 Task: Search one way flight ticket for 2 adults, 4 children and 1 infant on lap in business from Durango: Durango√la Plata County Airport to Evansville: Evansville Regional Airport on 5-3-2023. Choice of flights is United. Number of bags: 8 checked bags. Price is upto 88000. Outbound departure time preference is 15:15.
Action: Mouse moved to (421, 181)
Screenshot: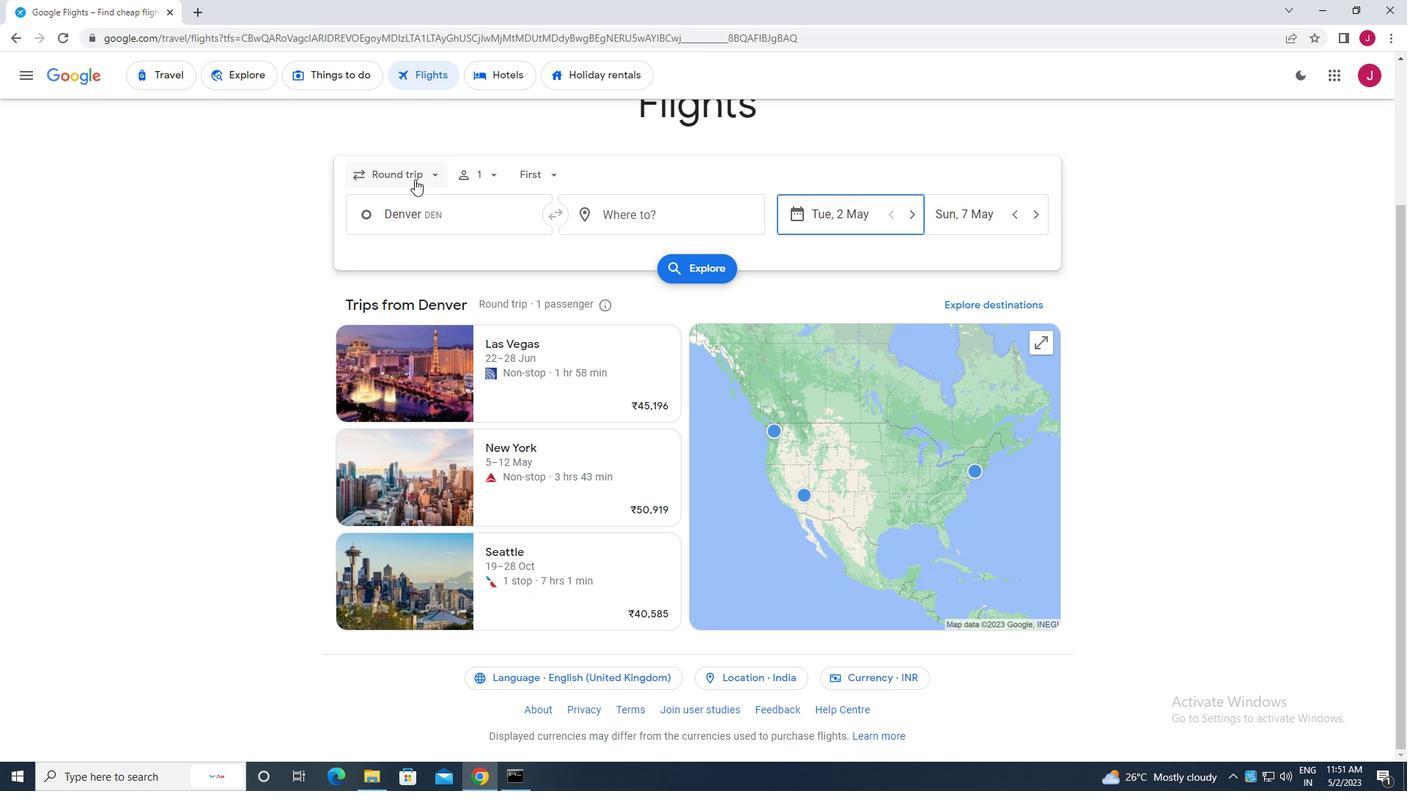 
Action: Mouse pressed left at (421, 181)
Screenshot: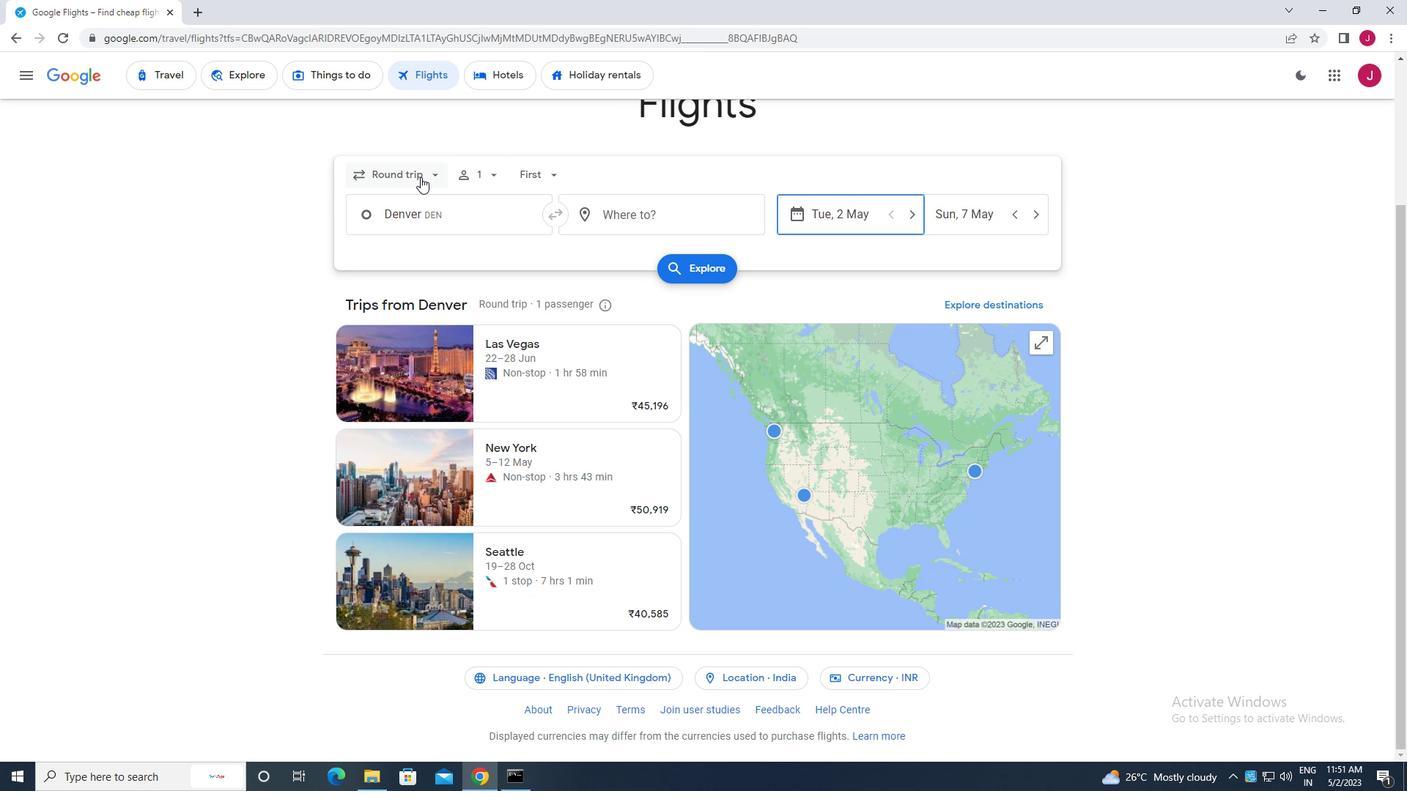 
Action: Mouse moved to (406, 240)
Screenshot: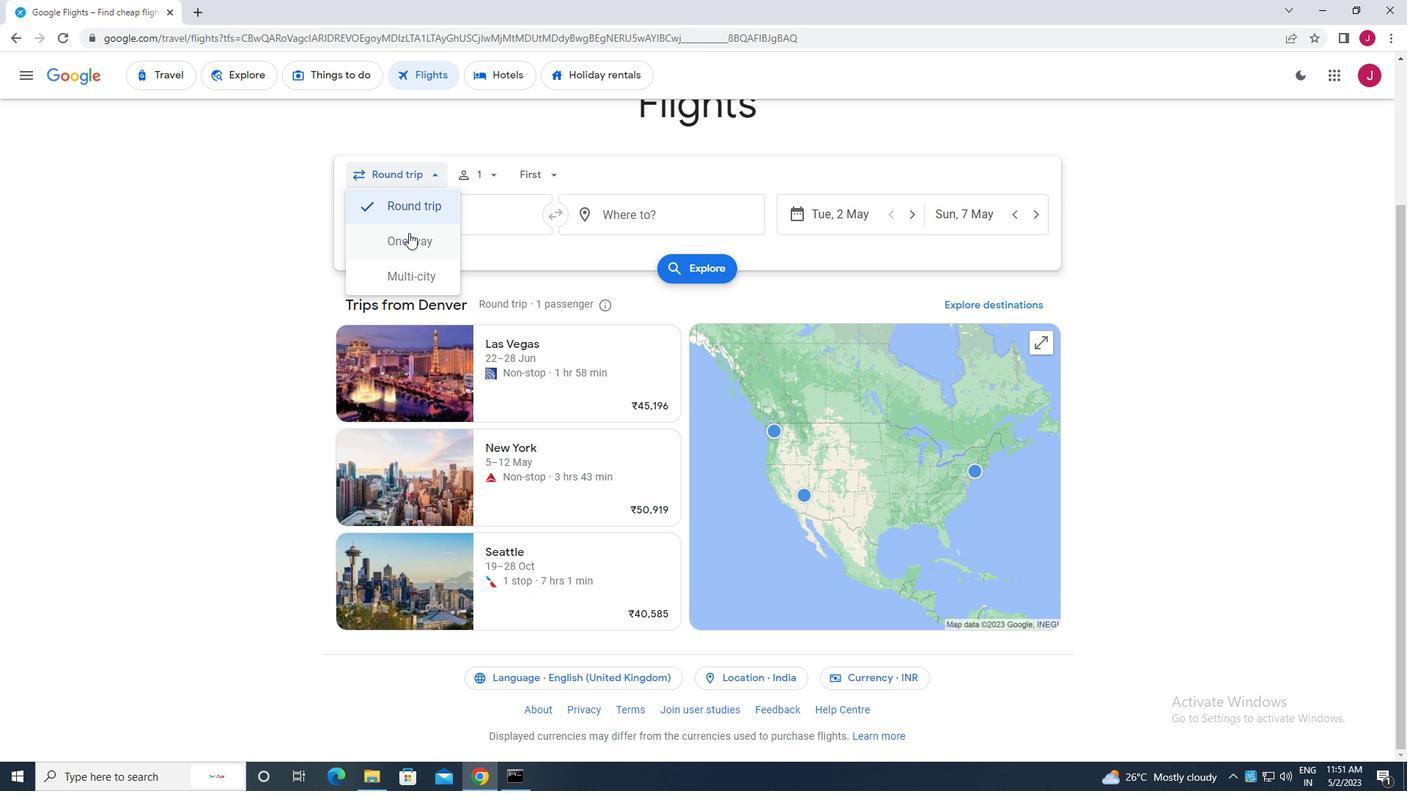 
Action: Mouse pressed left at (406, 240)
Screenshot: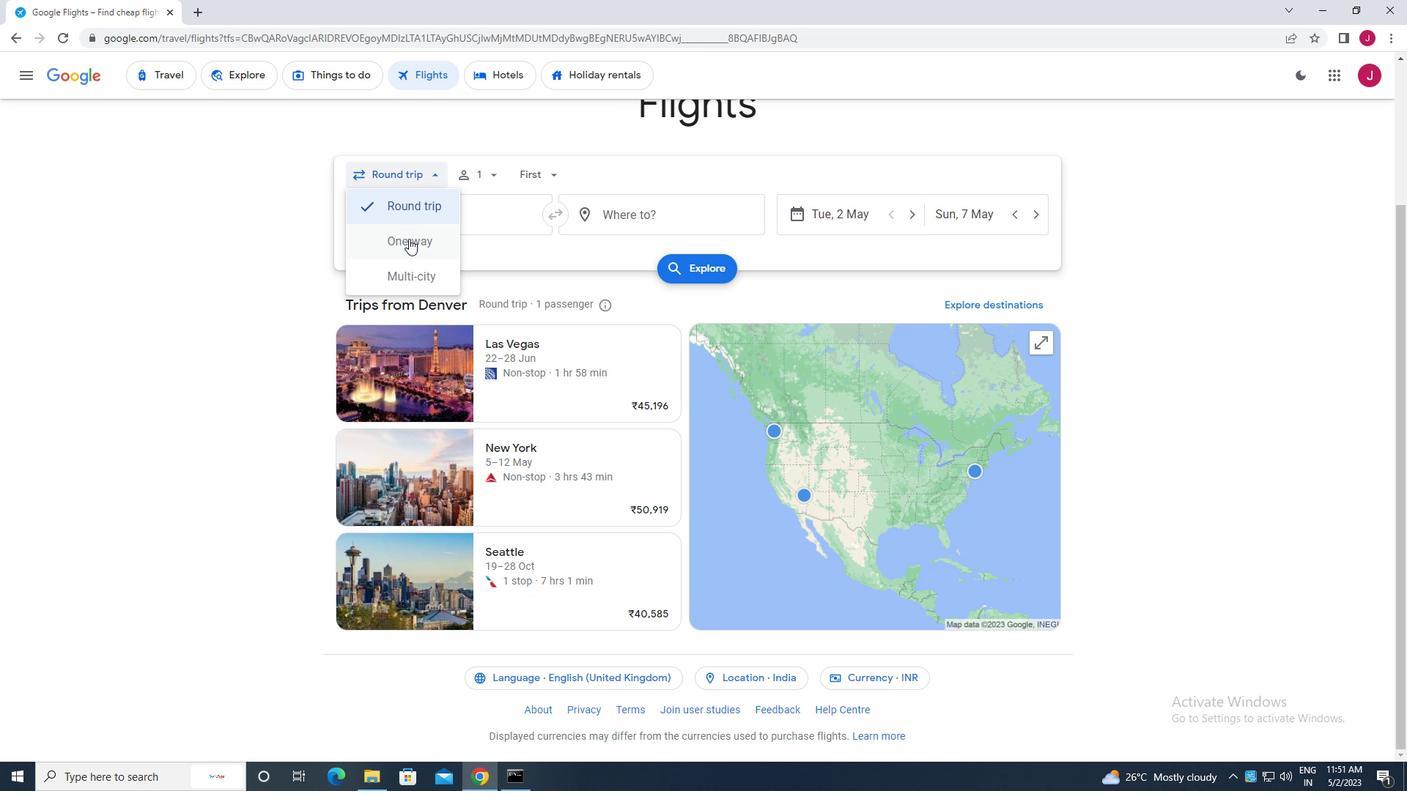 
Action: Mouse moved to (489, 177)
Screenshot: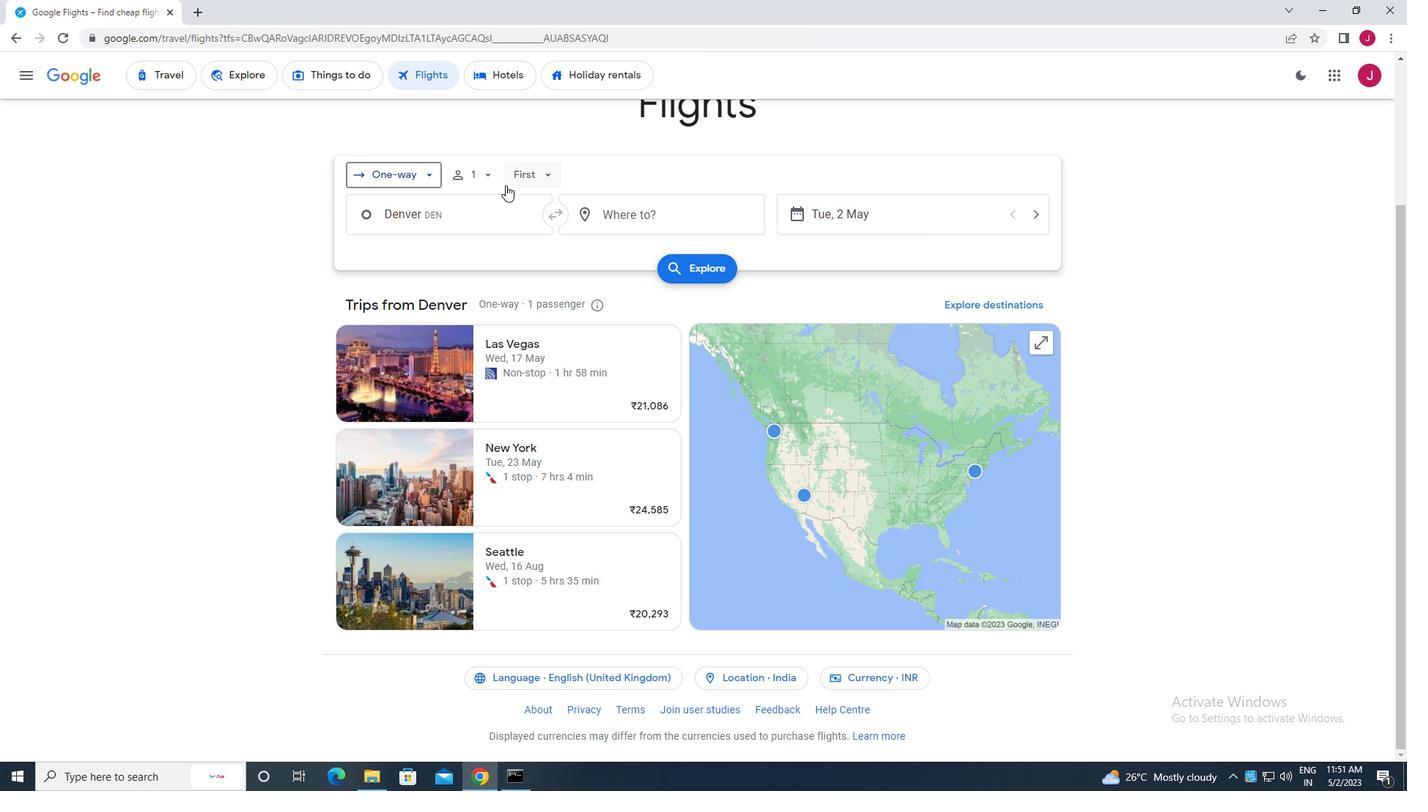 
Action: Mouse pressed left at (489, 177)
Screenshot: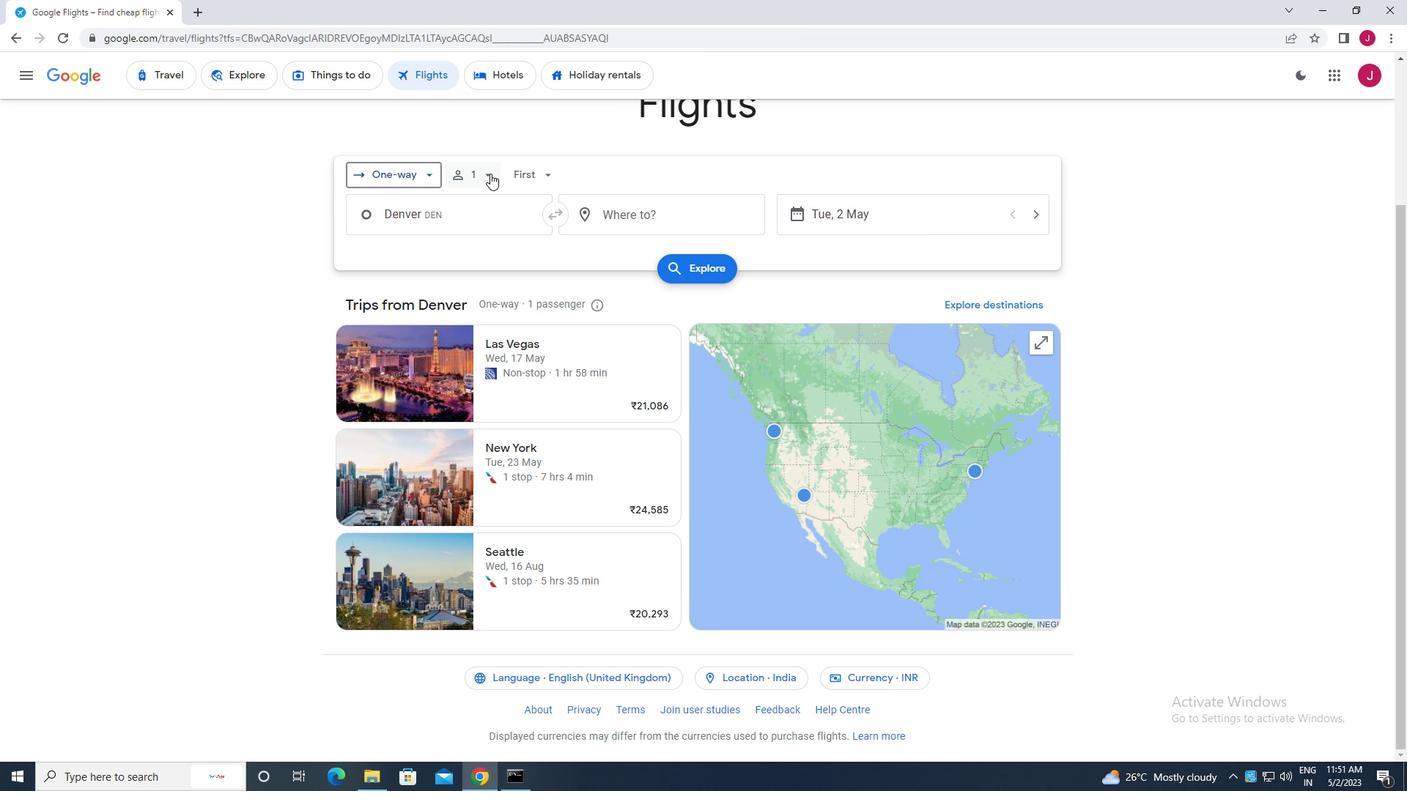 
Action: Mouse moved to (597, 219)
Screenshot: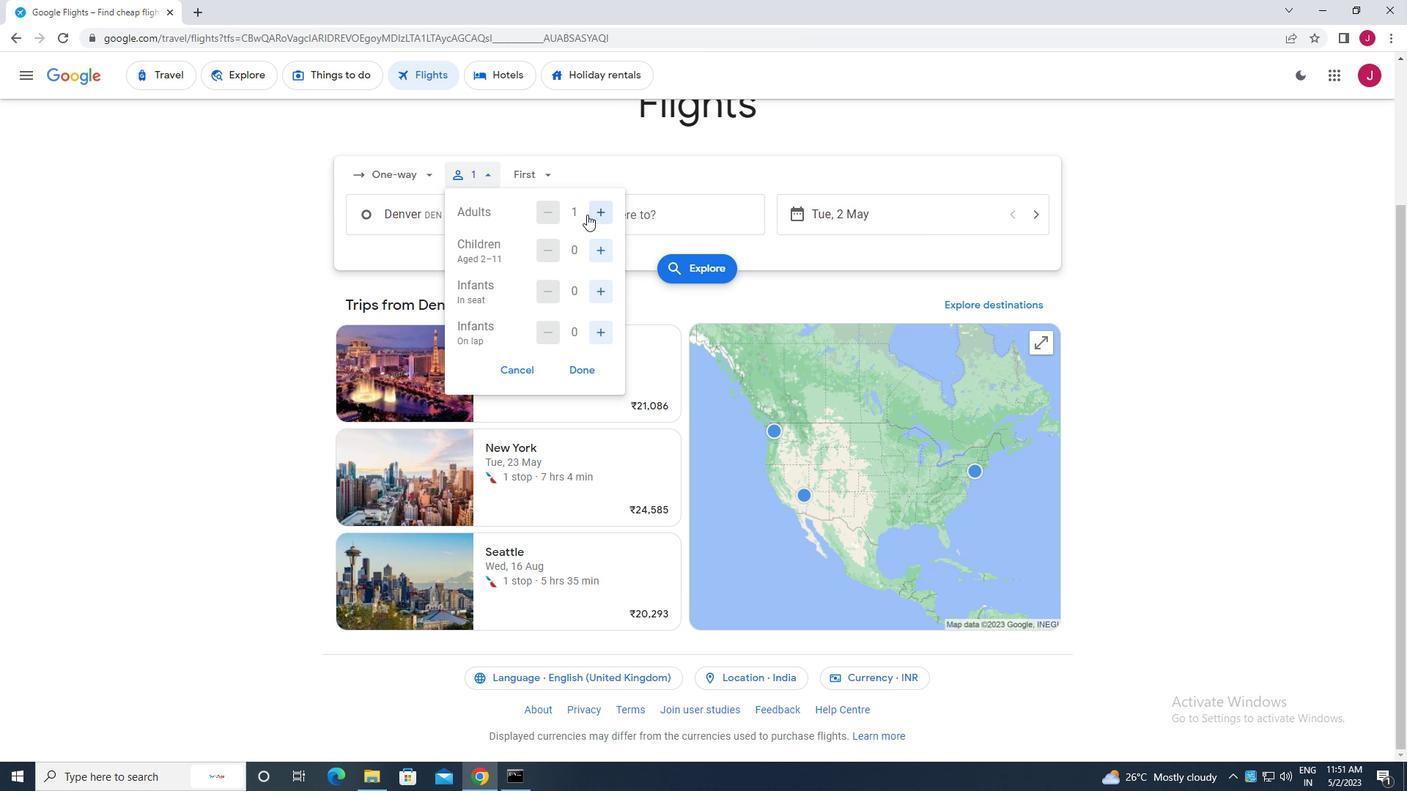 
Action: Mouse pressed left at (597, 219)
Screenshot: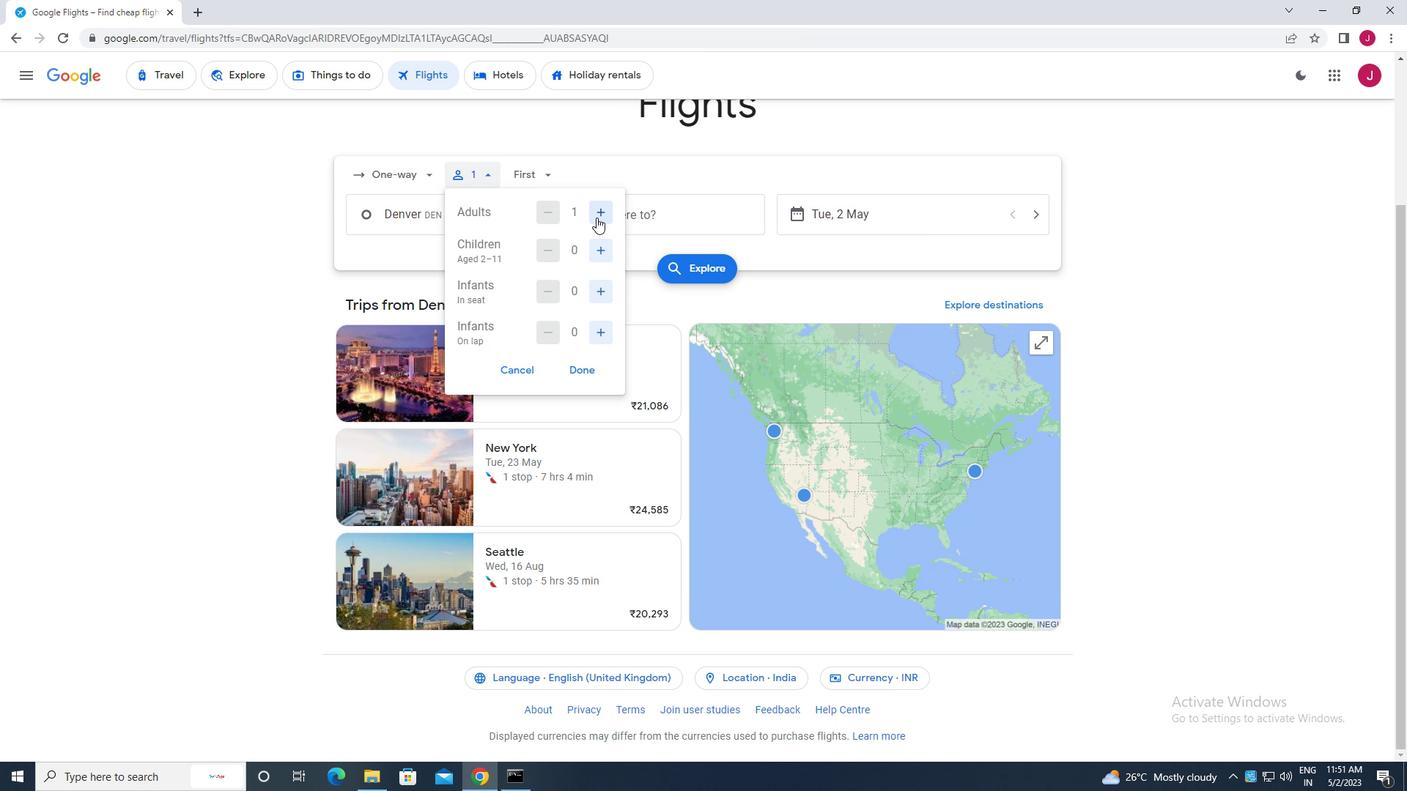 
Action: Mouse moved to (595, 255)
Screenshot: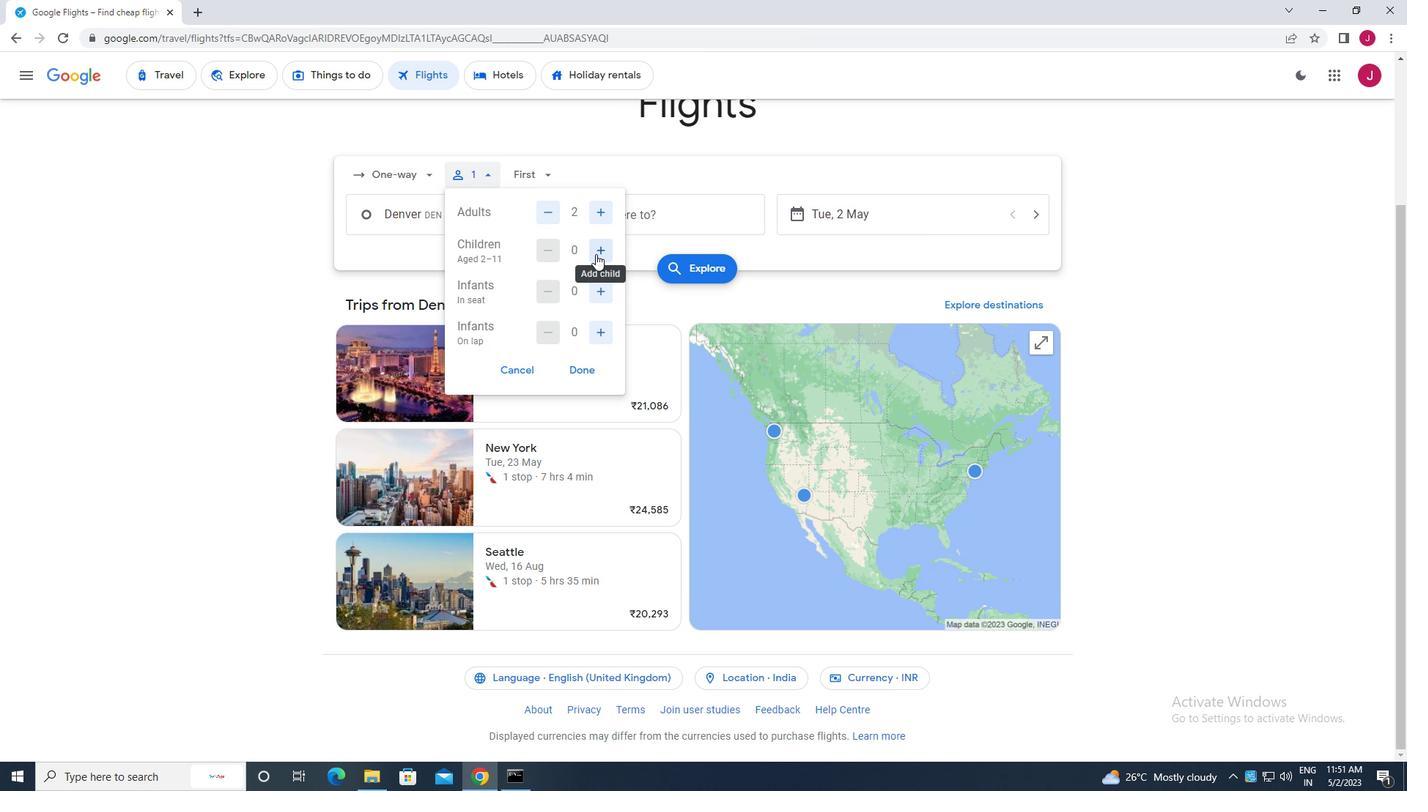 
Action: Mouse pressed left at (595, 255)
Screenshot: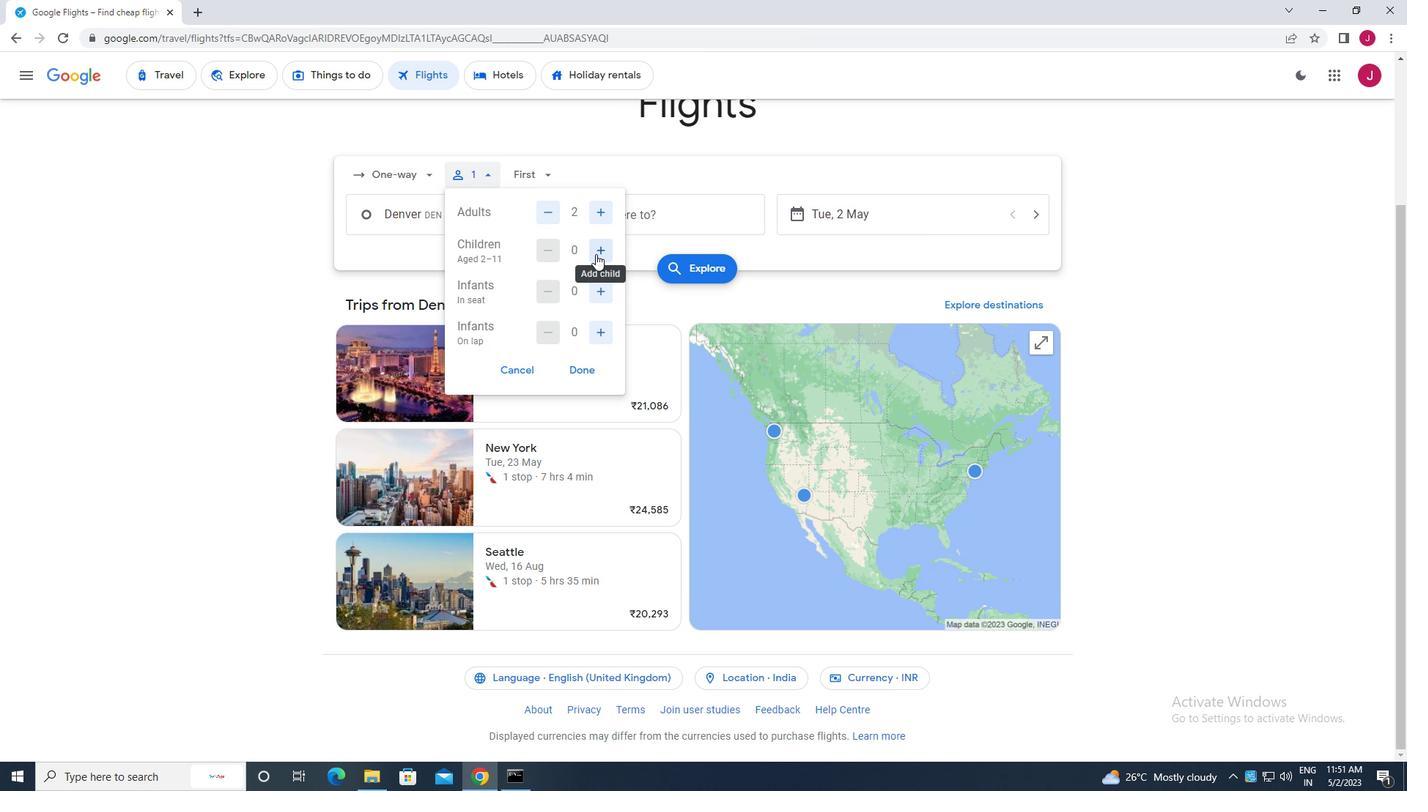 
Action: Mouse pressed left at (595, 255)
Screenshot: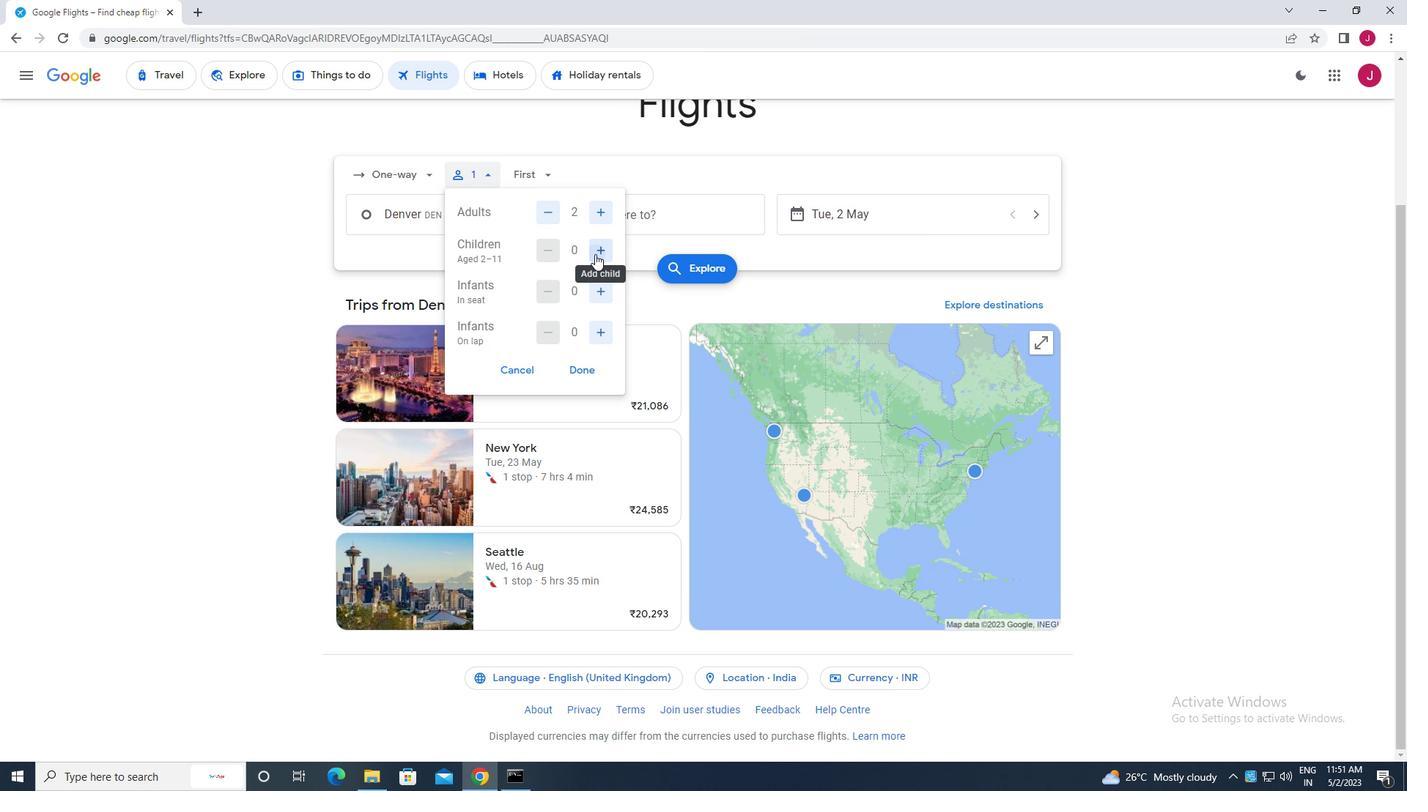 
Action: Mouse pressed left at (595, 255)
Screenshot: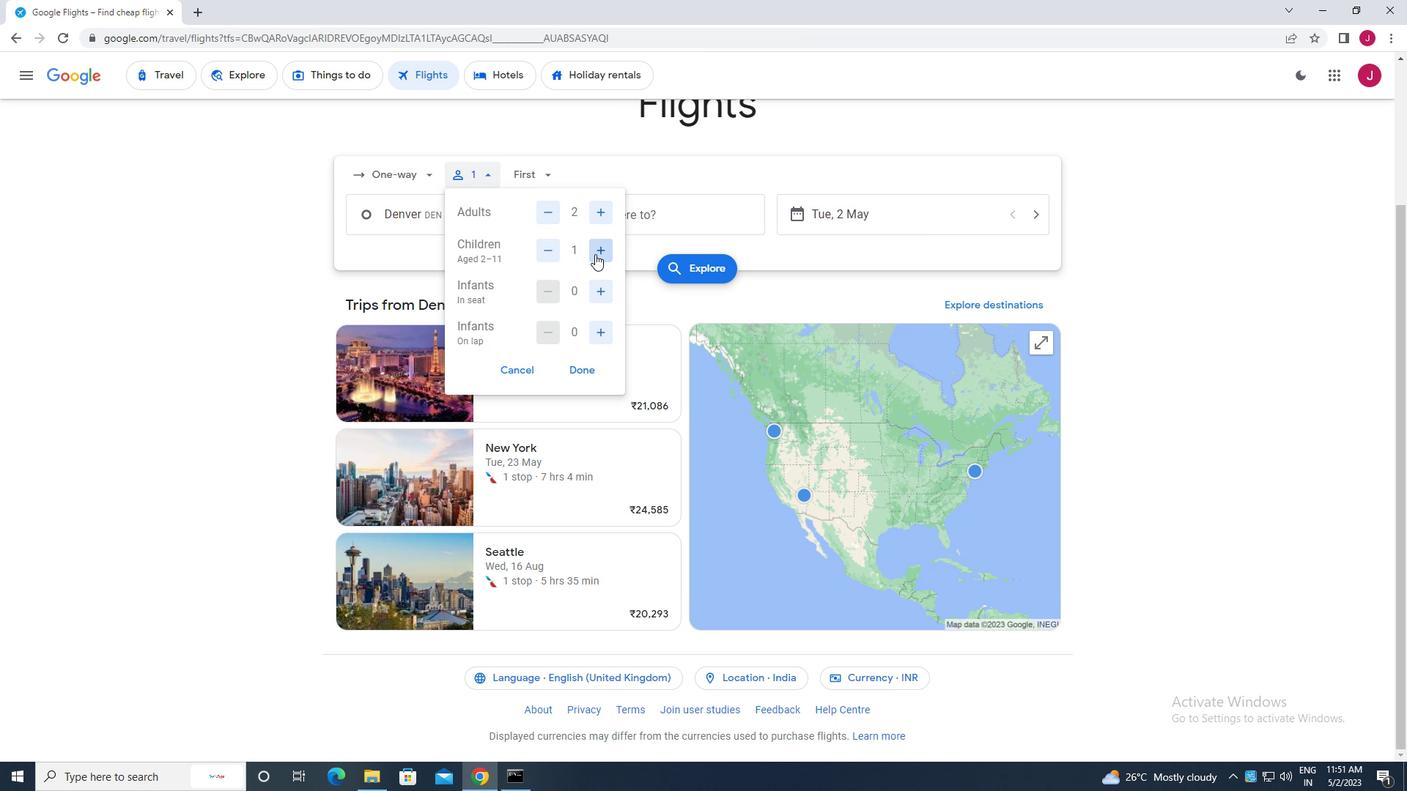 
Action: Mouse pressed left at (595, 255)
Screenshot: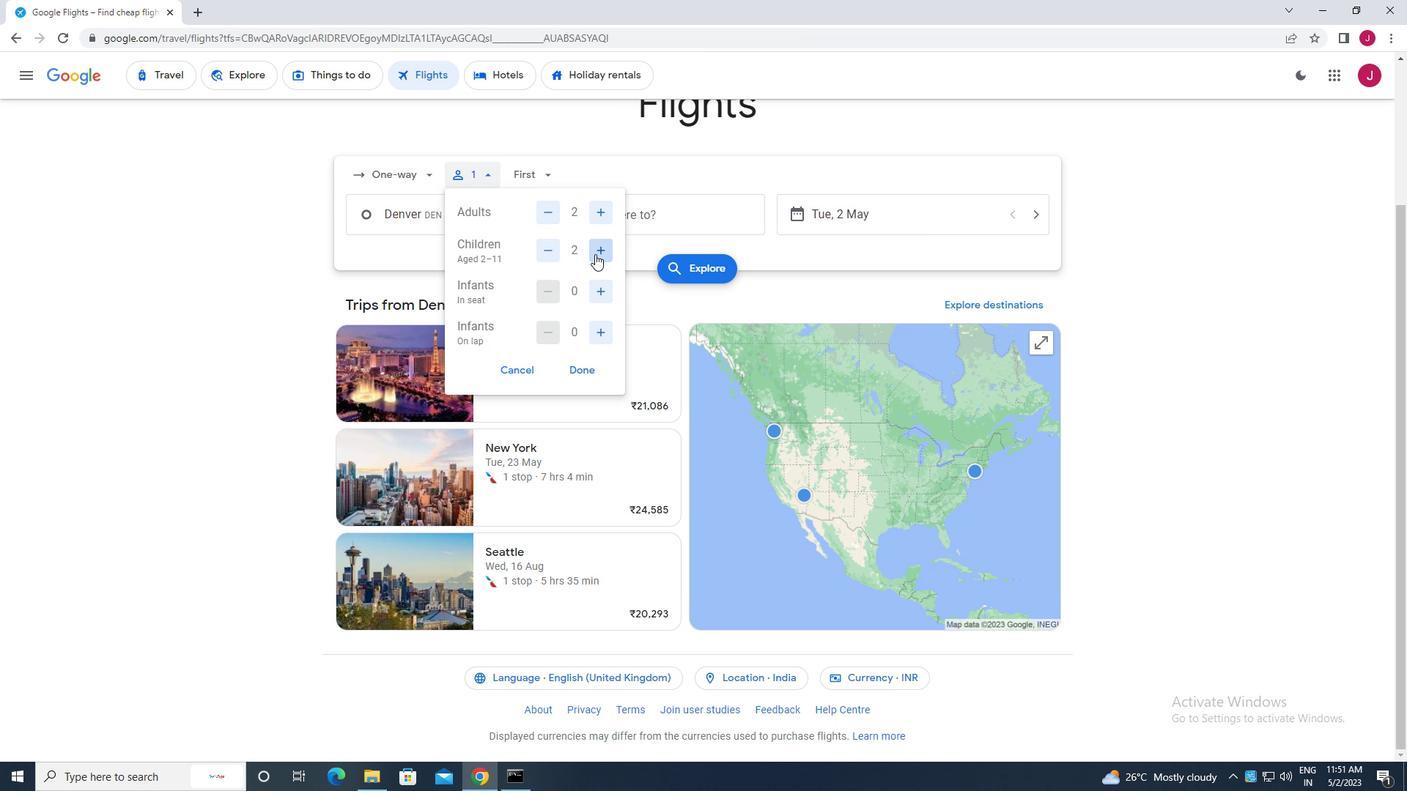 
Action: Mouse moved to (605, 328)
Screenshot: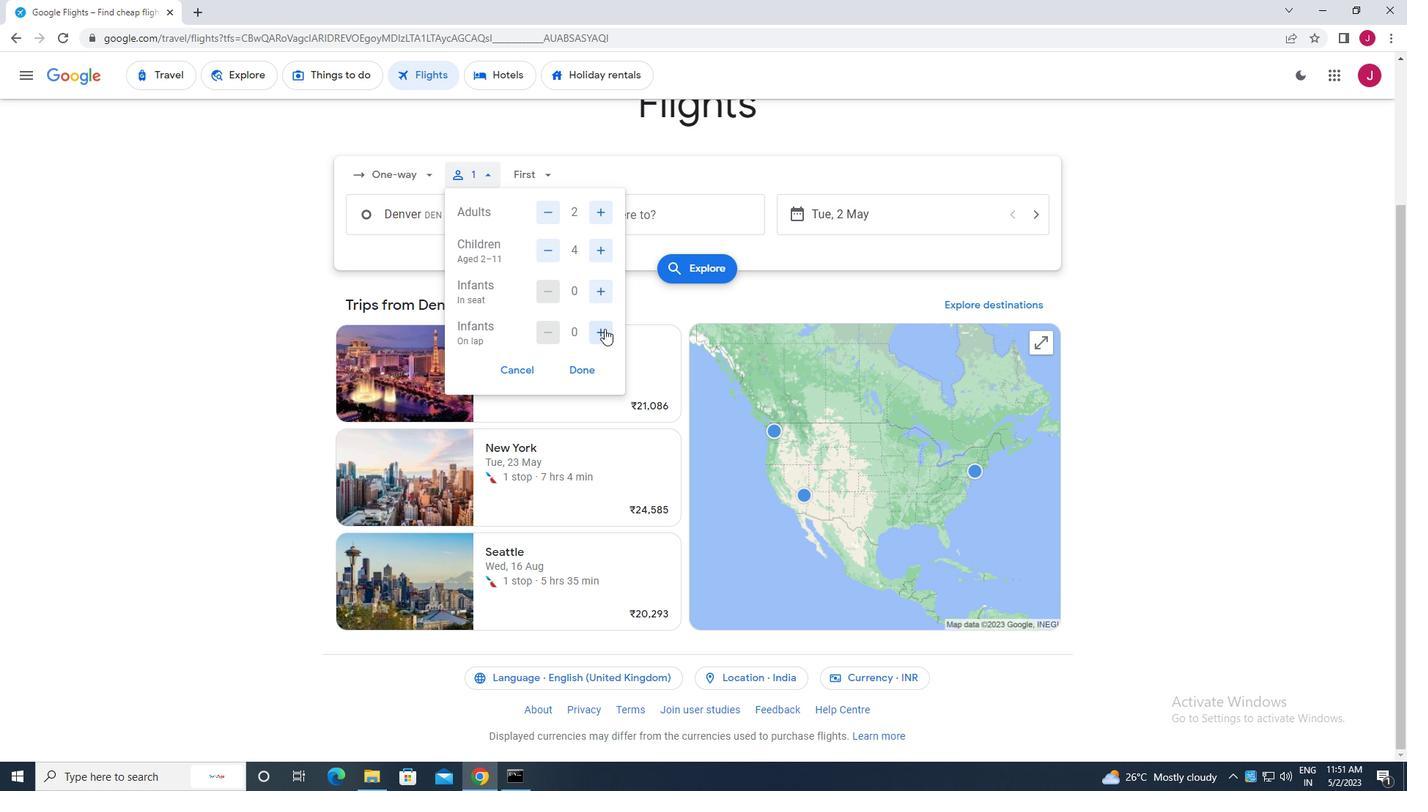 
Action: Mouse pressed left at (605, 328)
Screenshot: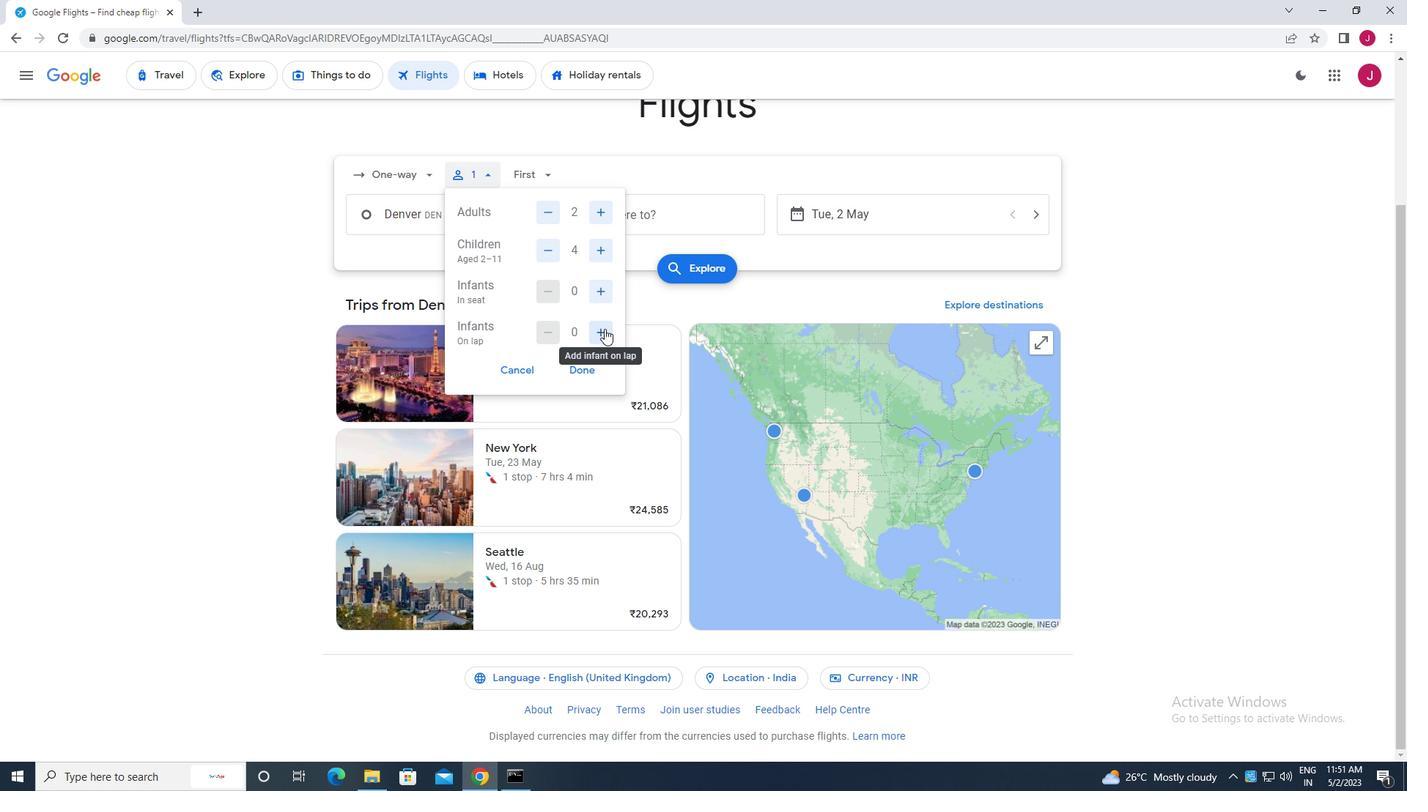 
Action: Mouse moved to (587, 367)
Screenshot: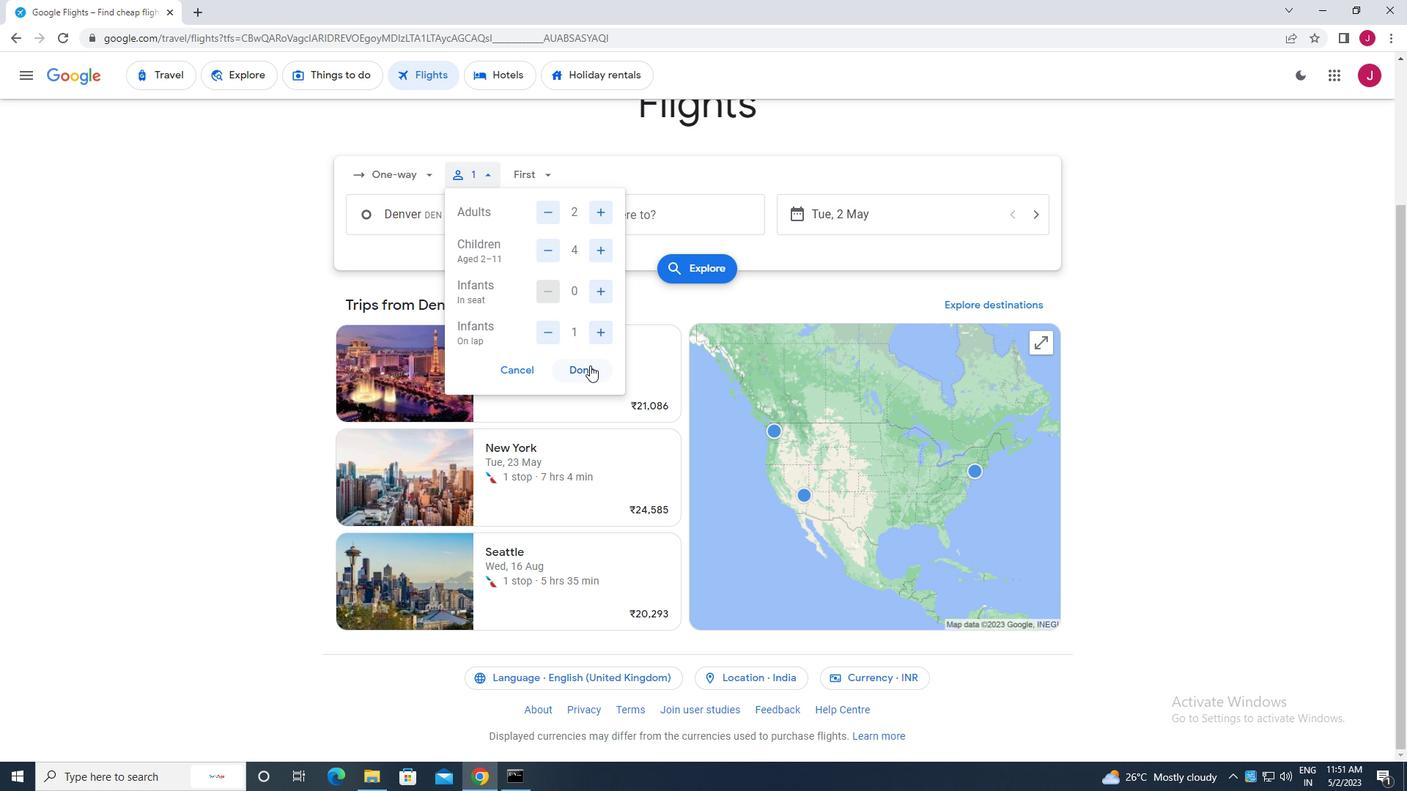 
Action: Mouse pressed left at (587, 367)
Screenshot: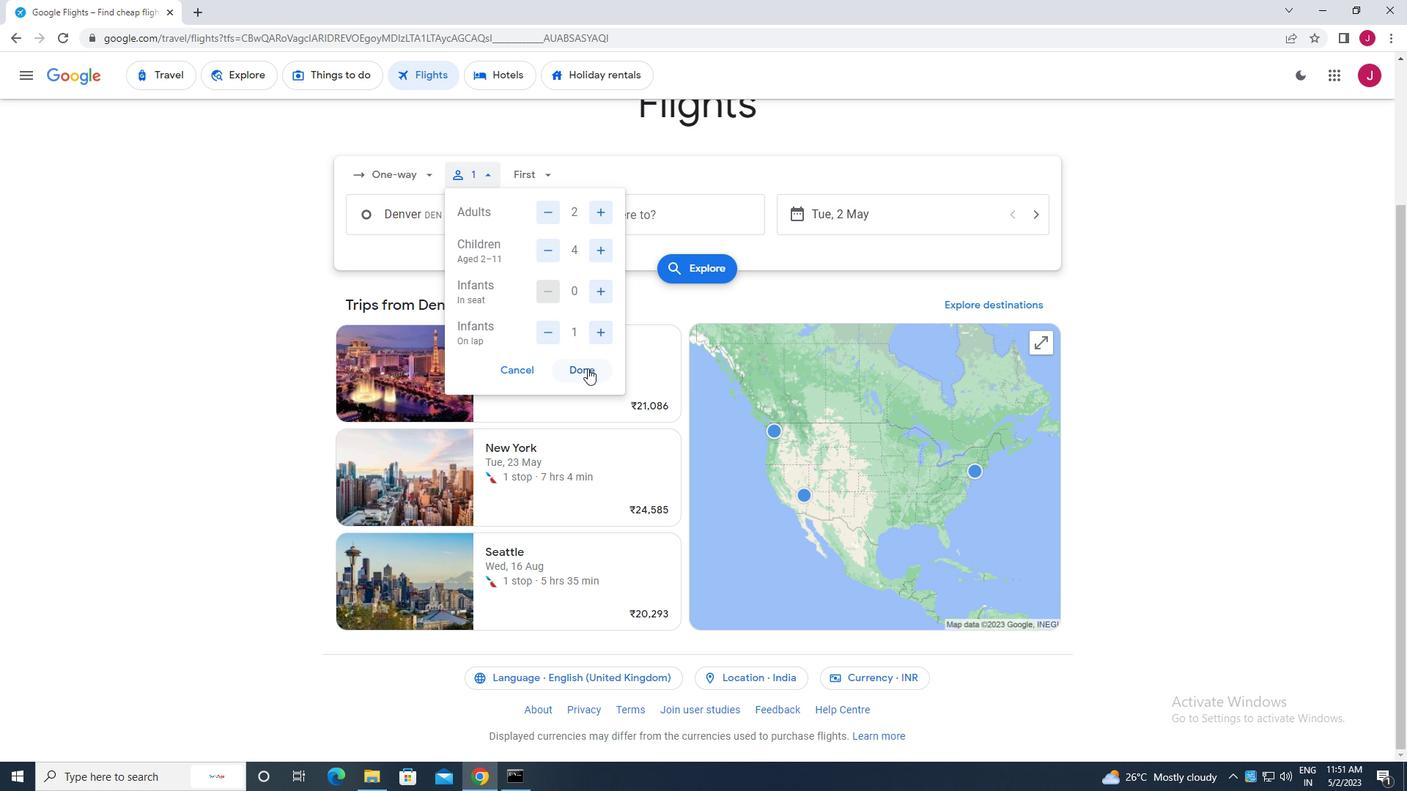 
Action: Mouse moved to (529, 171)
Screenshot: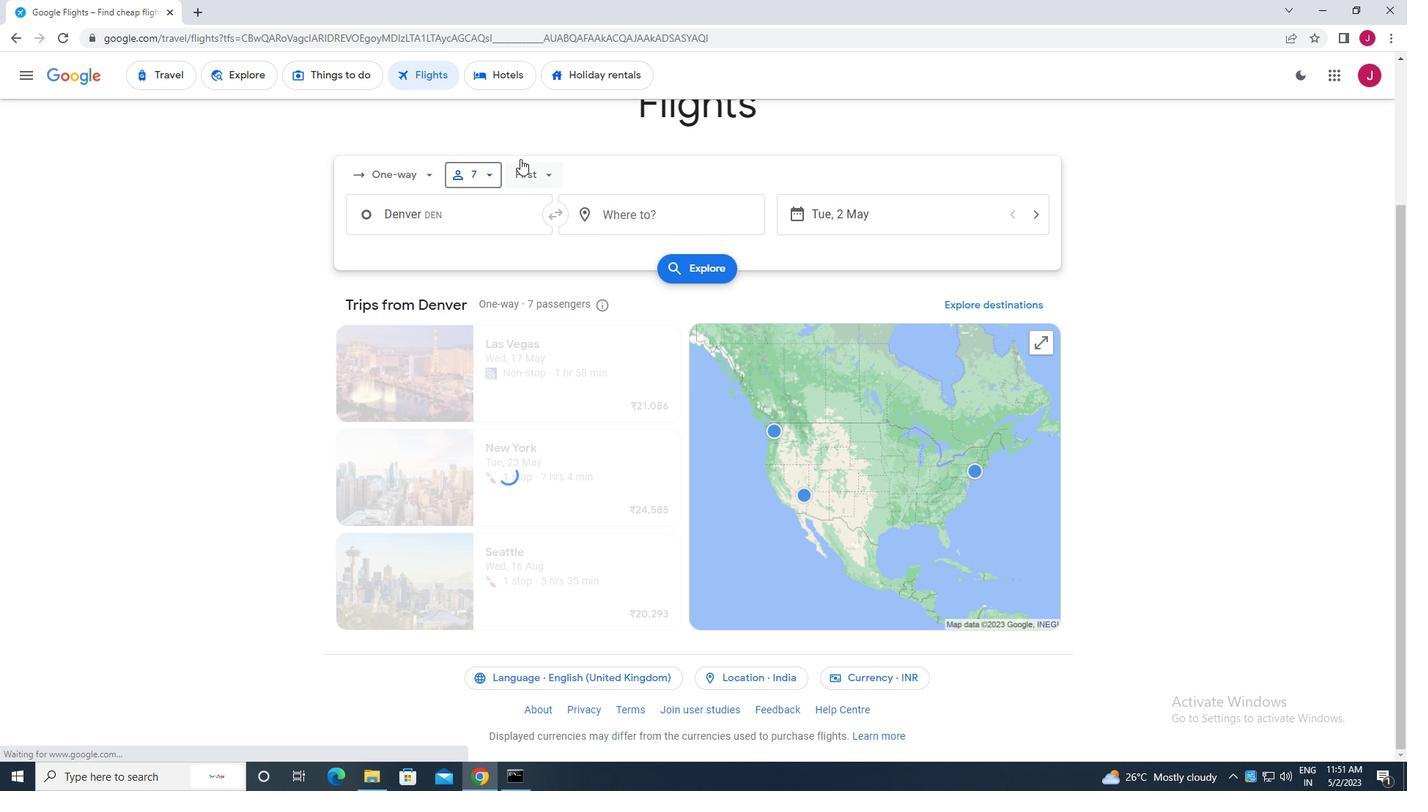 
Action: Mouse pressed left at (529, 171)
Screenshot: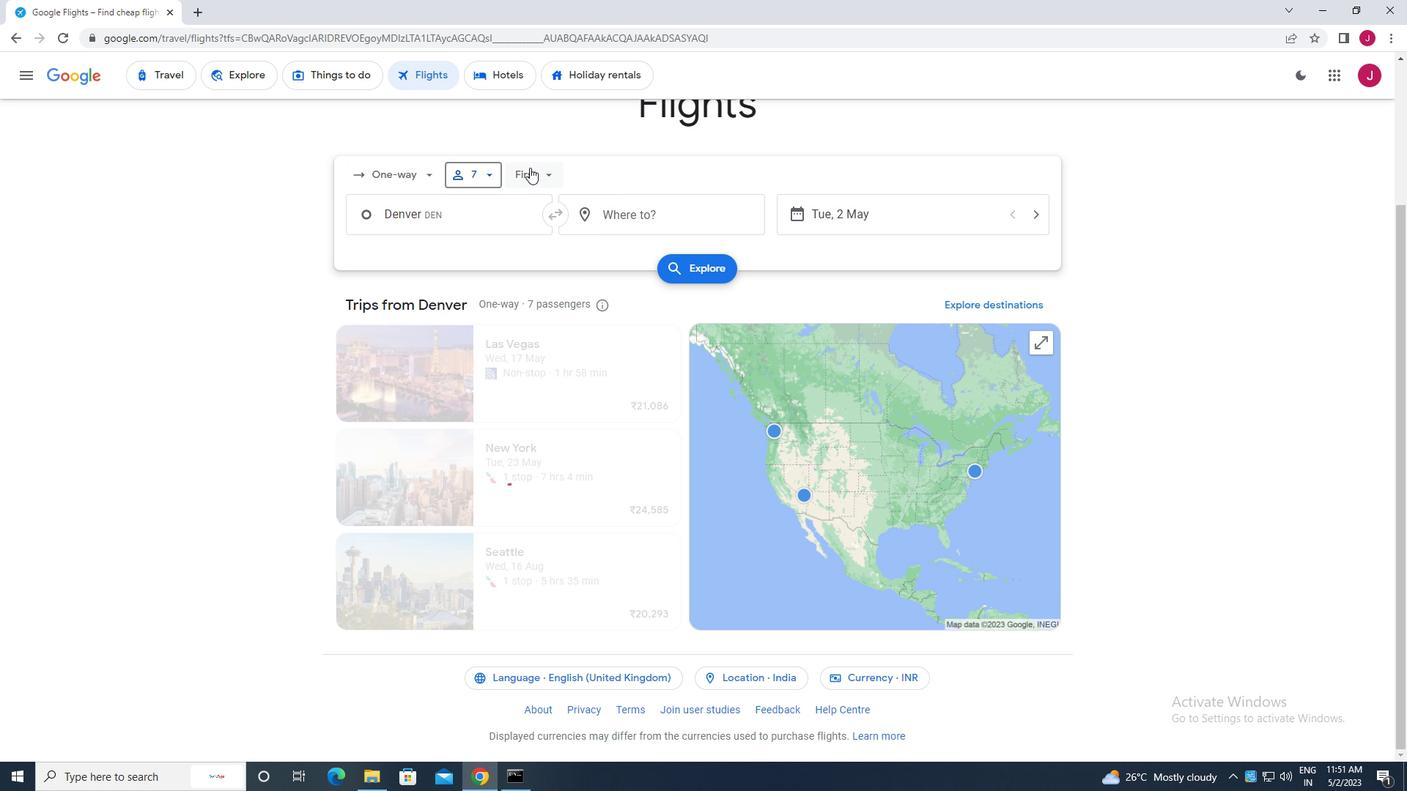 
Action: Mouse moved to (556, 243)
Screenshot: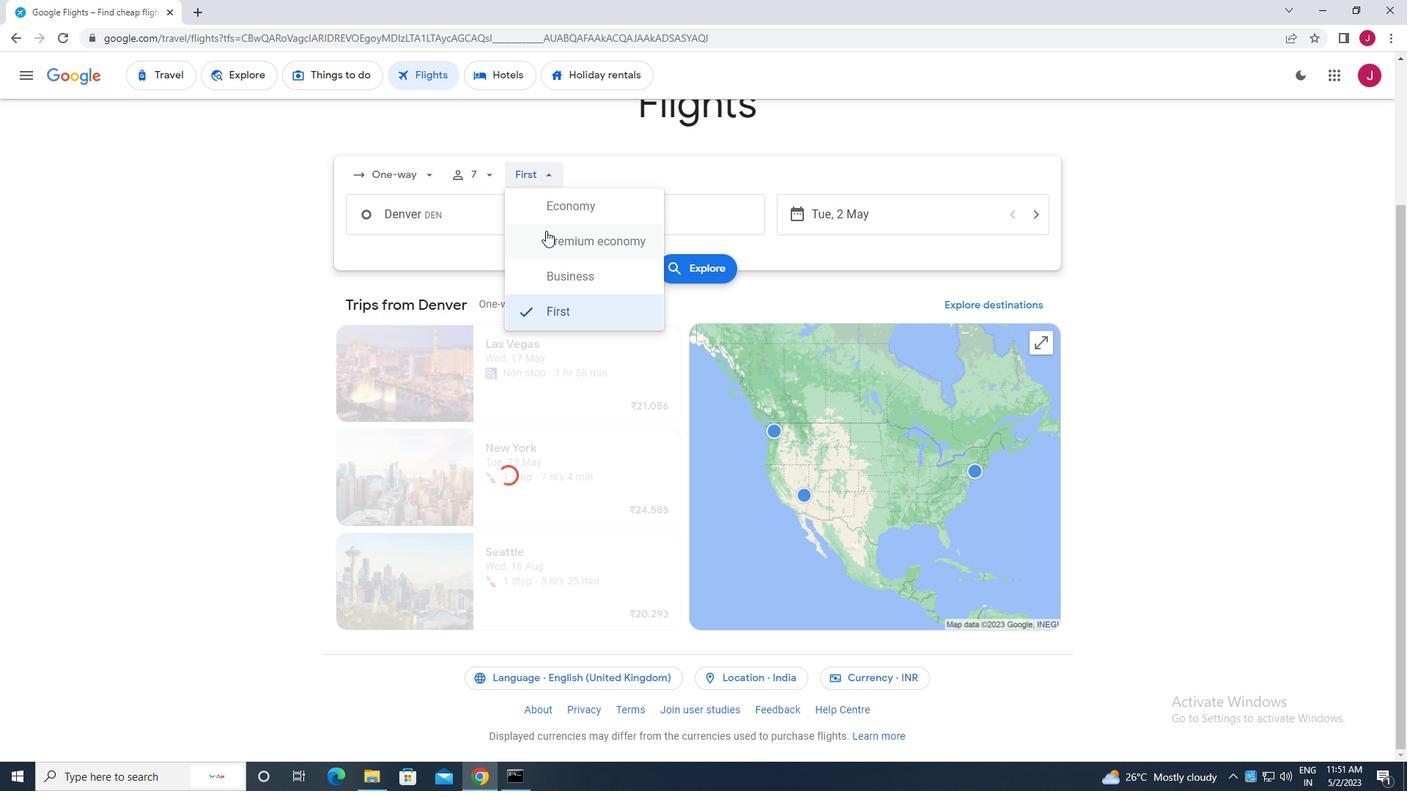 
Action: Mouse pressed left at (556, 243)
Screenshot: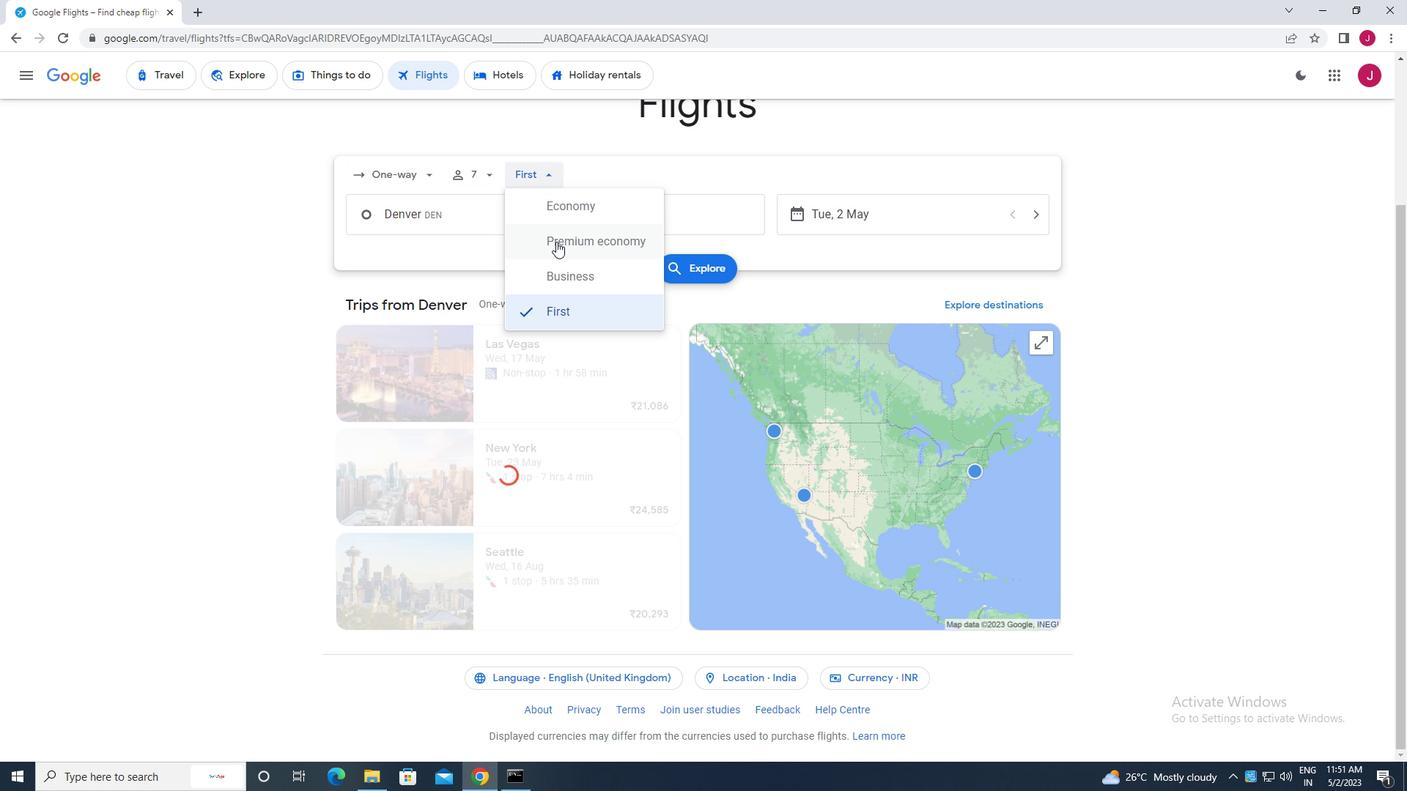 
Action: Mouse moved to (547, 172)
Screenshot: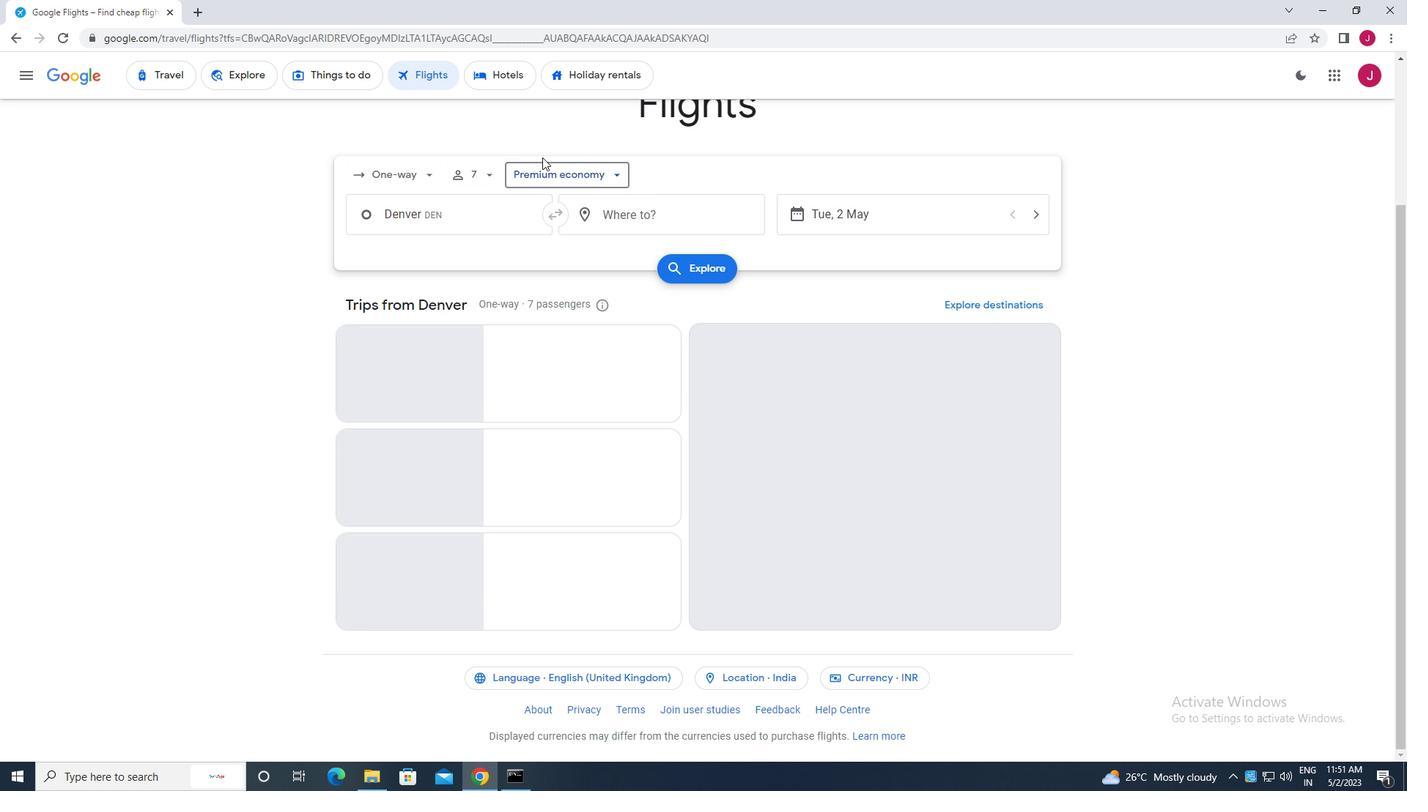
Action: Mouse pressed left at (547, 172)
Screenshot: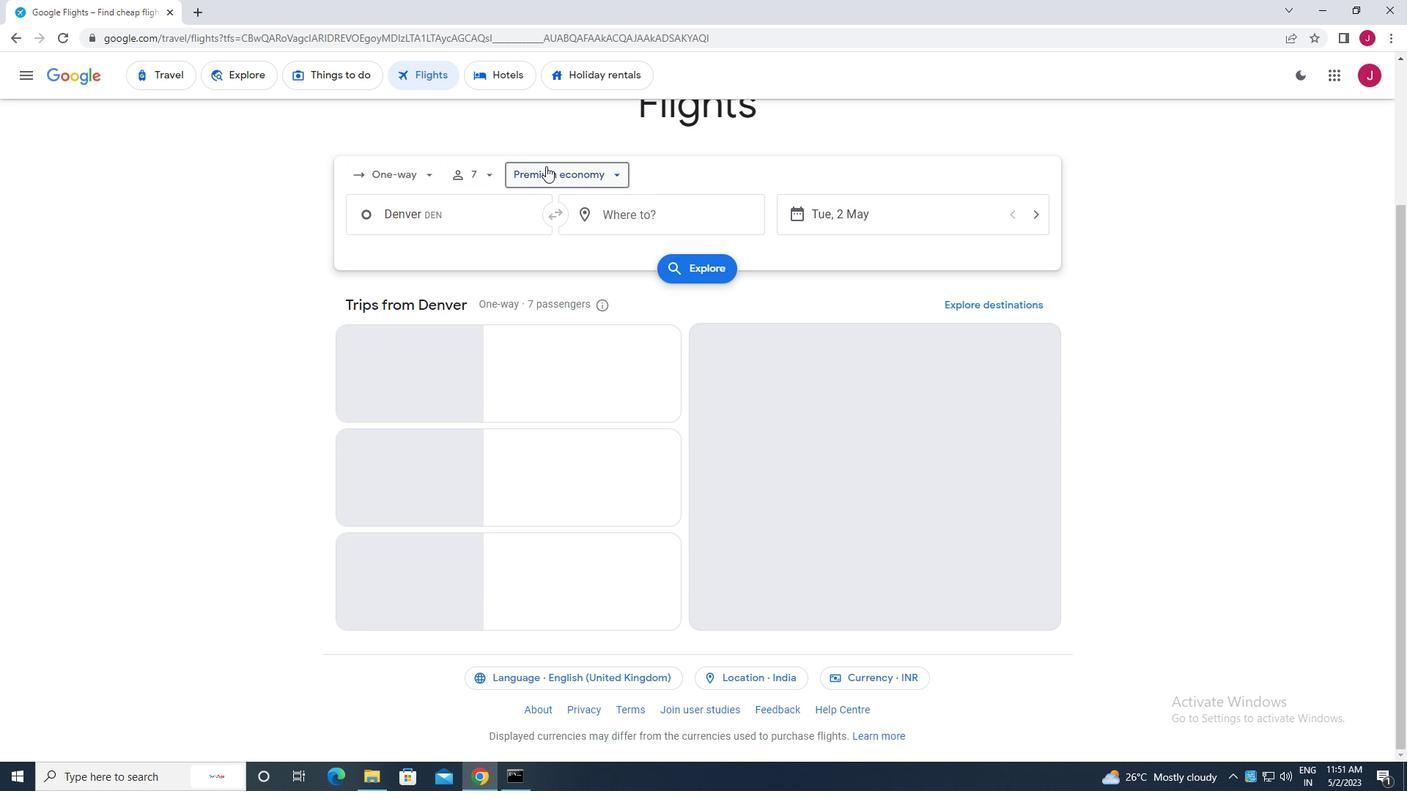 
Action: Mouse moved to (560, 271)
Screenshot: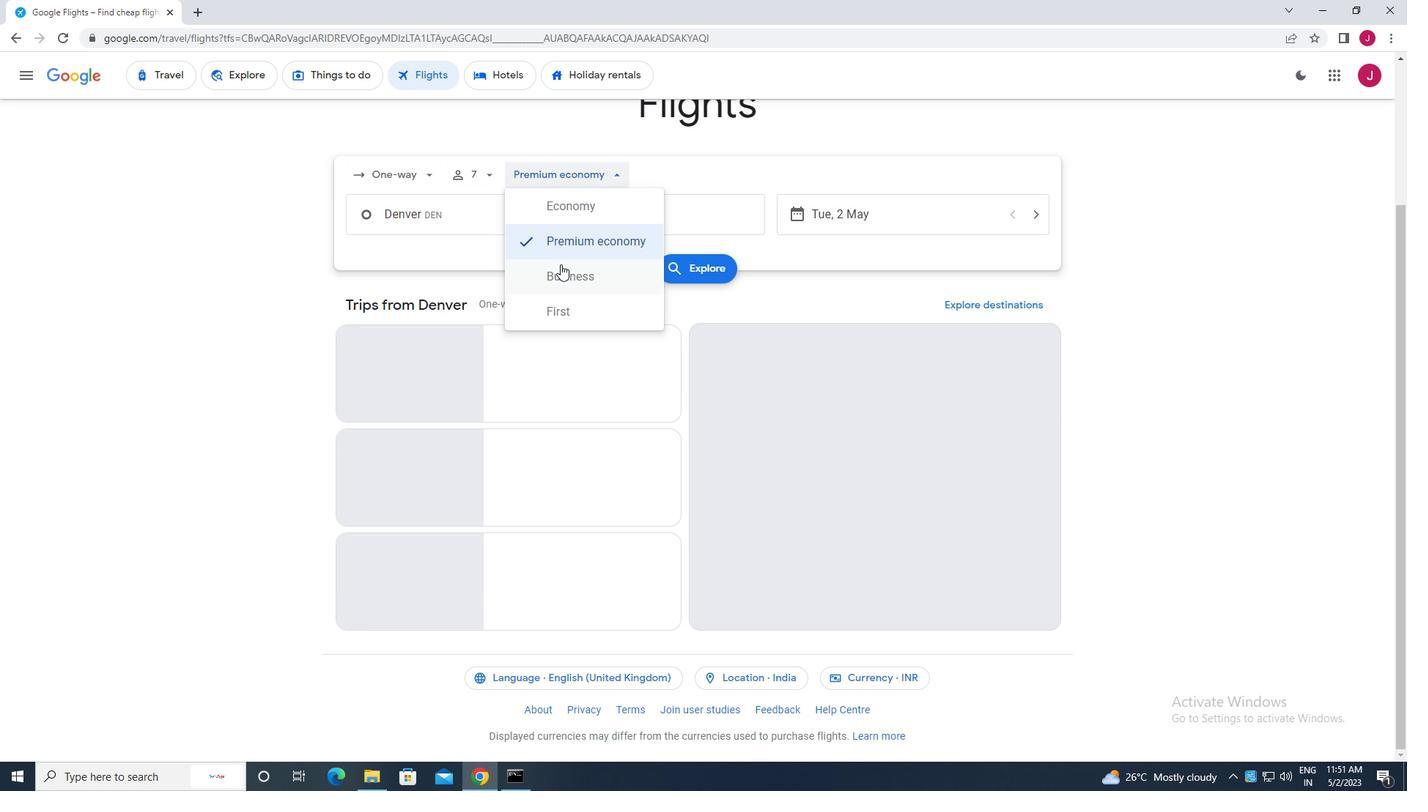 
Action: Mouse pressed left at (560, 271)
Screenshot: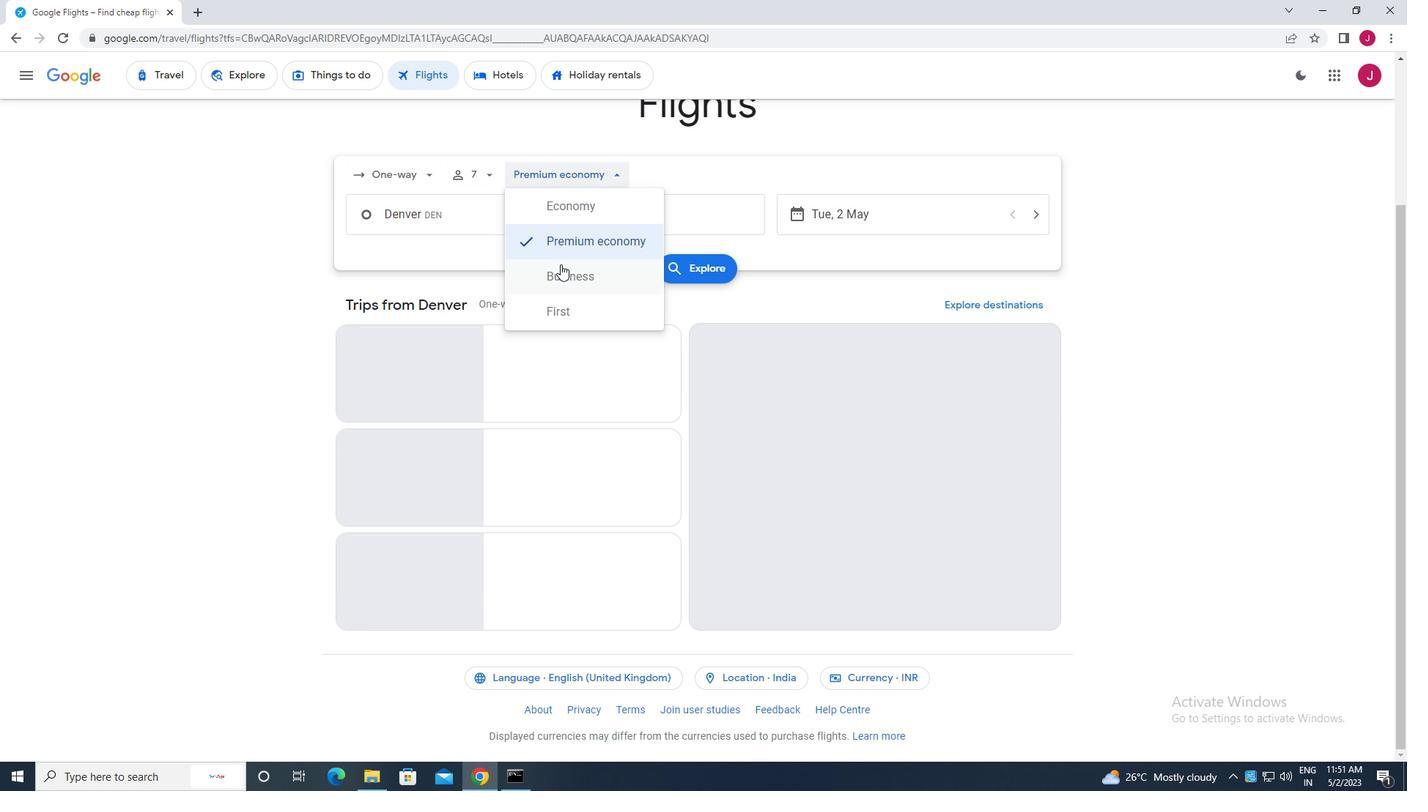 
Action: Mouse moved to (472, 220)
Screenshot: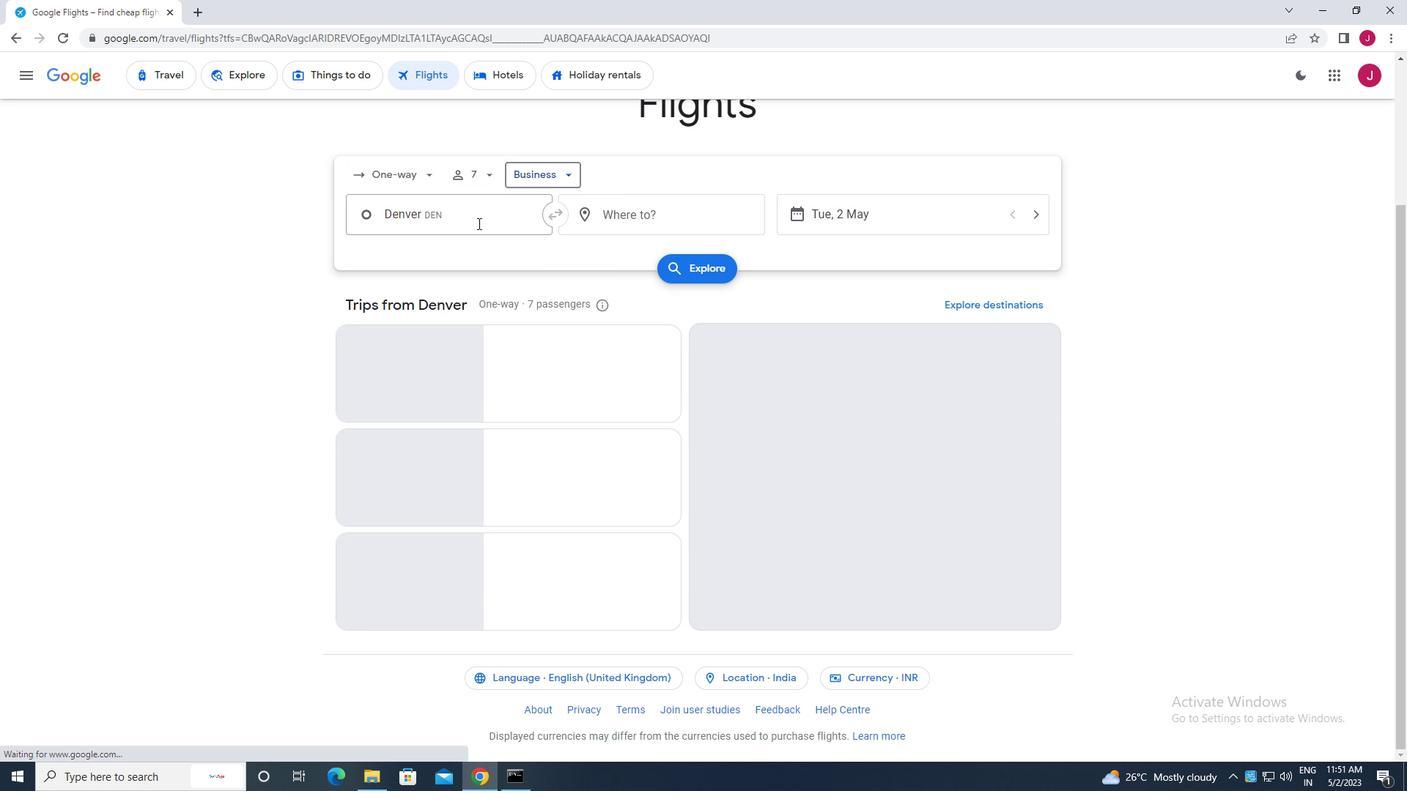 
Action: Mouse pressed left at (472, 220)
Screenshot: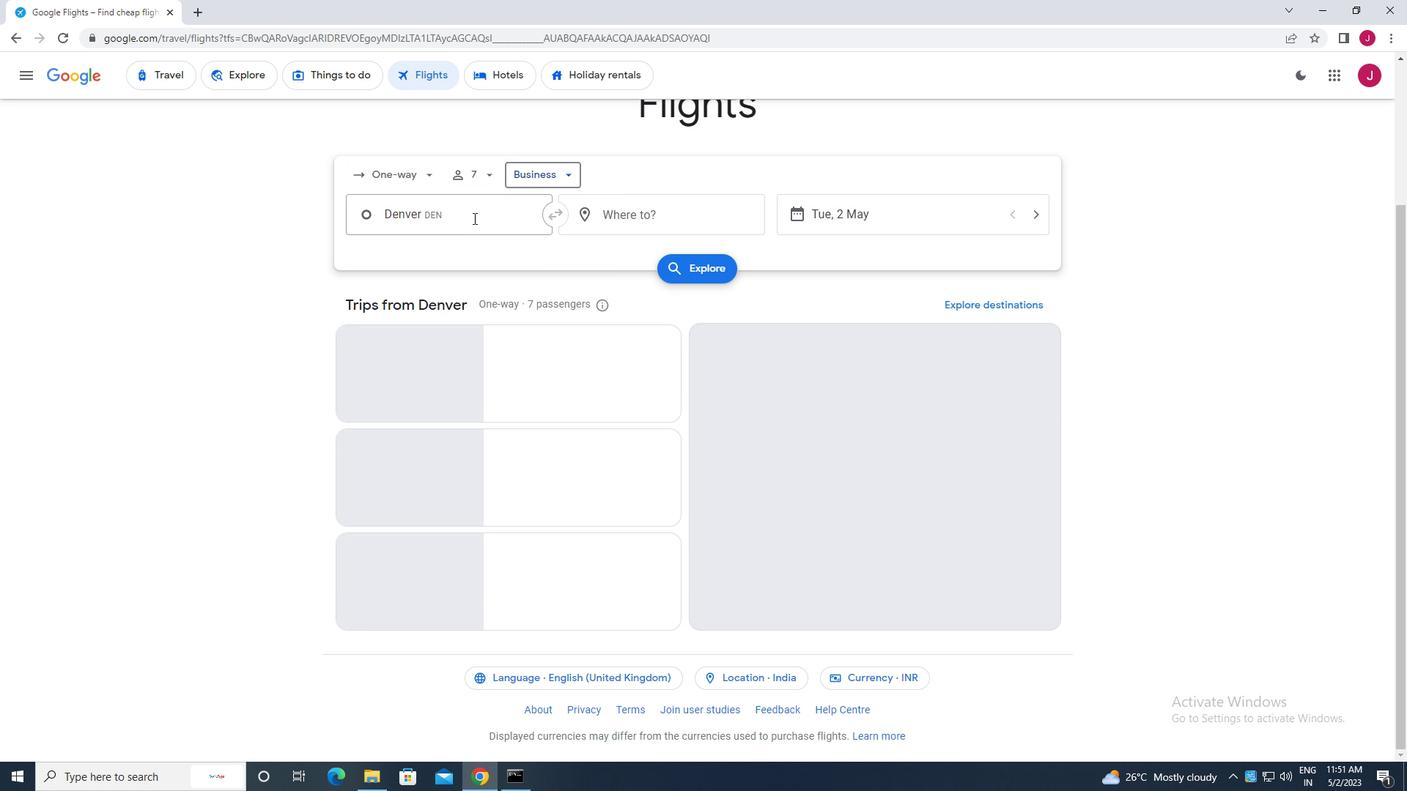 
Action: Key pressed durango
Screenshot: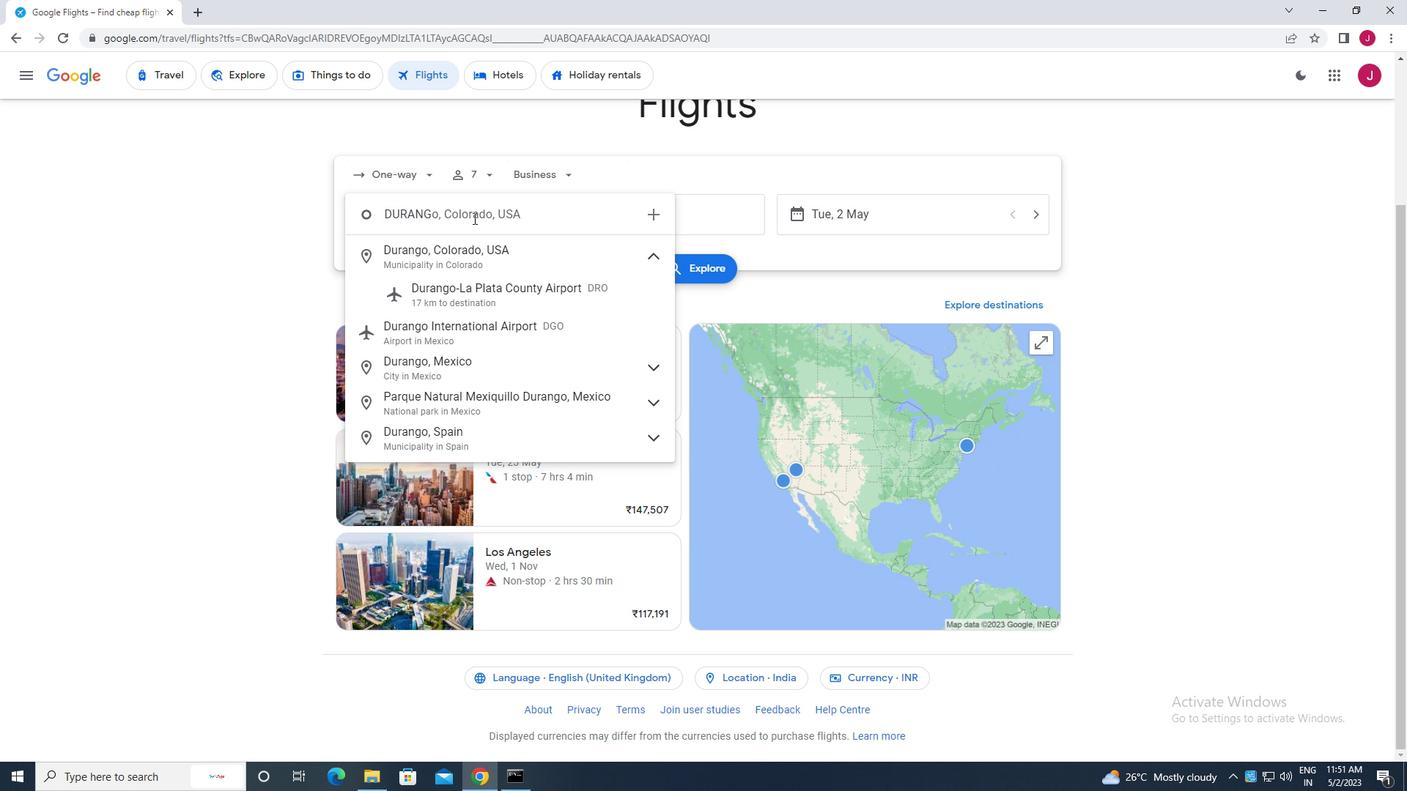 
Action: Mouse moved to (474, 290)
Screenshot: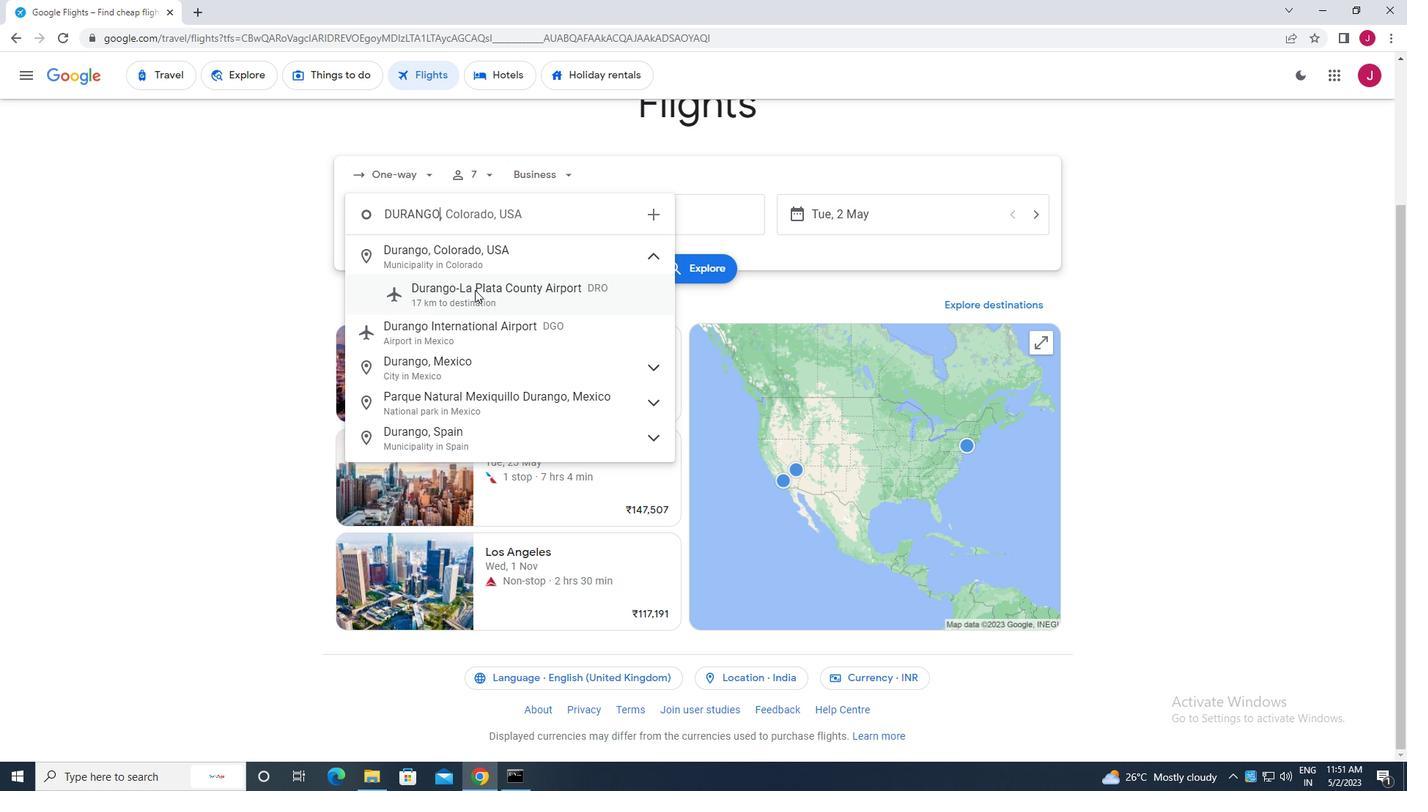 
Action: Mouse pressed left at (474, 290)
Screenshot: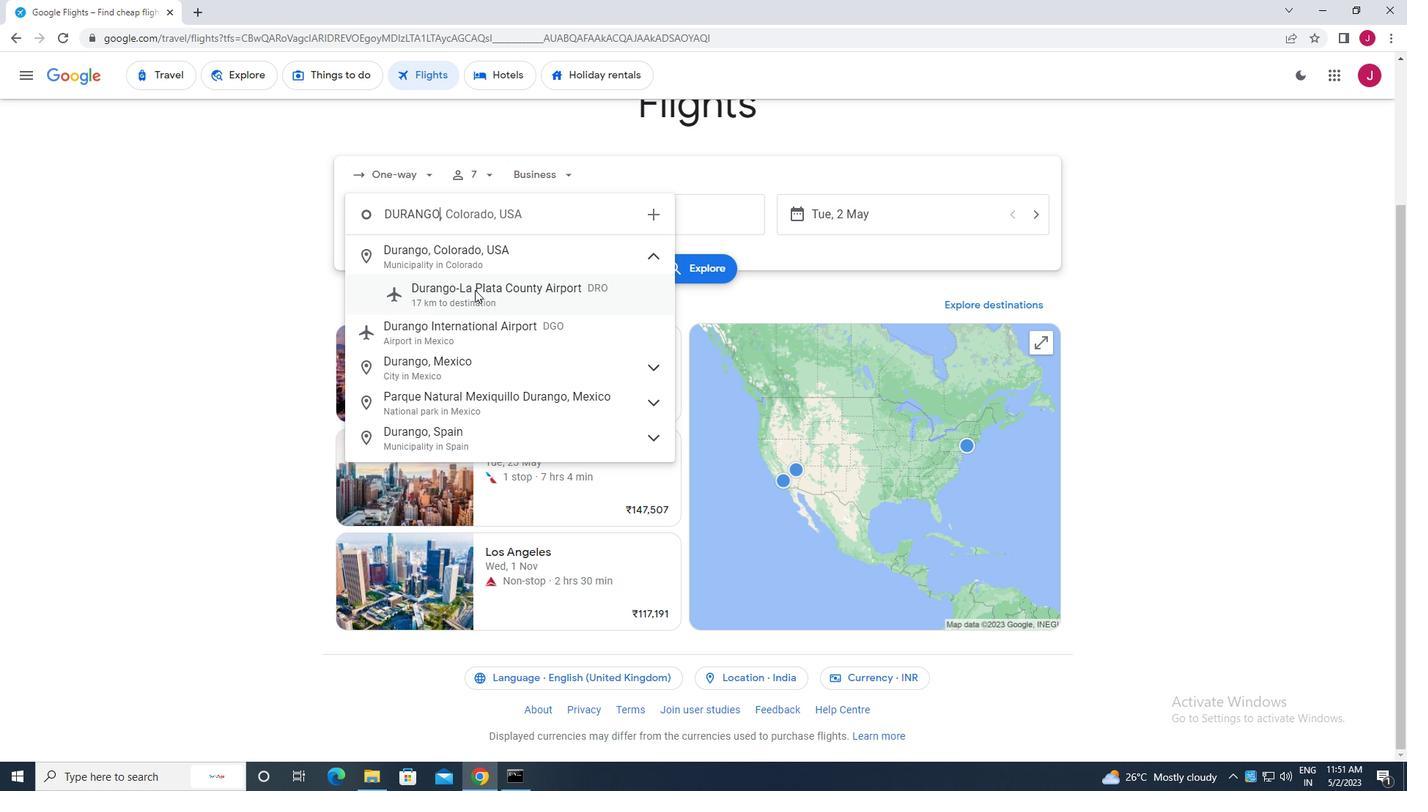 
Action: Mouse moved to (668, 225)
Screenshot: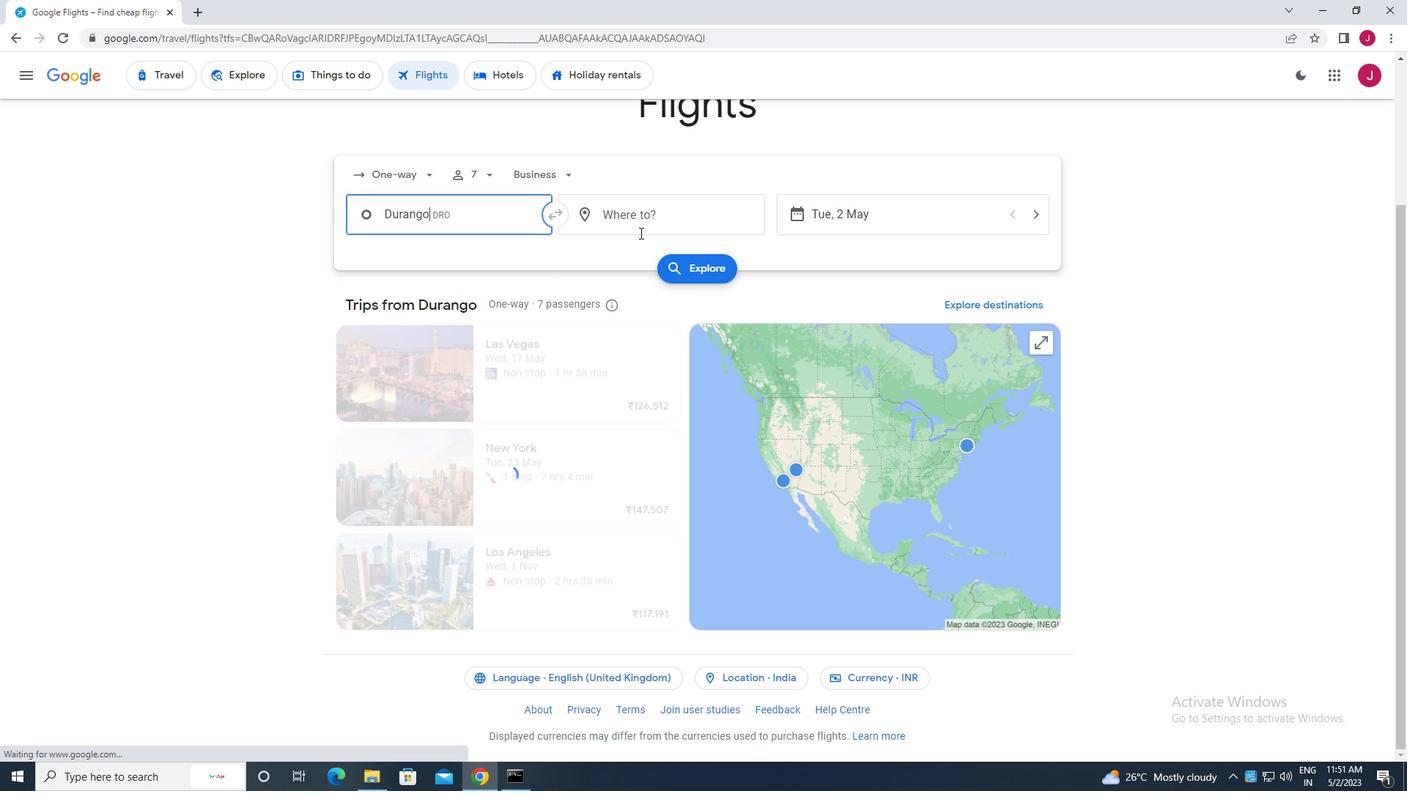 
Action: Mouse pressed left at (668, 225)
Screenshot: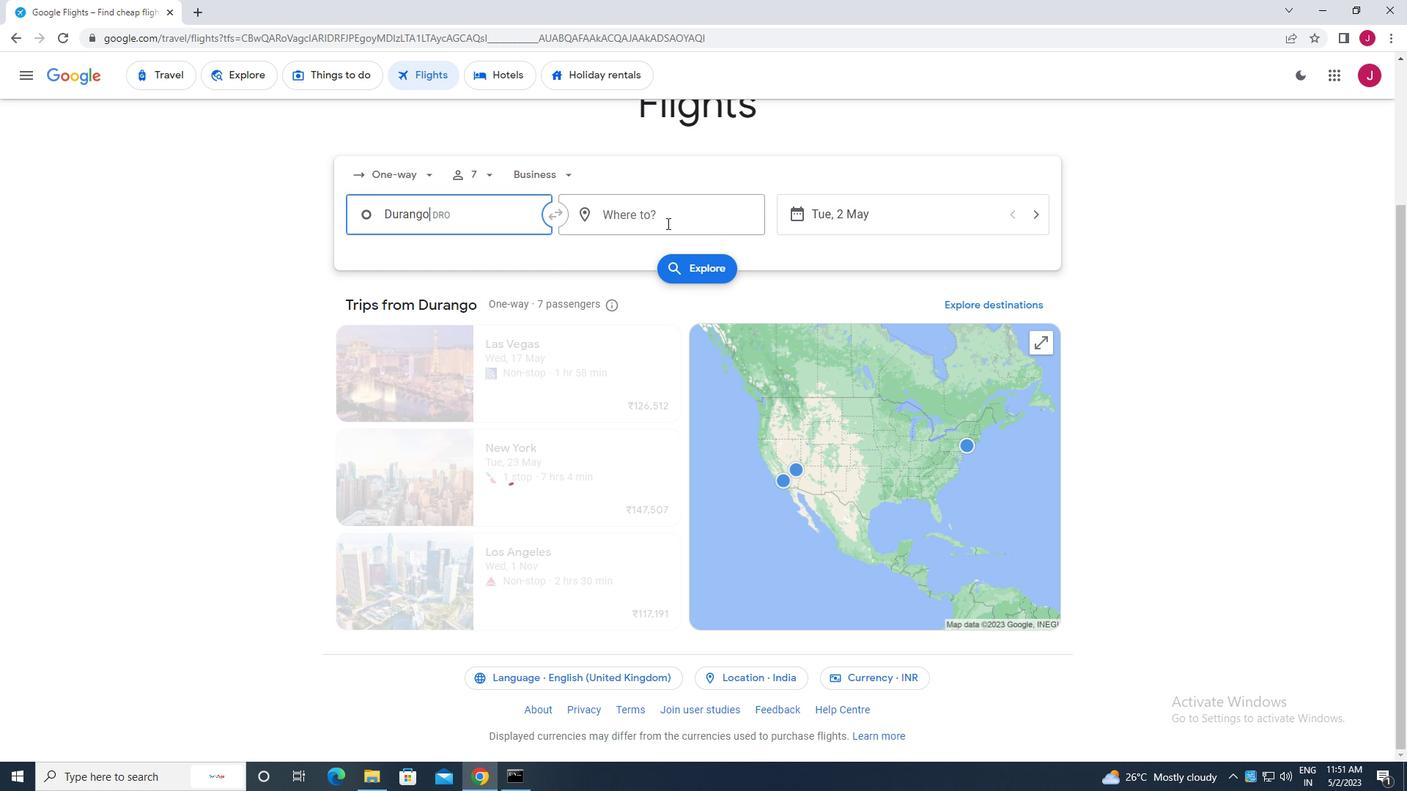 
Action: Key pressed evans
Screenshot: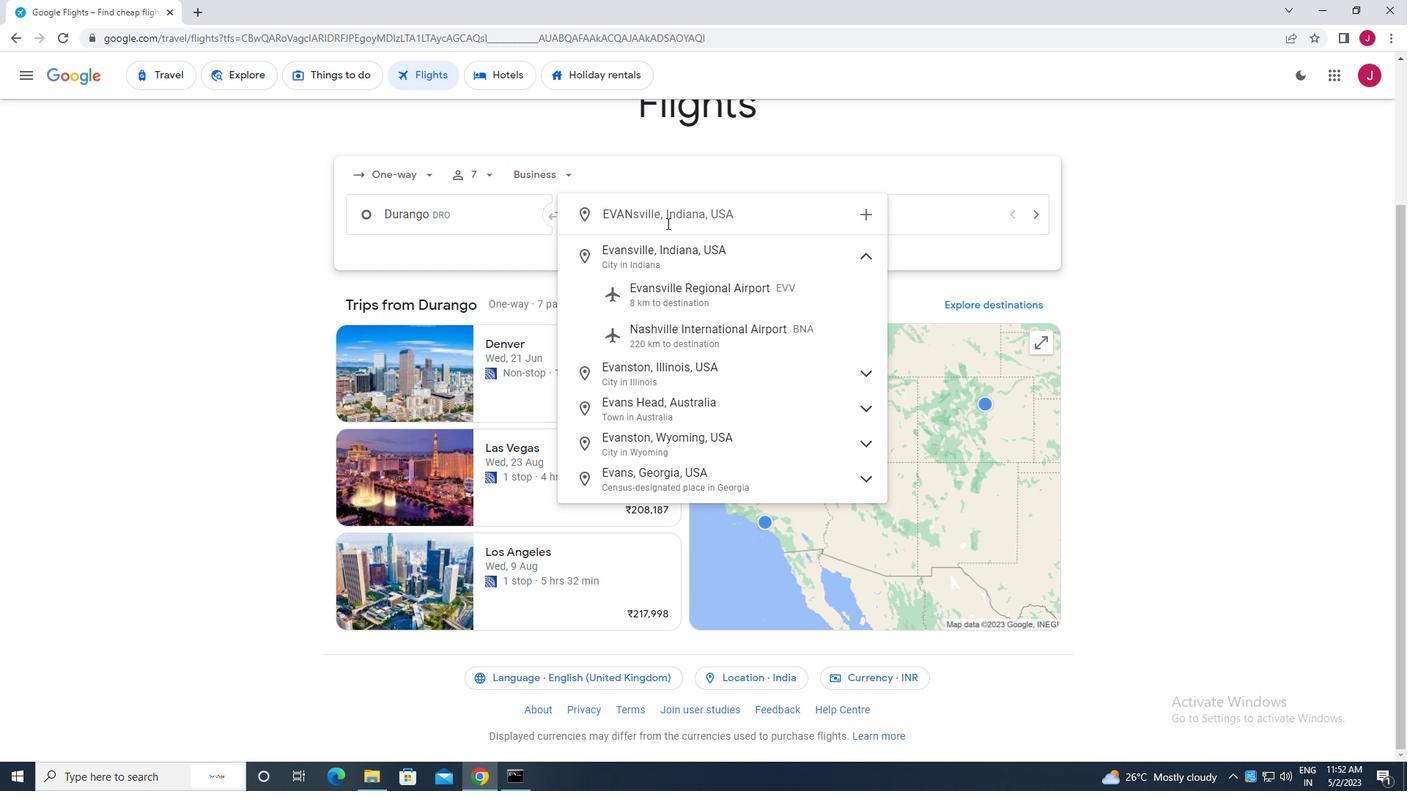 
Action: Mouse moved to (722, 299)
Screenshot: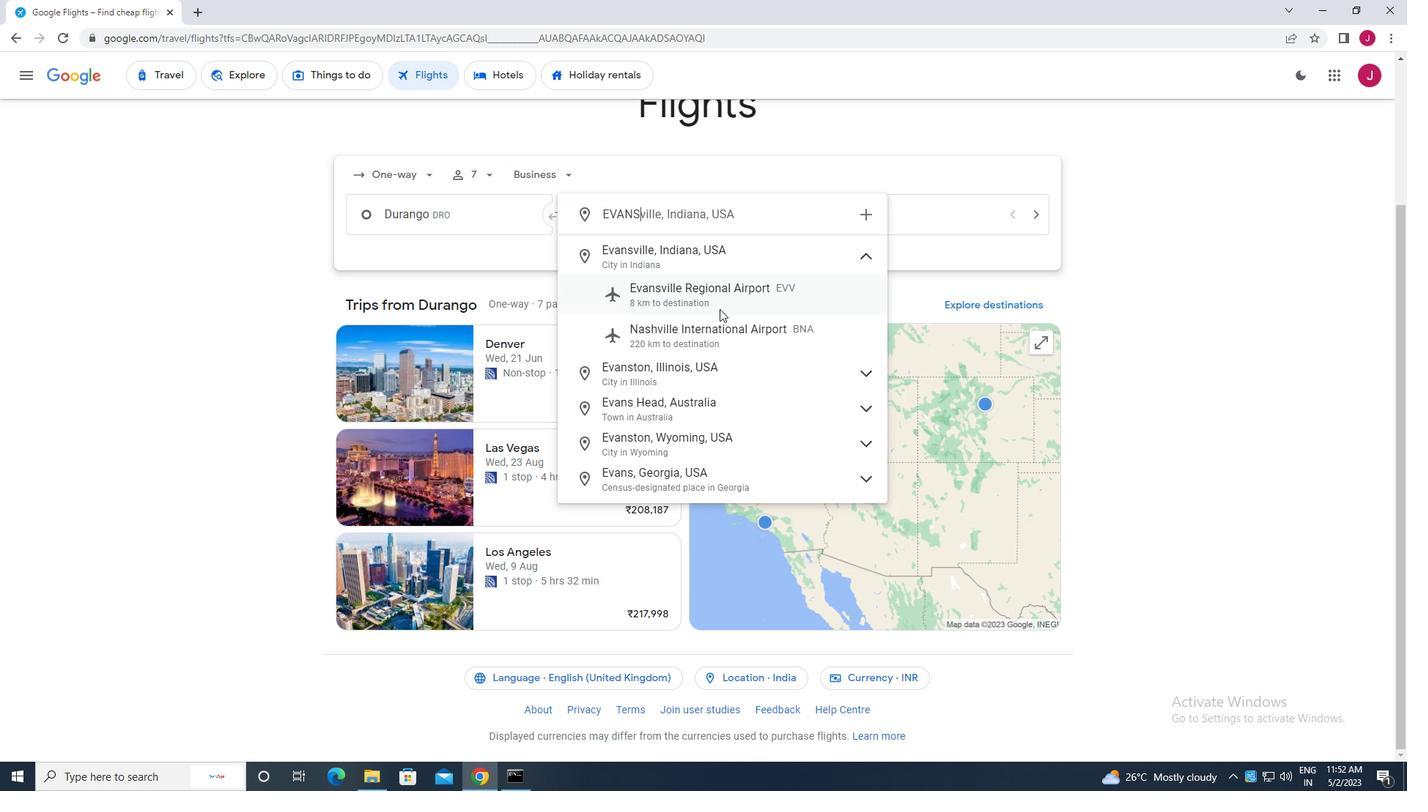
Action: Mouse pressed left at (722, 299)
Screenshot: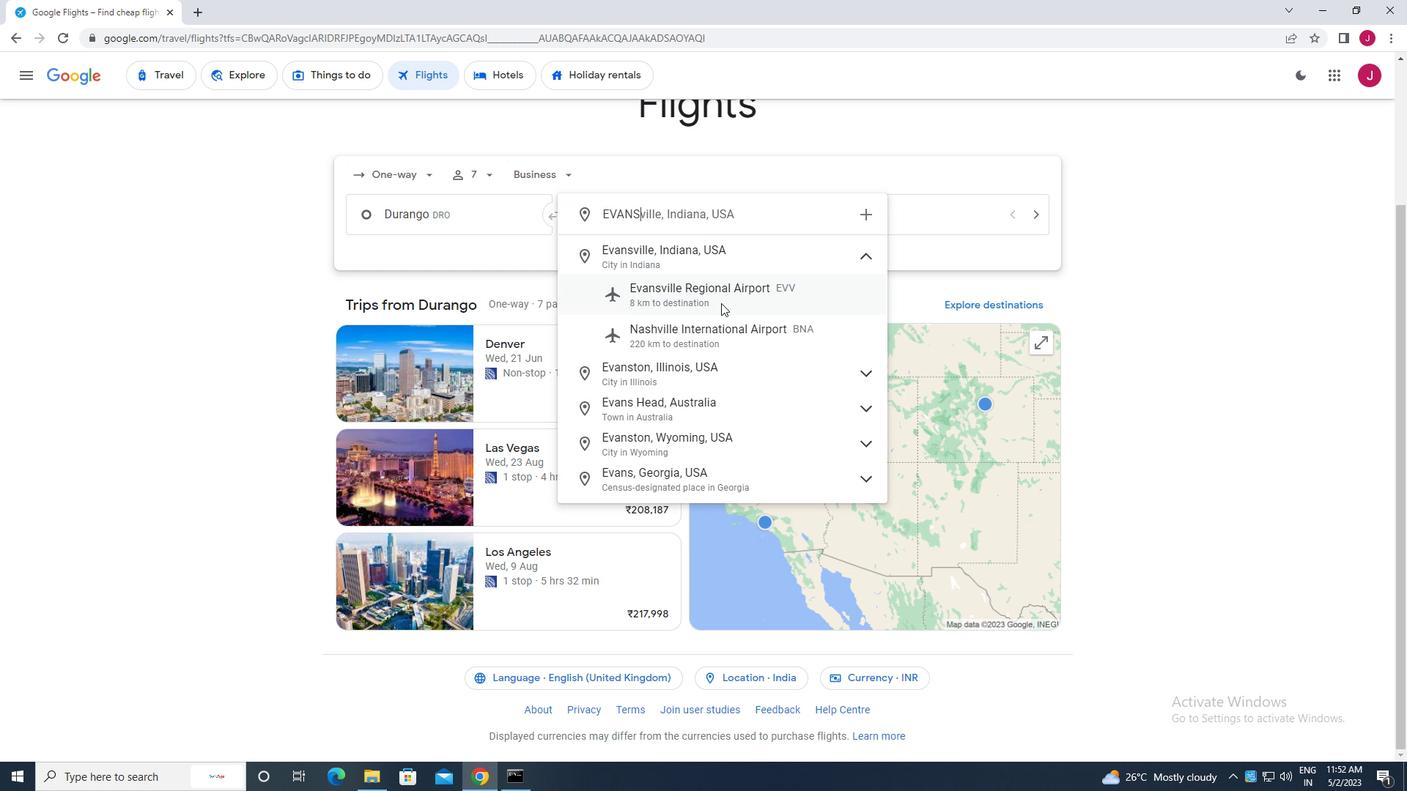 
Action: Mouse moved to (933, 216)
Screenshot: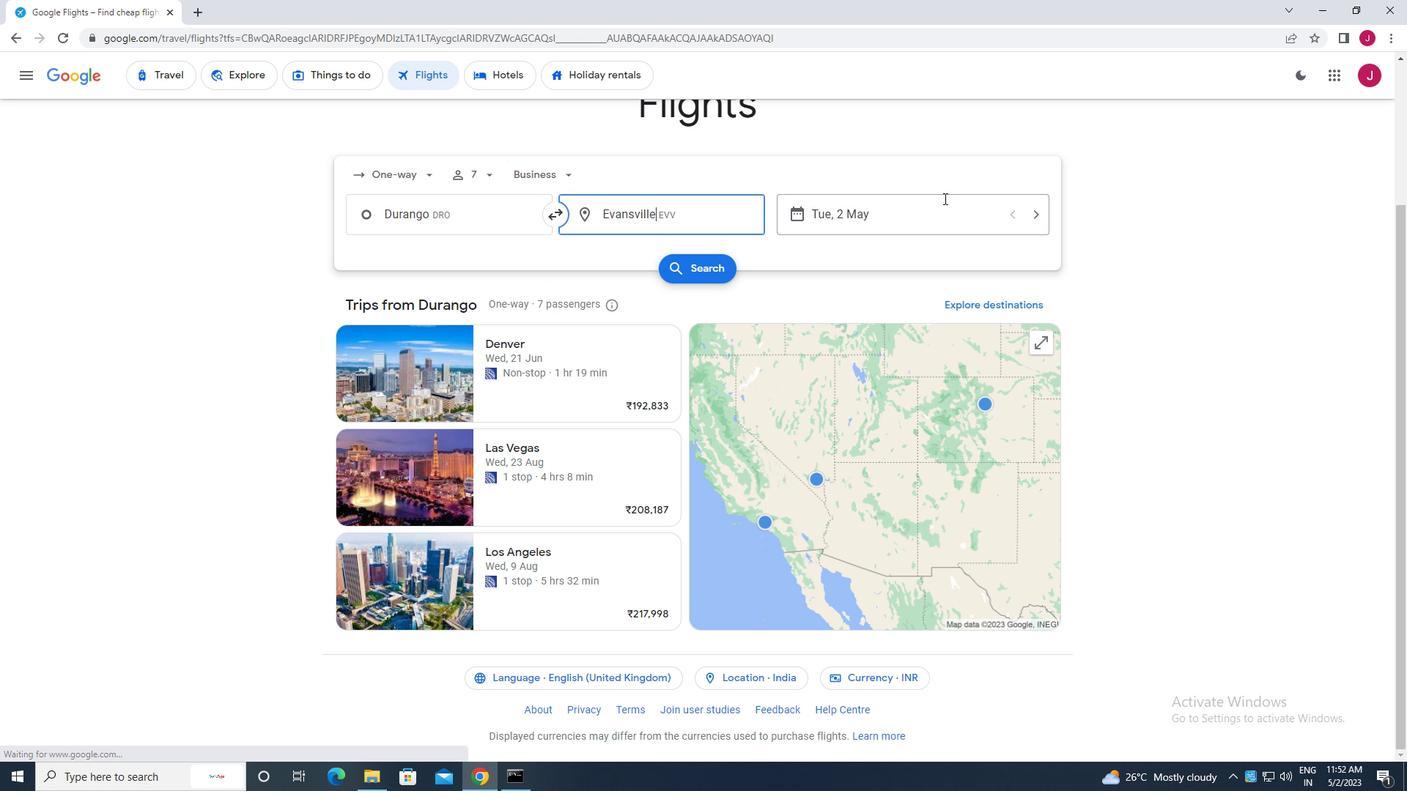 
Action: Mouse pressed left at (933, 216)
Screenshot: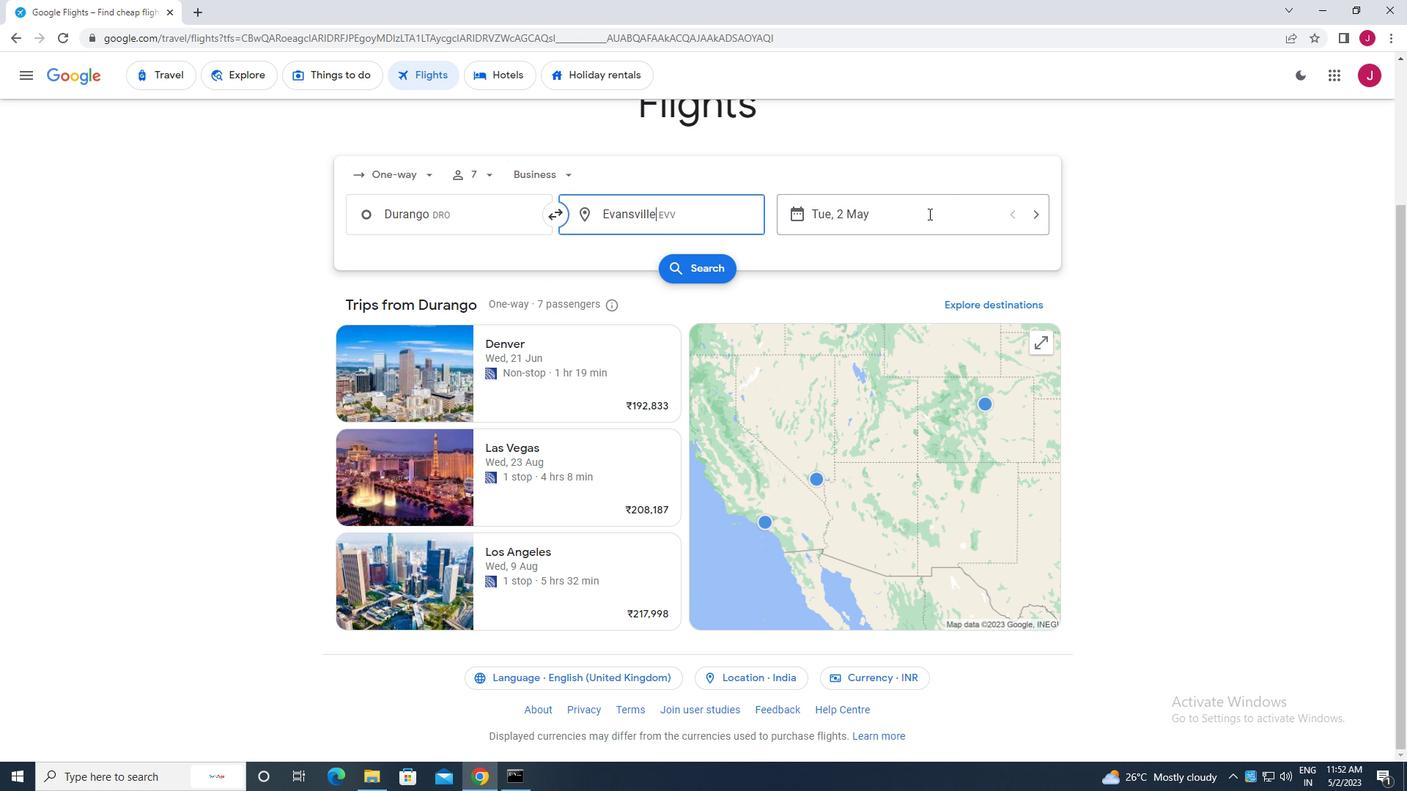 
Action: Mouse moved to (647, 325)
Screenshot: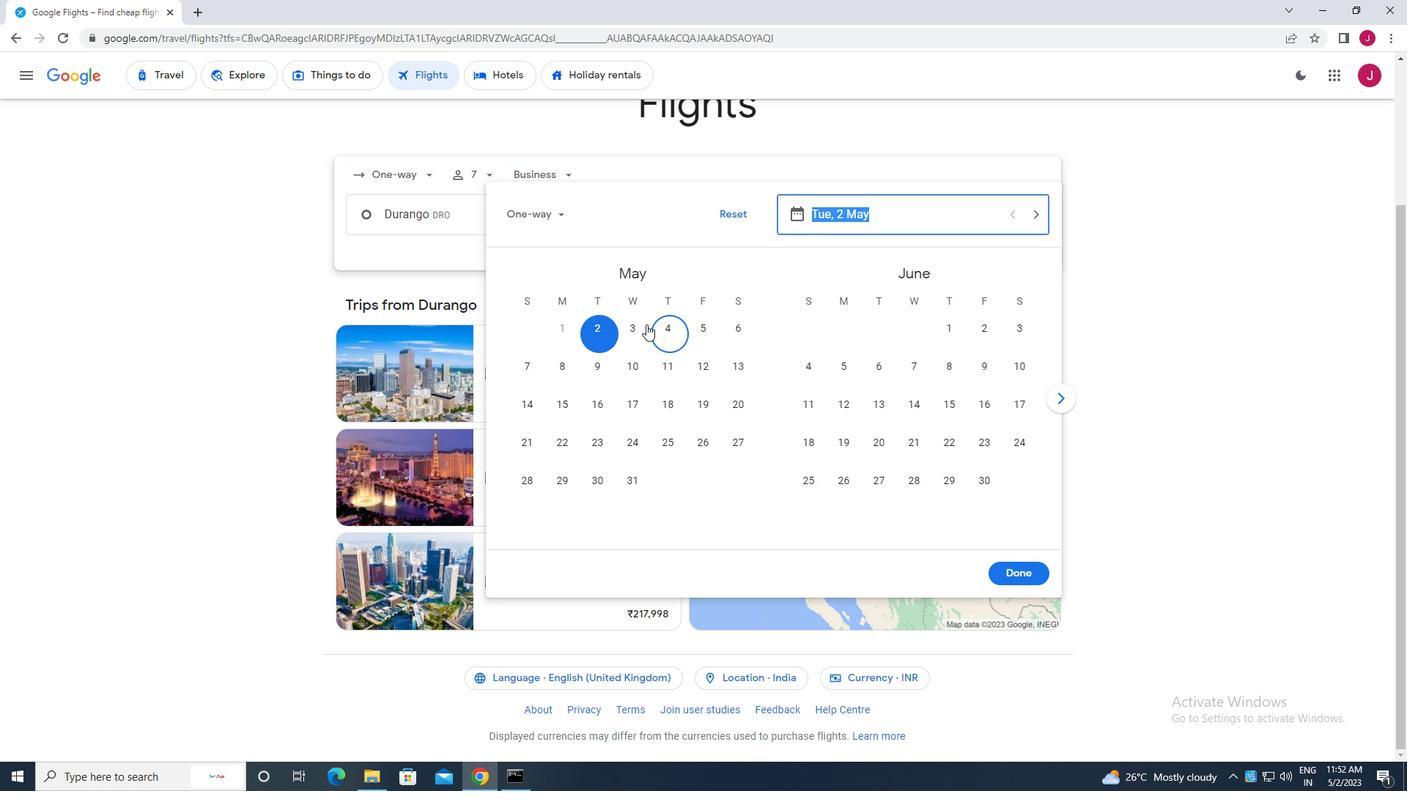 
Action: Mouse pressed left at (647, 325)
Screenshot: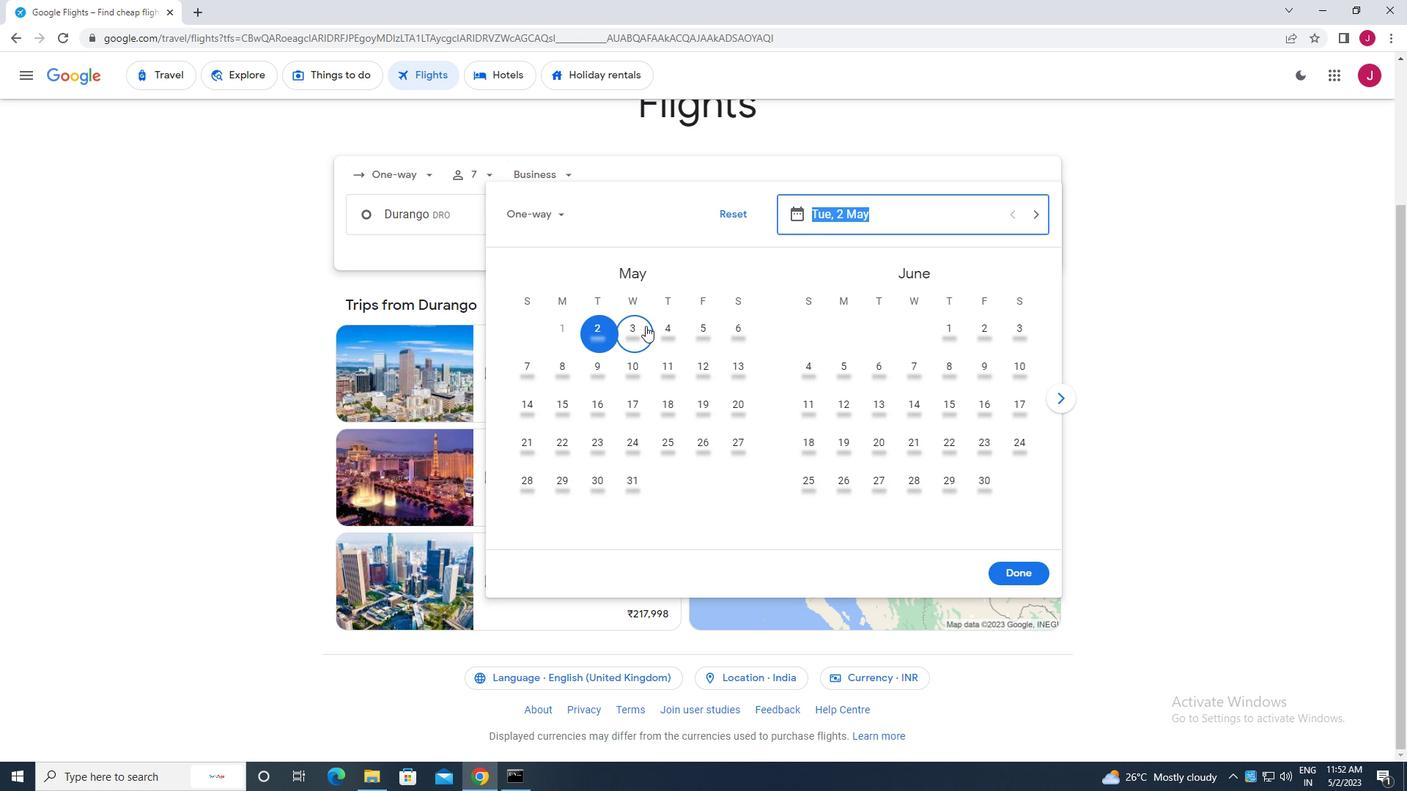 
Action: Mouse moved to (1023, 565)
Screenshot: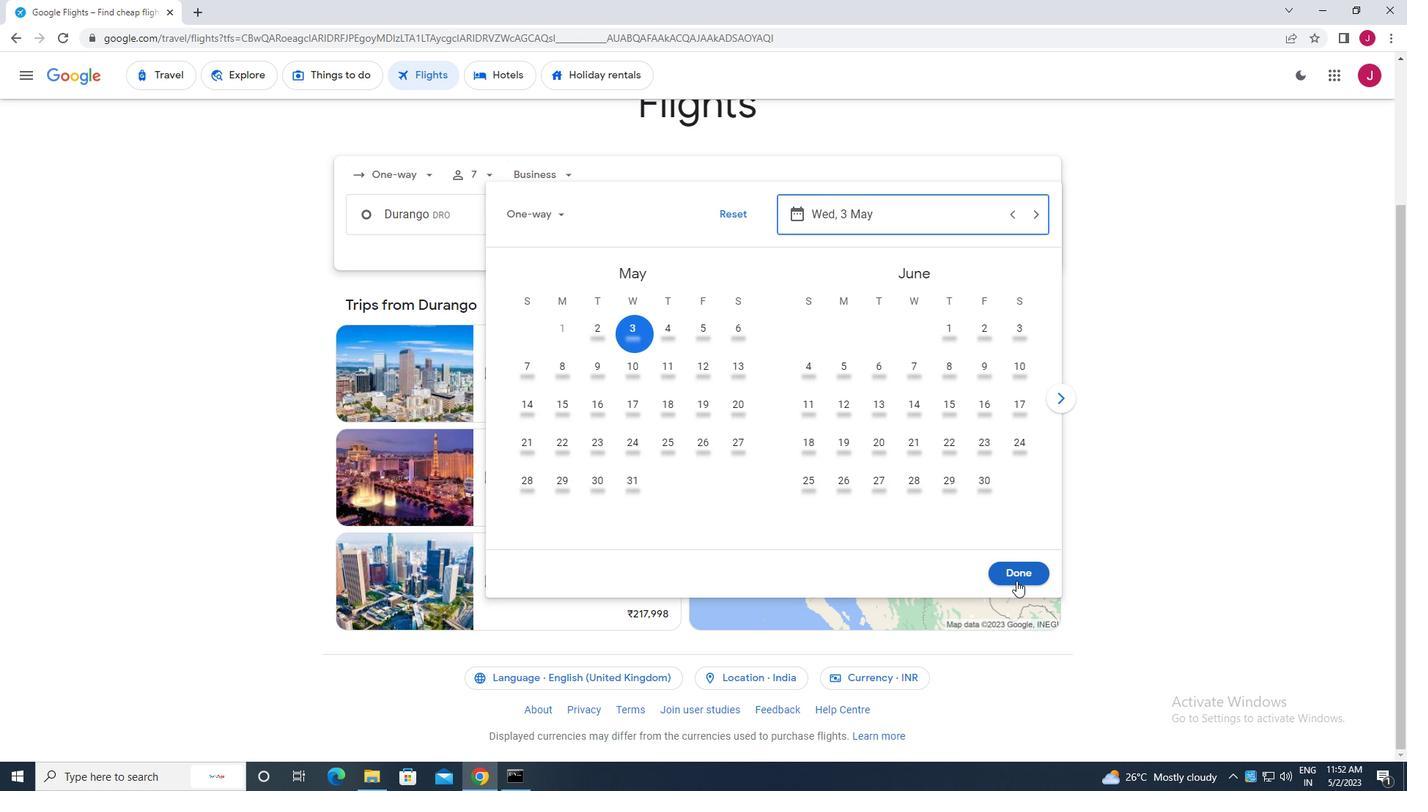 
Action: Mouse pressed left at (1023, 565)
Screenshot: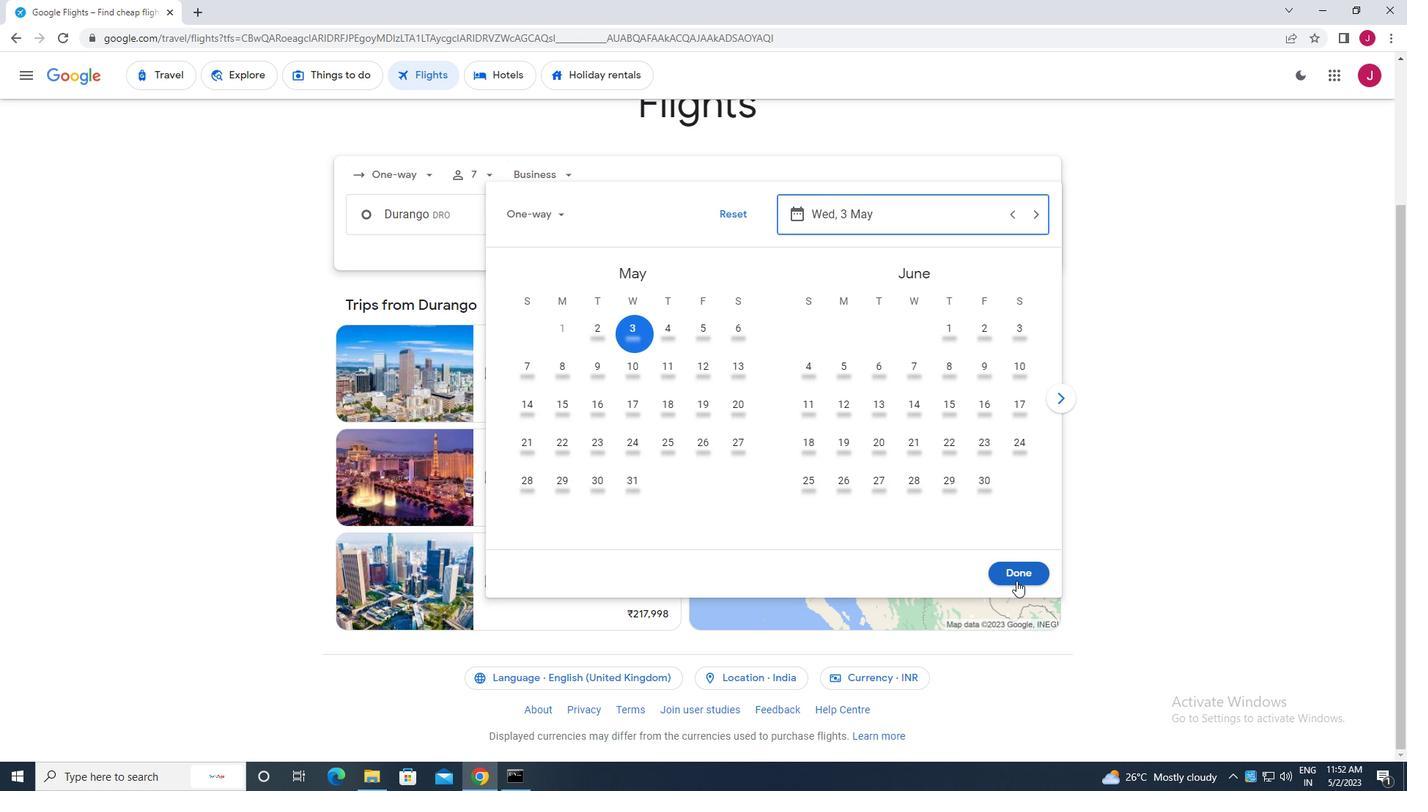 
Action: Mouse moved to (710, 274)
Screenshot: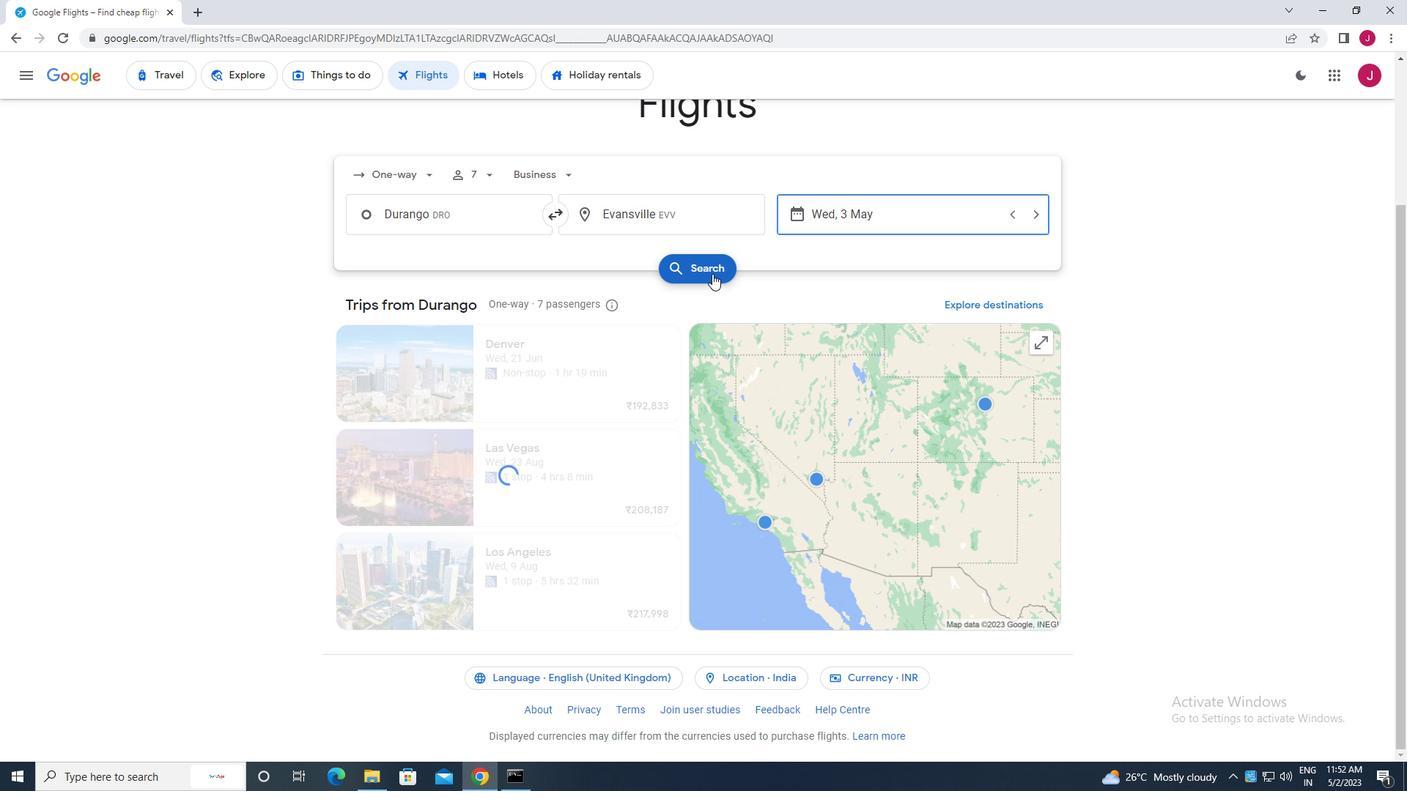 
Action: Mouse pressed left at (710, 274)
Screenshot: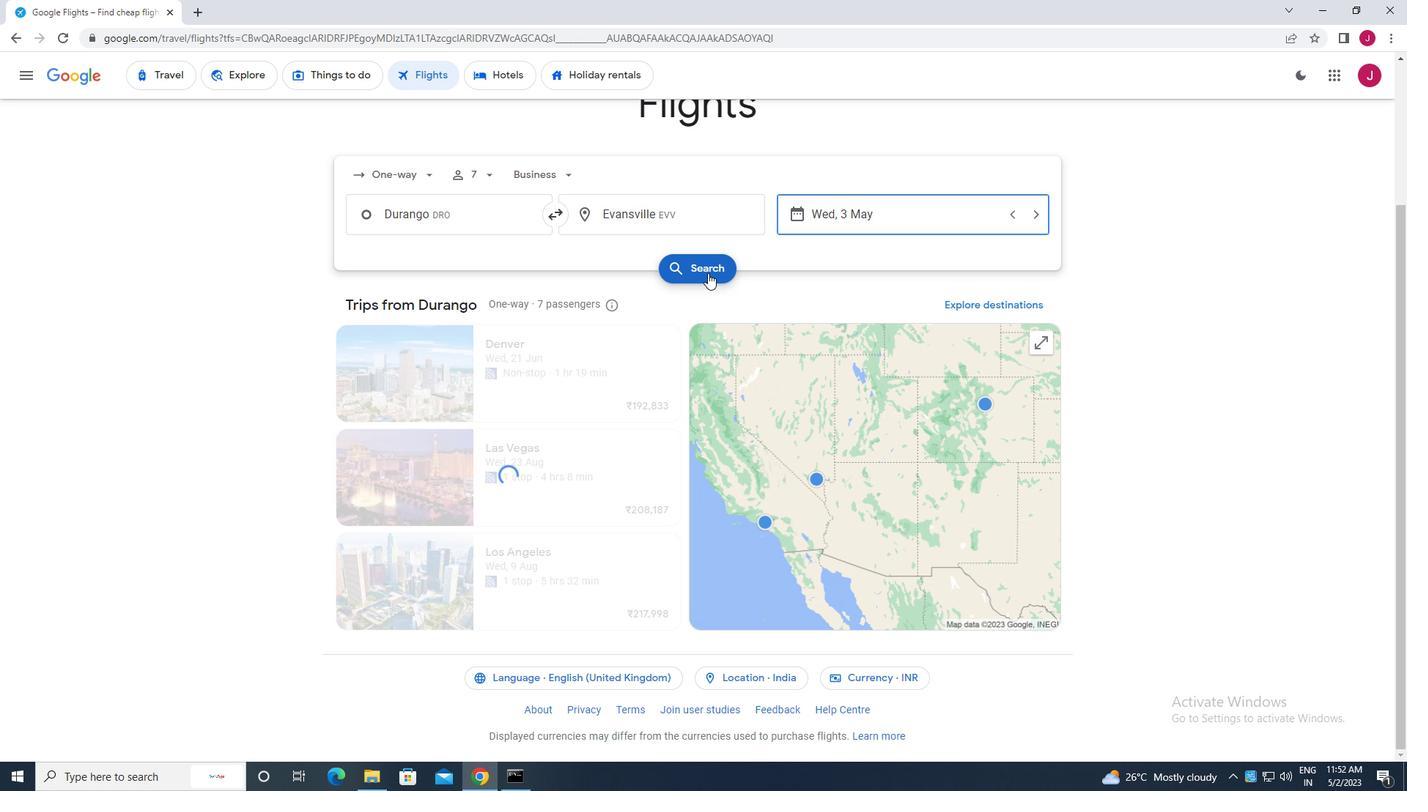 
Action: Mouse moved to (378, 209)
Screenshot: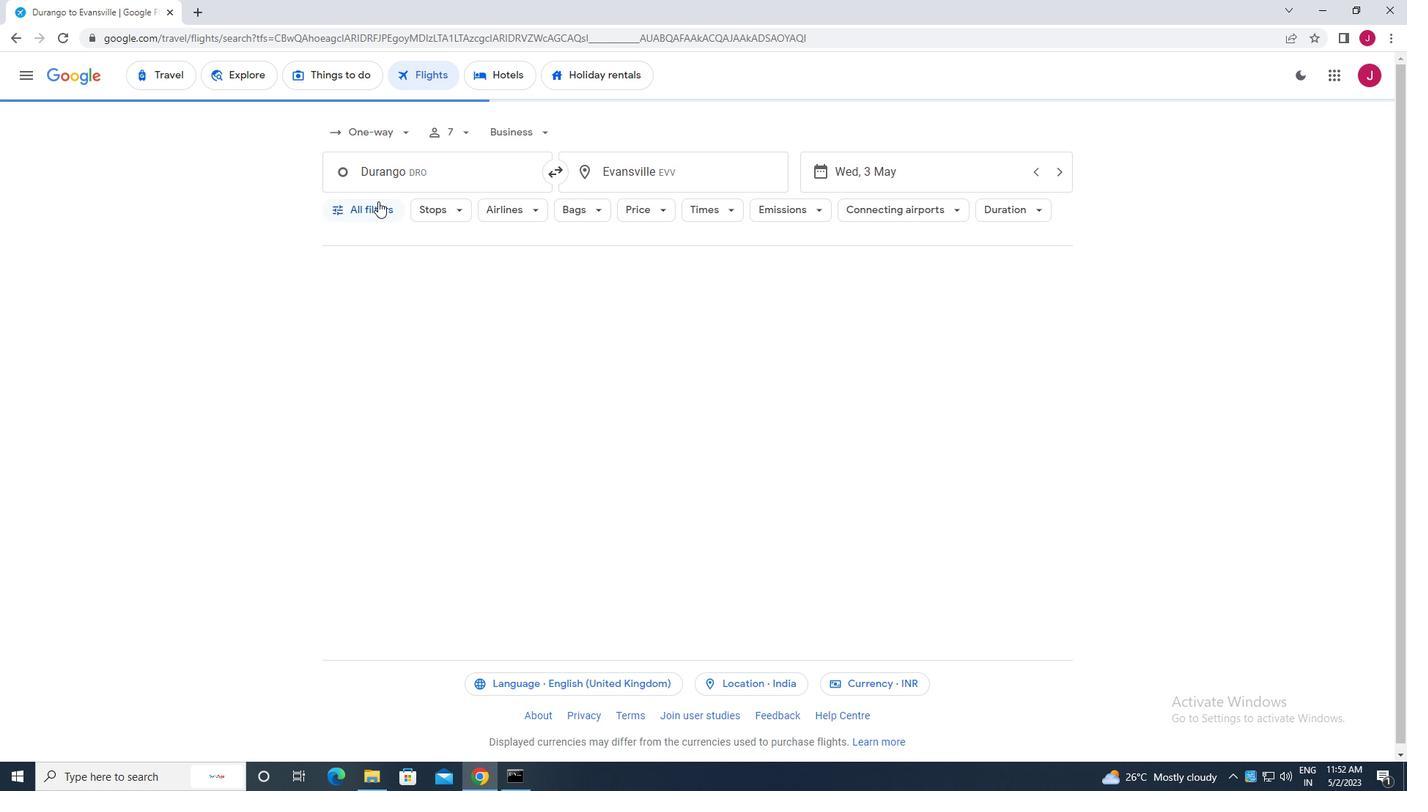 
Action: Mouse pressed left at (378, 209)
Screenshot: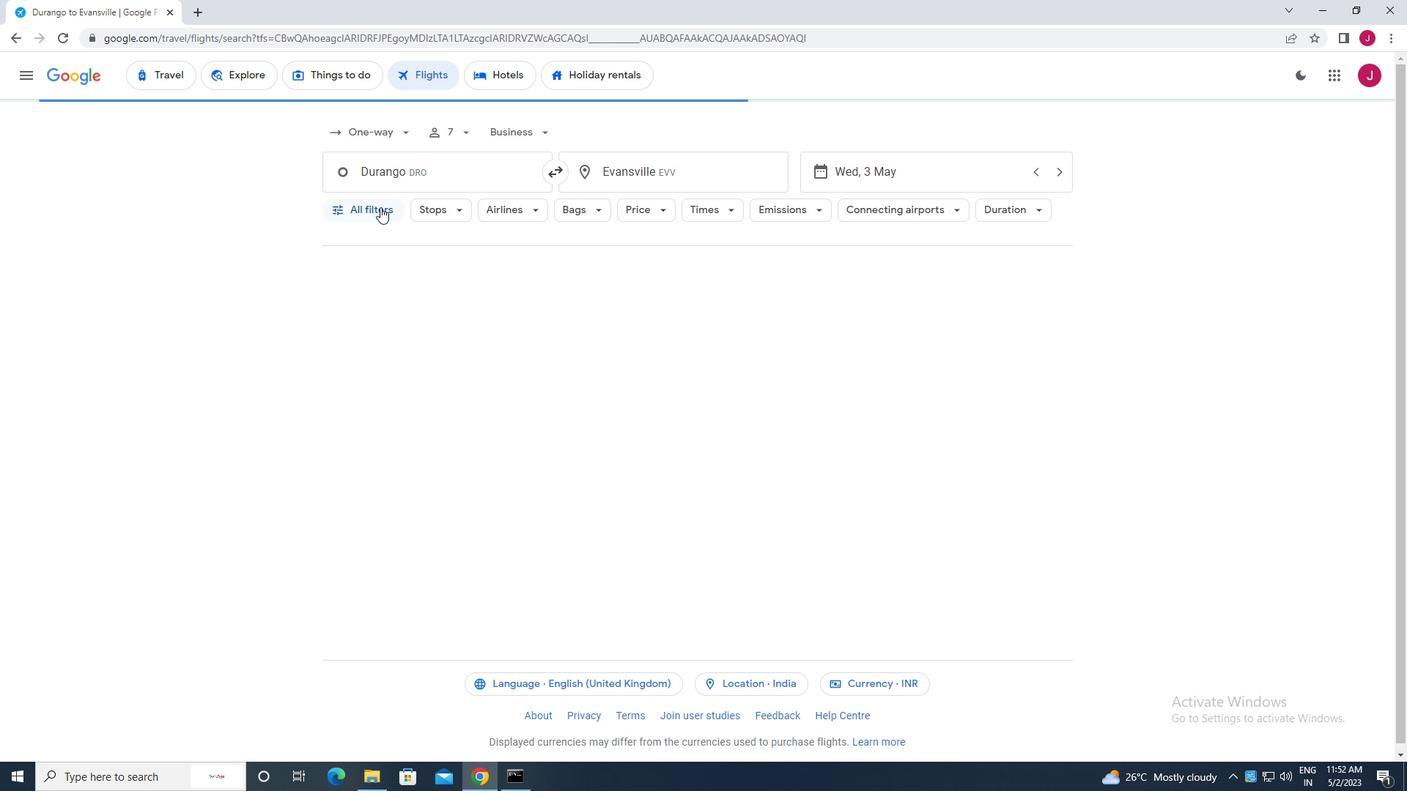 
Action: Mouse moved to (389, 227)
Screenshot: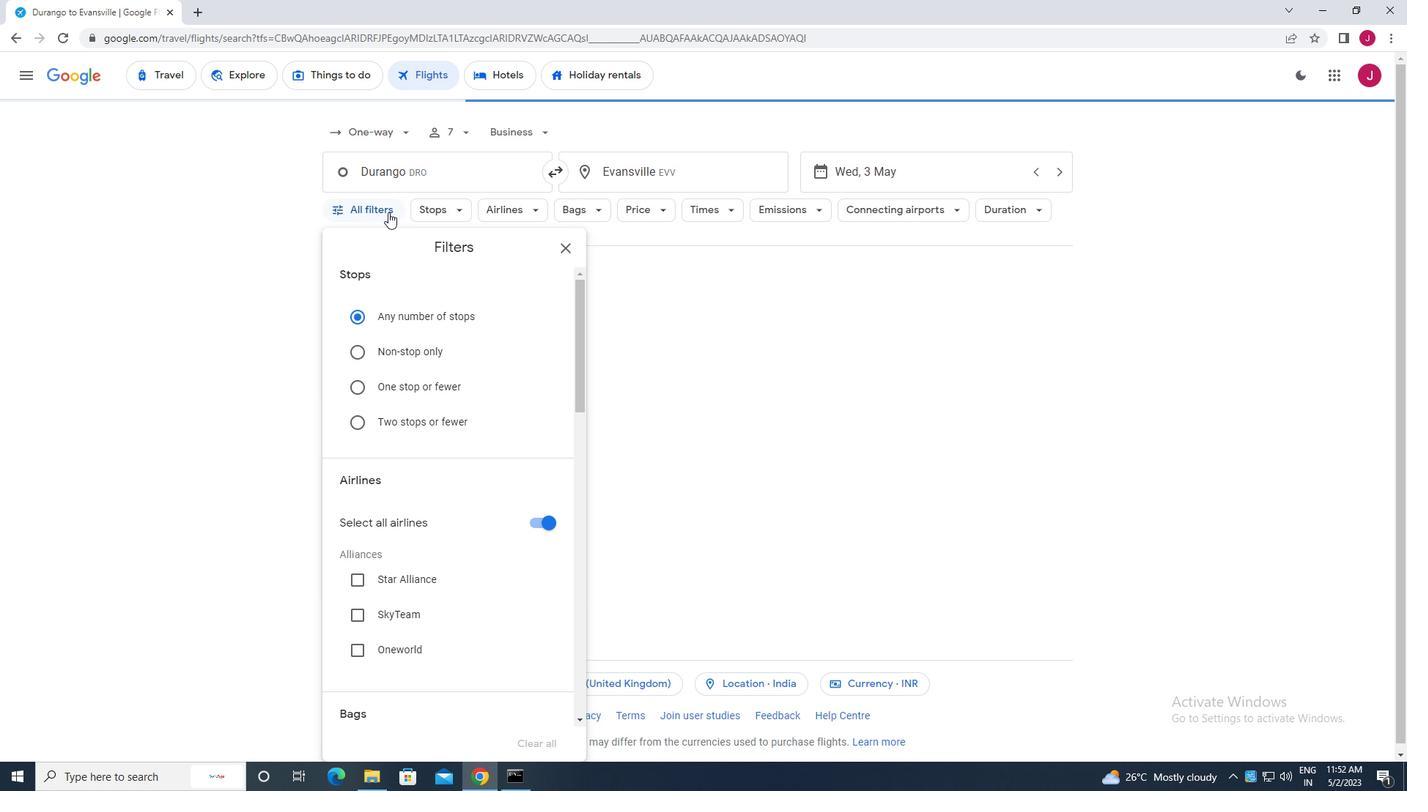 
Action: Mouse scrolled (389, 227) with delta (0, 0)
Screenshot: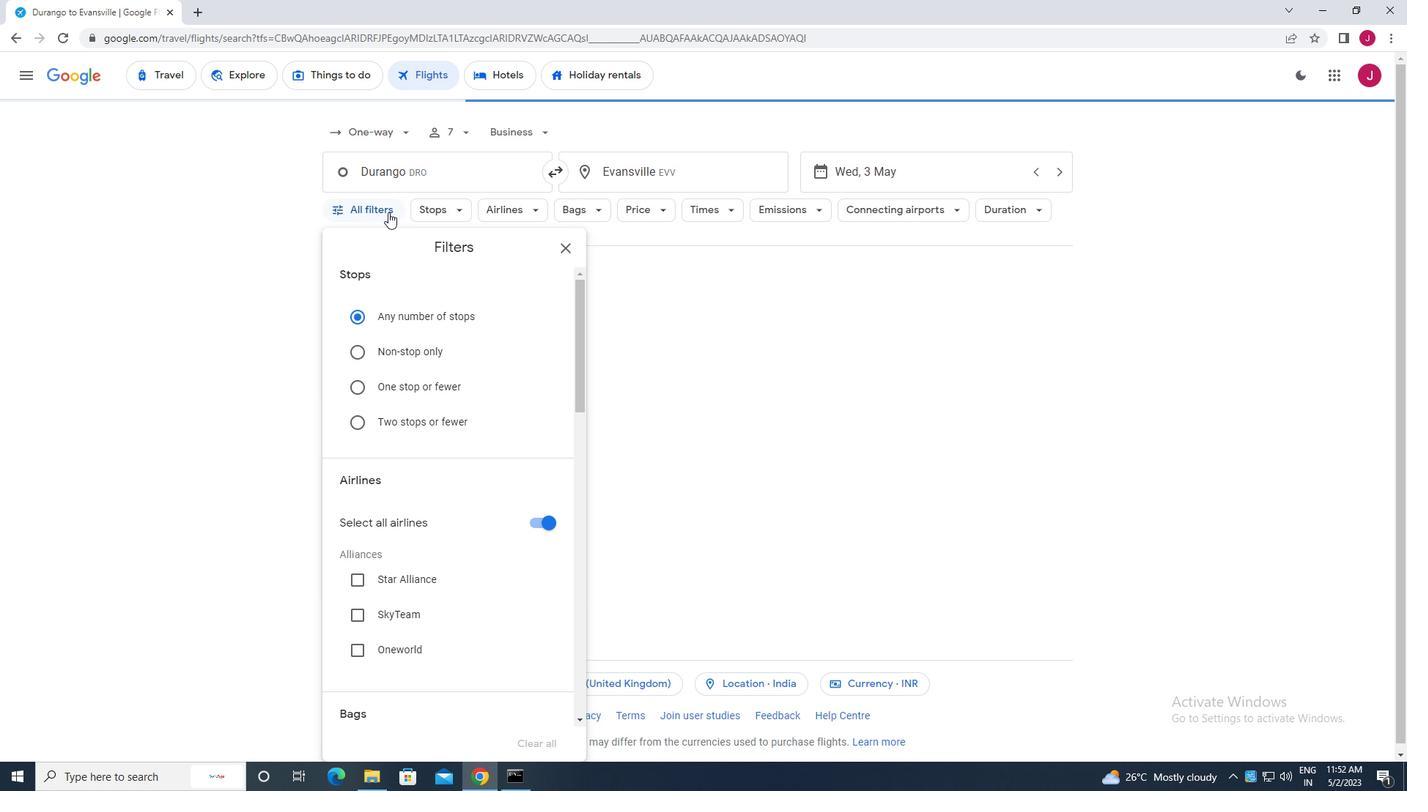 
Action: Mouse moved to (391, 231)
Screenshot: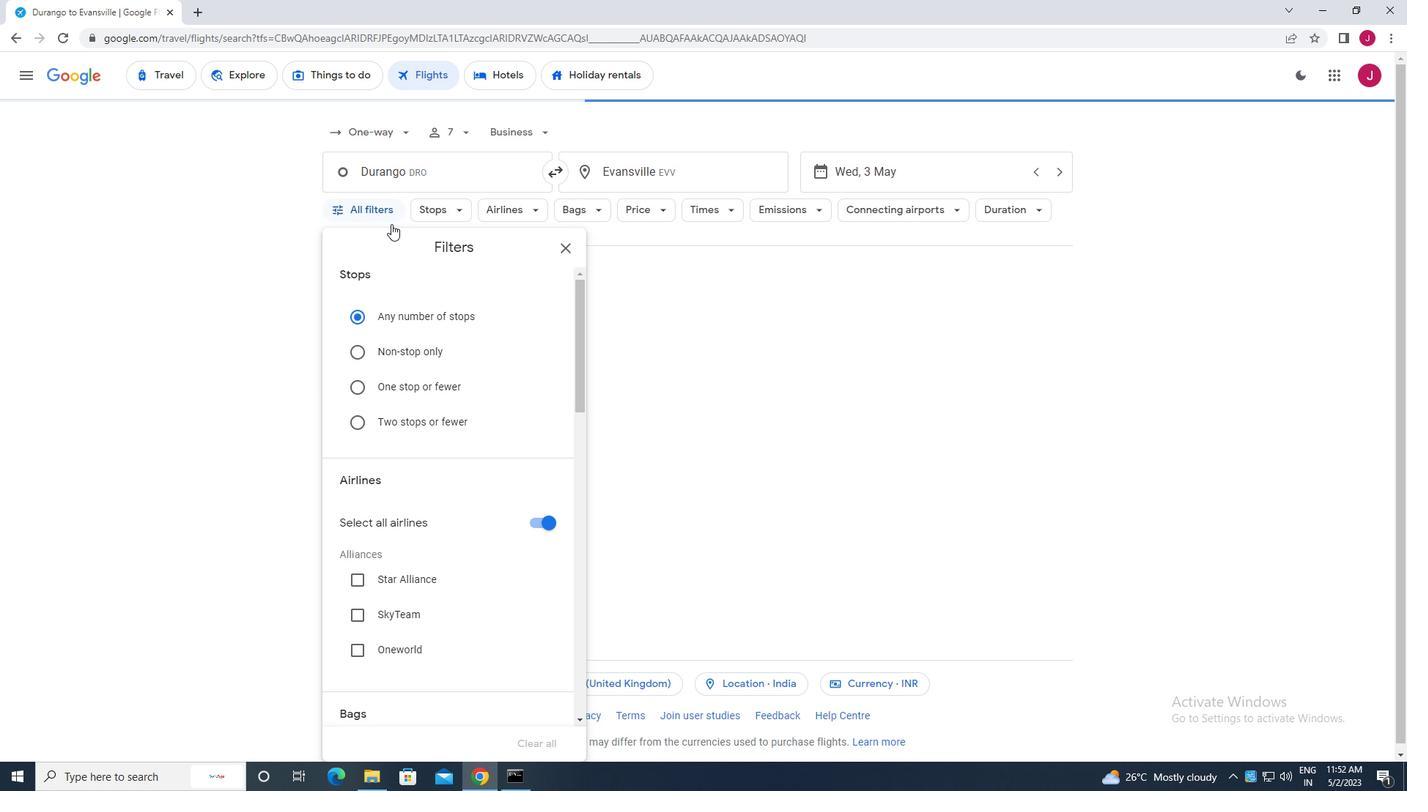 
Action: Mouse scrolled (391, 230) with delta (0, 0)
Screenshot: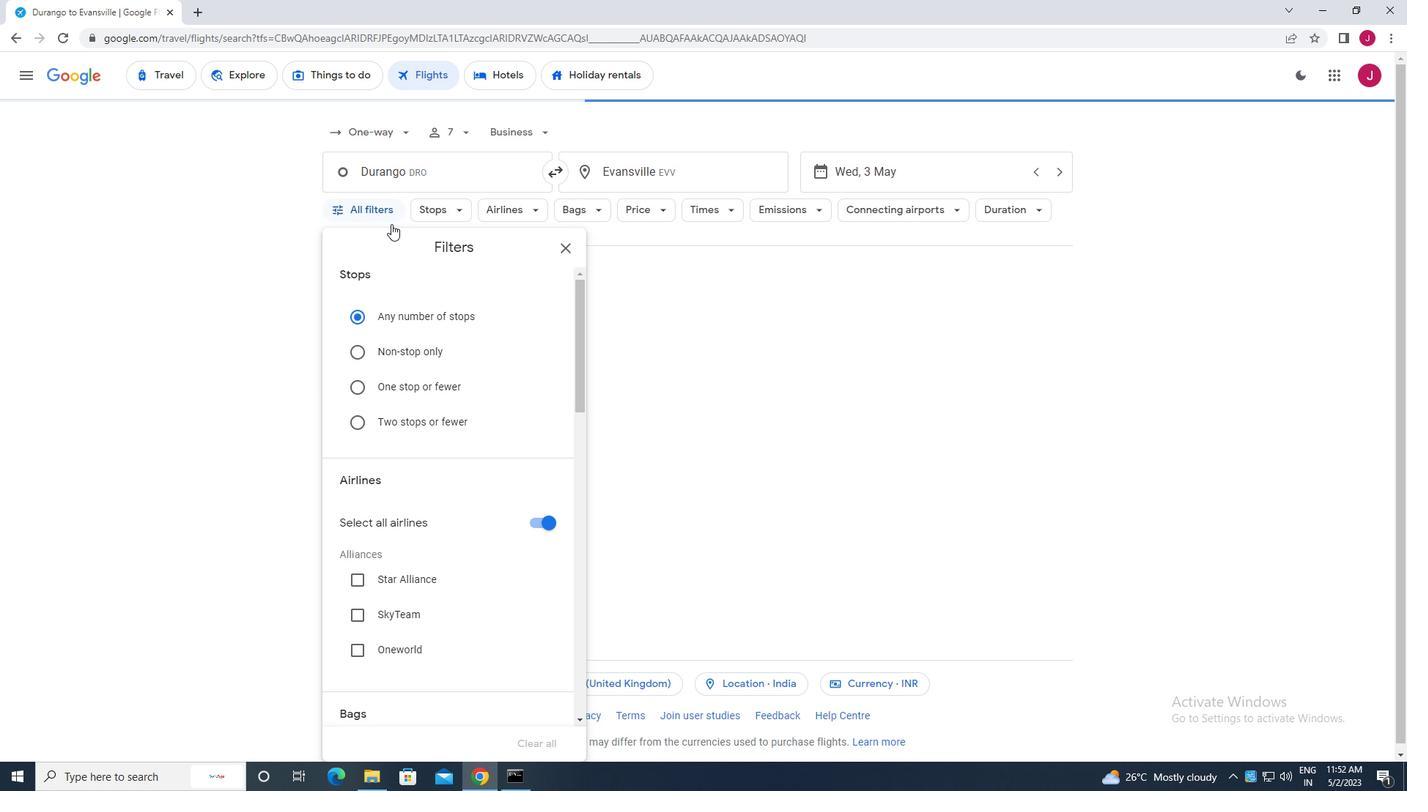 
Action: Mouse scrolled (391, 230) with delta (0, 0)
Screenshot: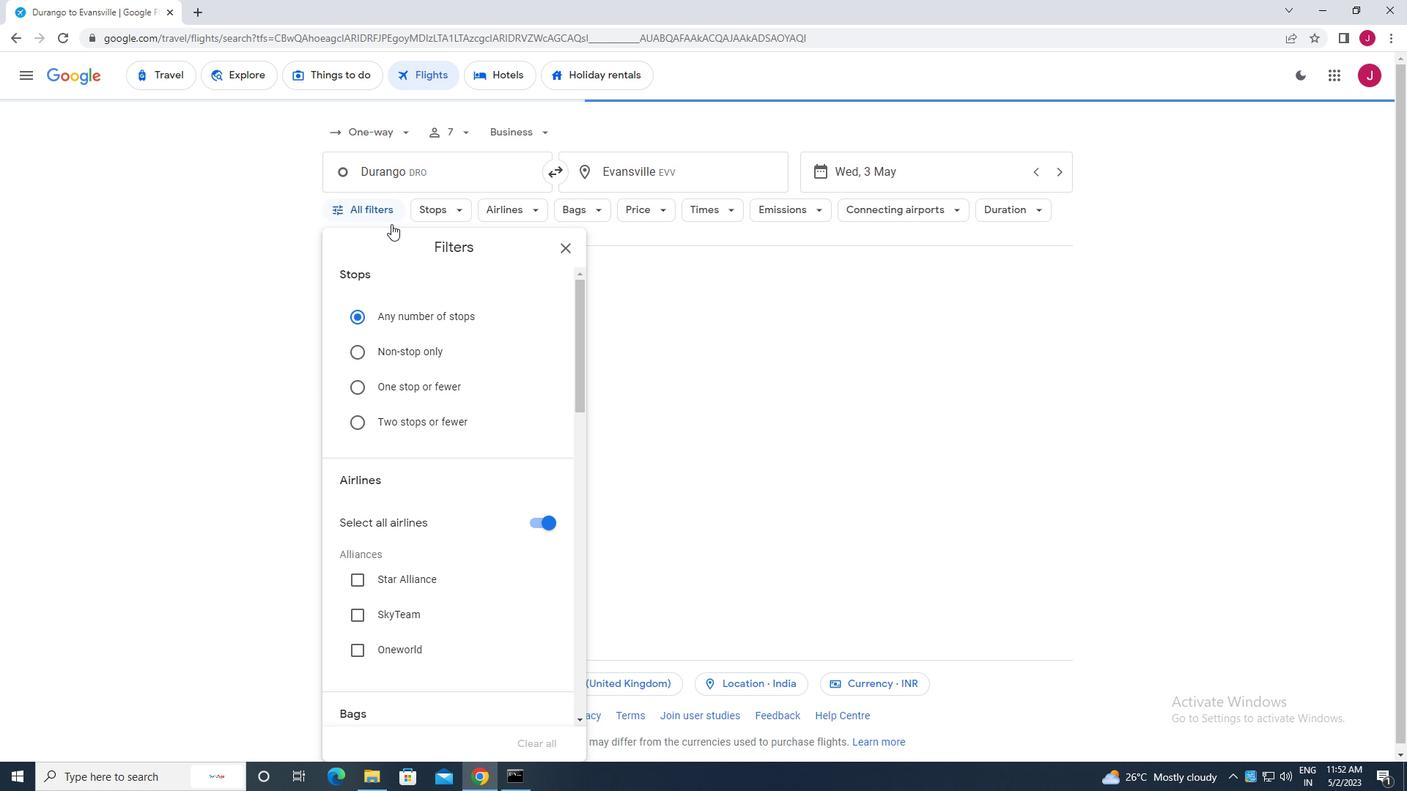 
Action: Mouse scrolled (391, 230) with delta (0, 0)
Screenshot: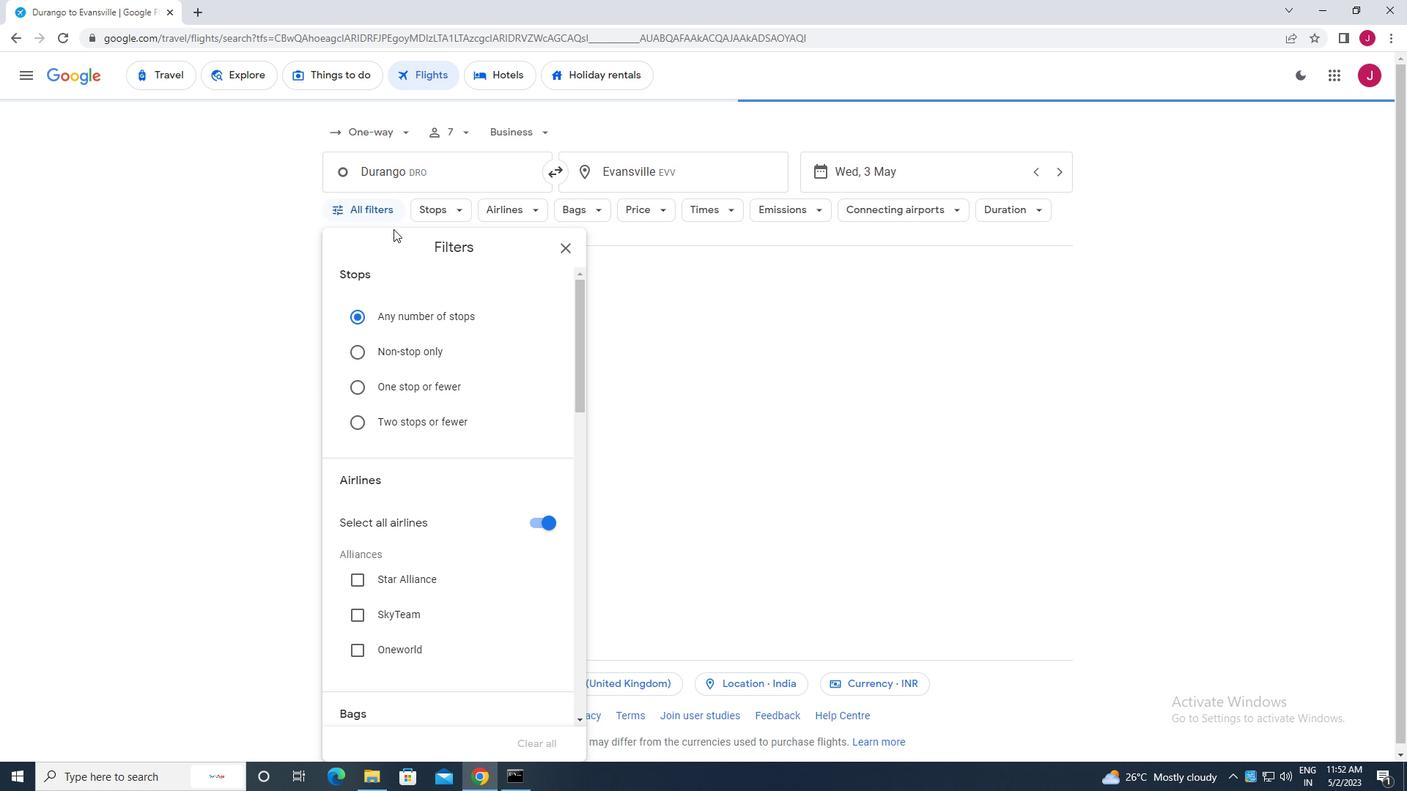 
Action: Mouse moved to (455, 284)
Screenshot: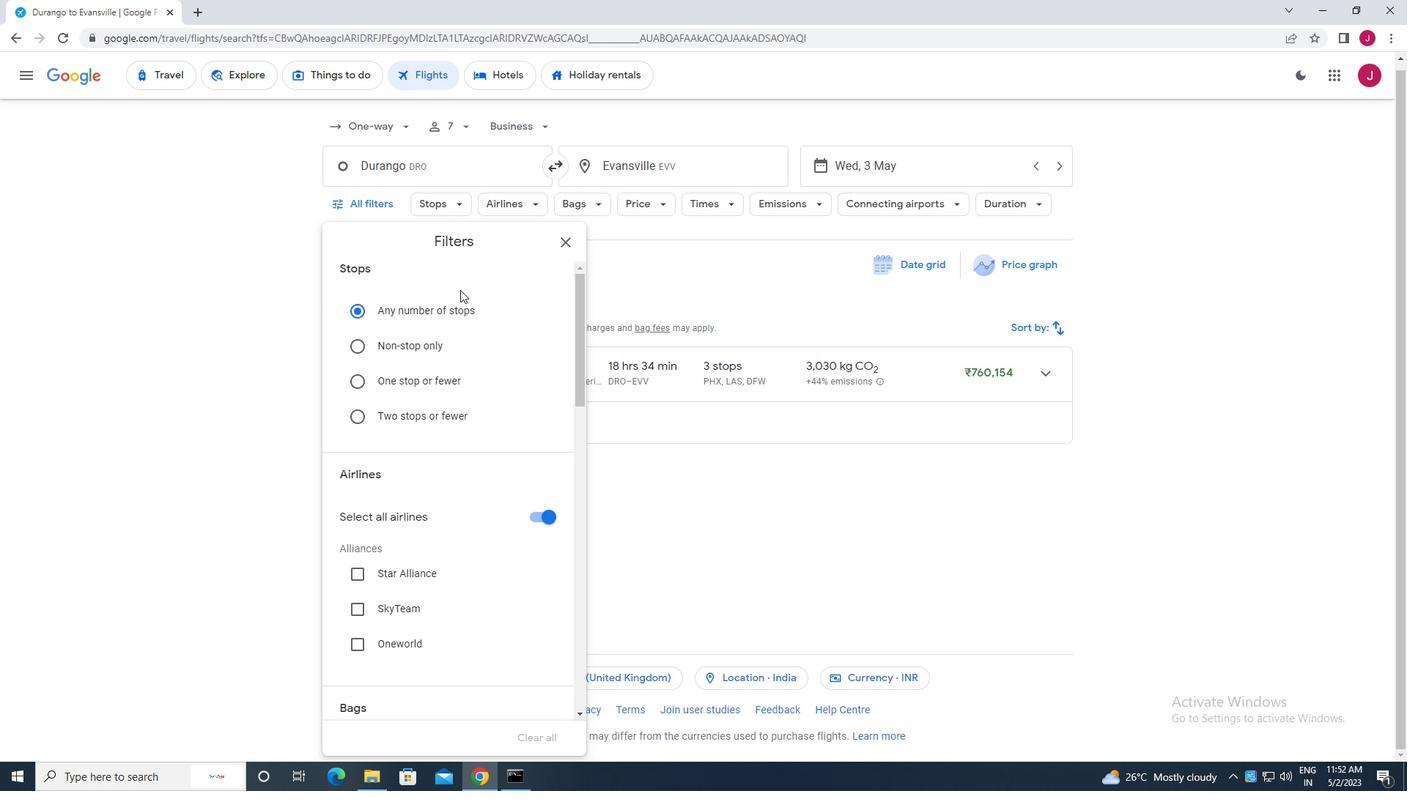 
Action: Mouse scrolled (455, 283) with delta (0, 0)
Screenshot: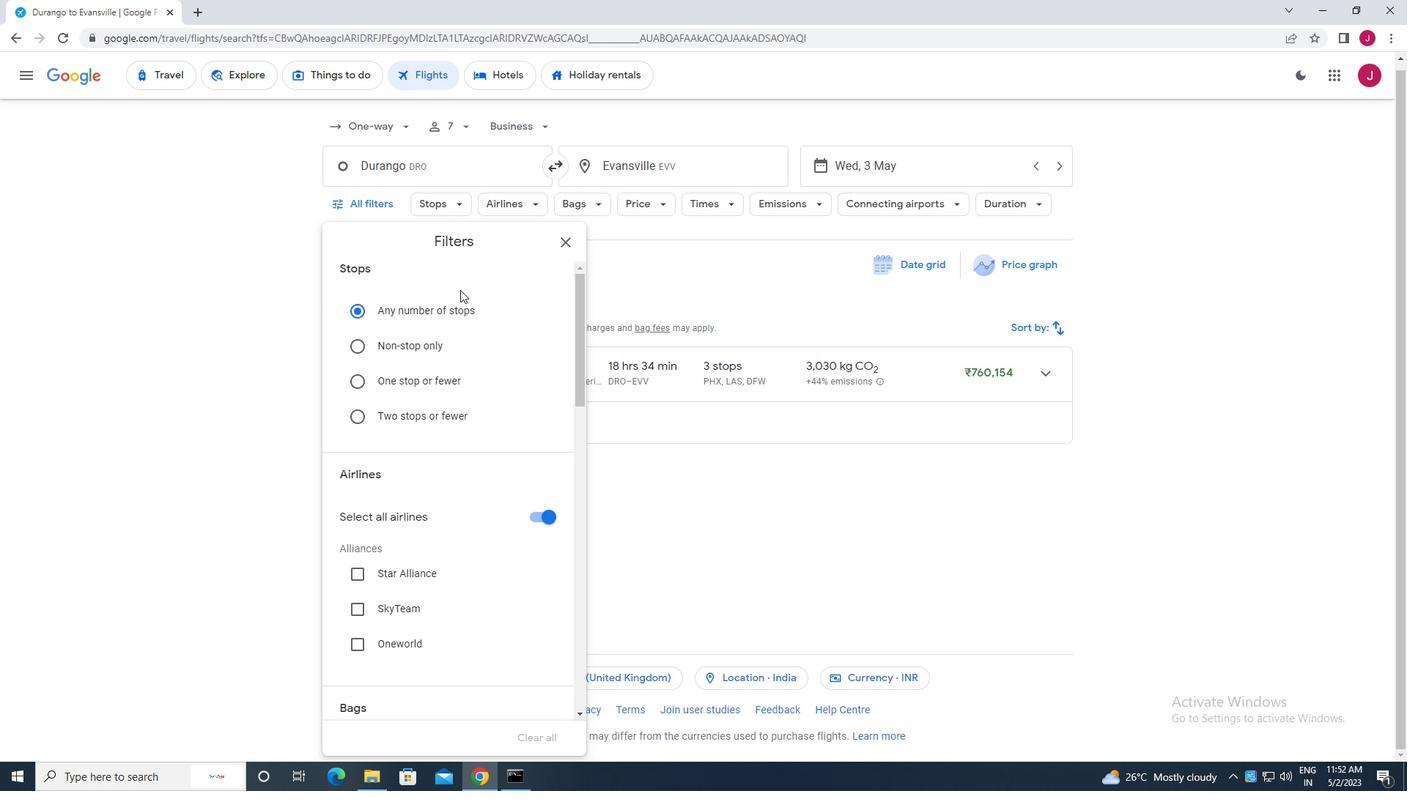 
Action: Mouse moved to (455, 284)
Screenshot: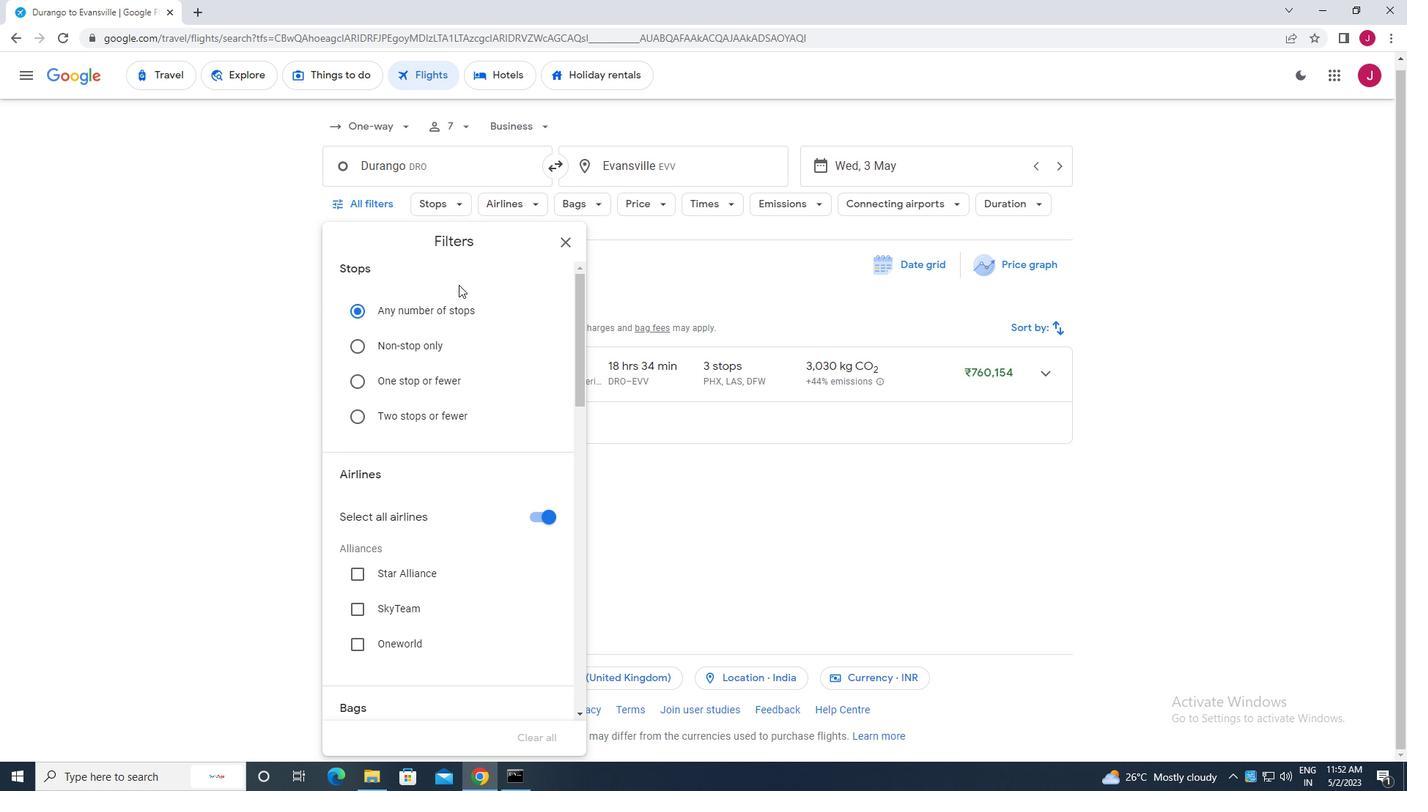 
Action: Mouse scrolled (455, 283) with delta (0, 0)
Screenshot: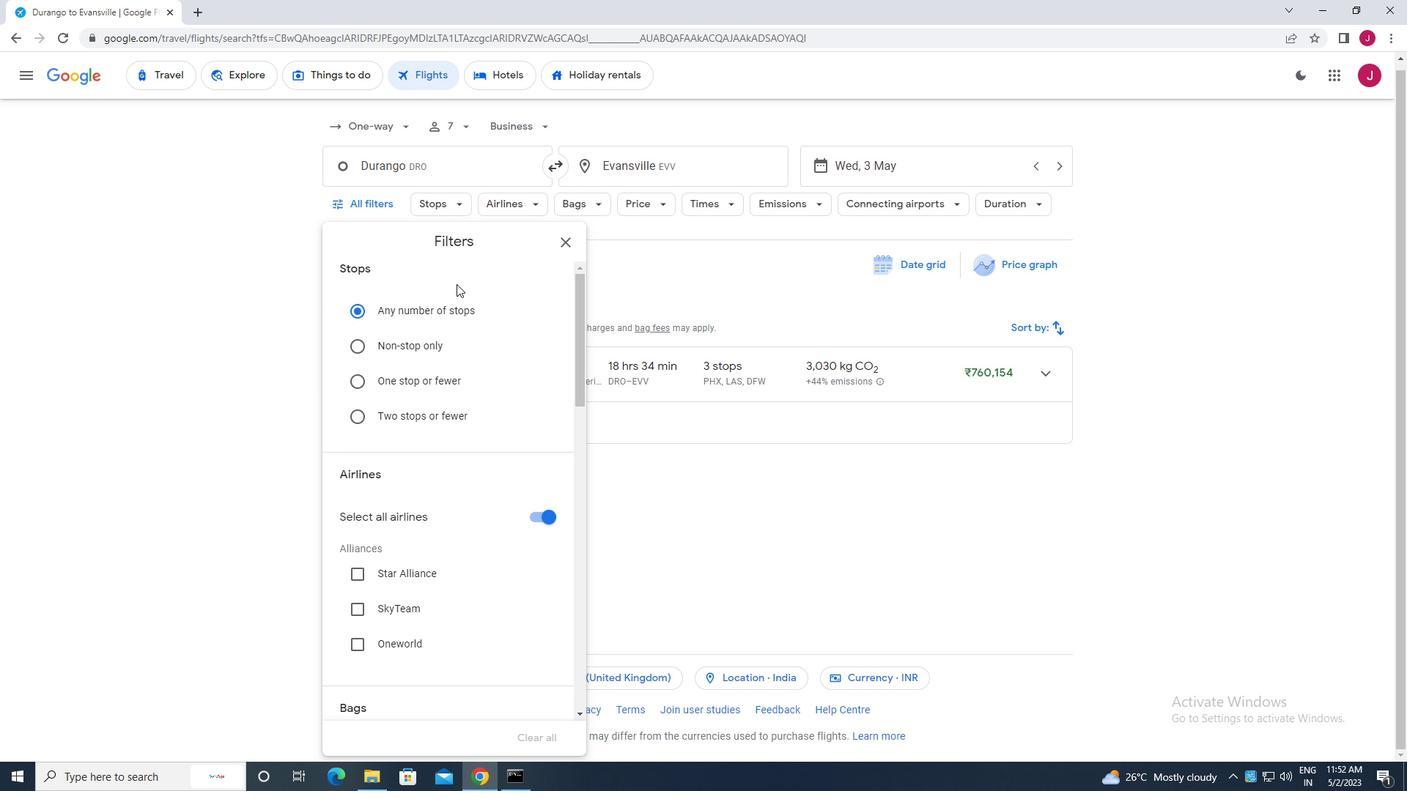 
Action: Mouse moved to (541, 365)
Screenshot: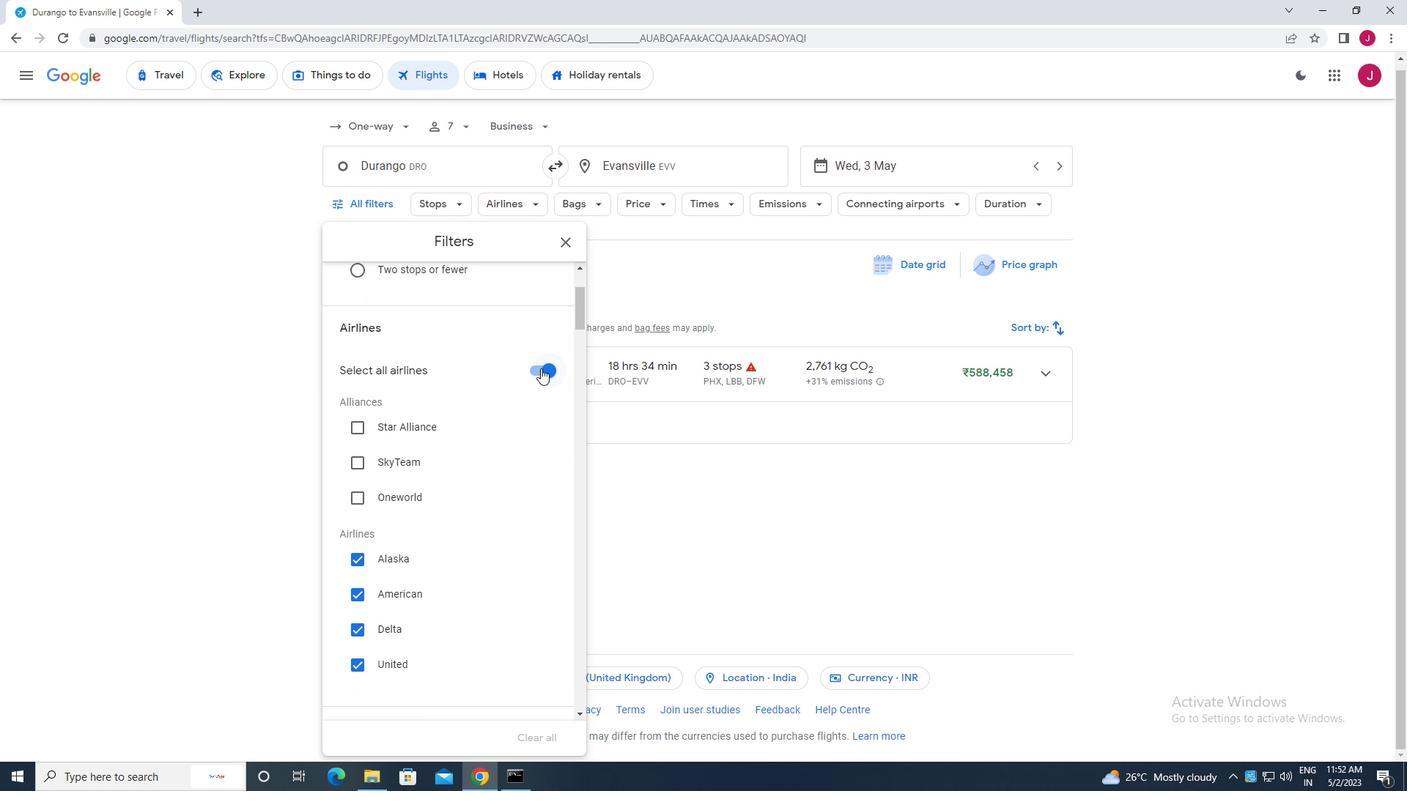 
Action: Mouse pressed left at (541, 365)
Screenshot: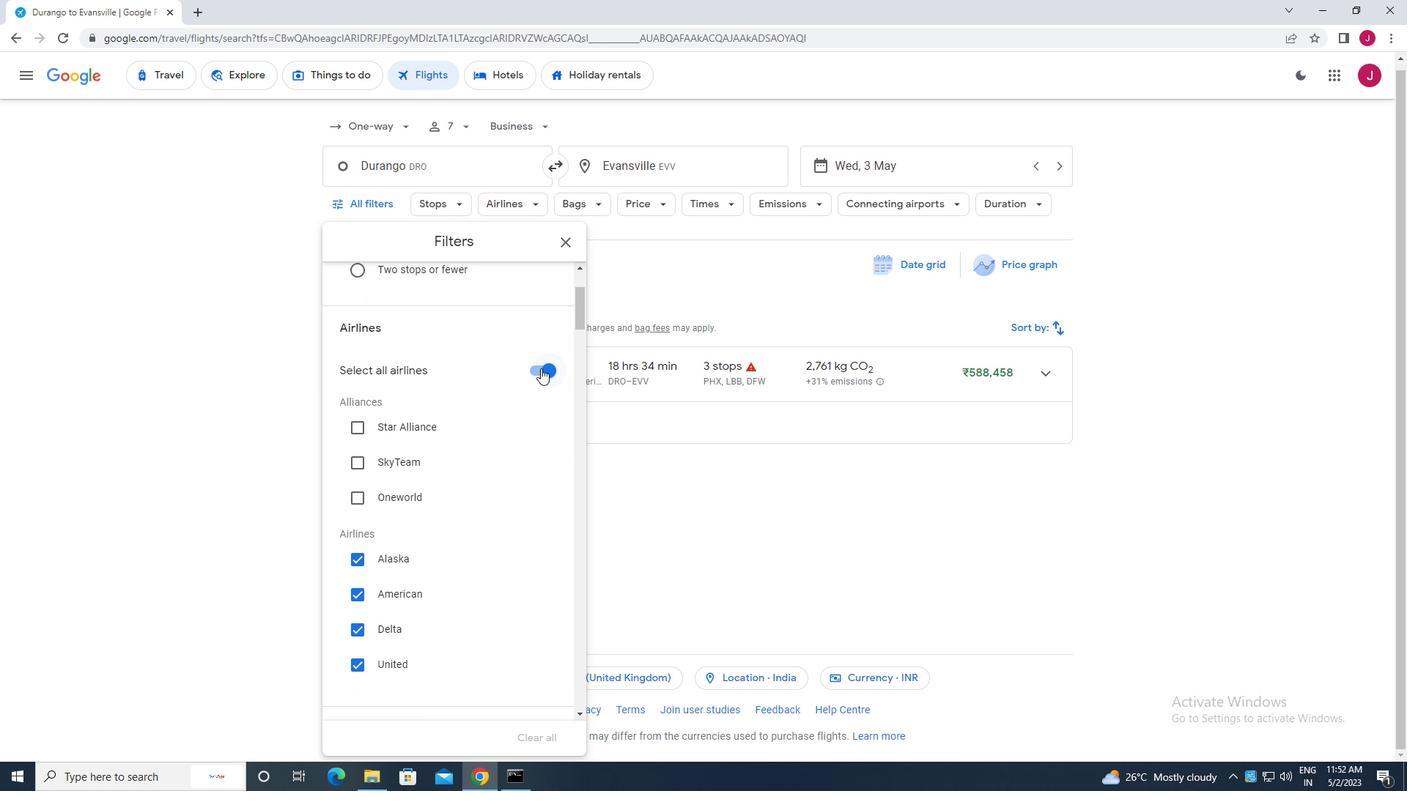 
Action: Mouse moved to (413, 392)
Screenshot: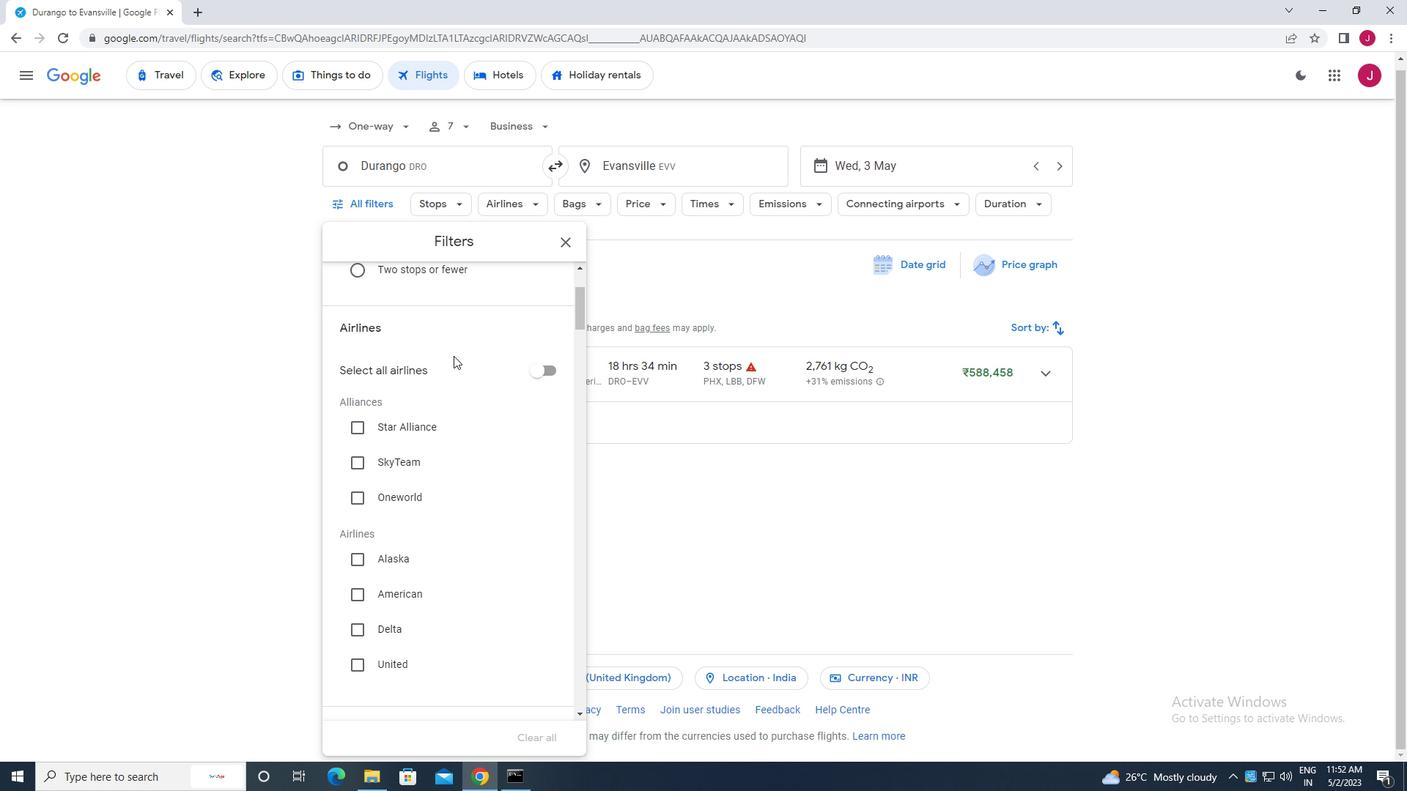 
Action: Mouse scrolled (413, 392) with delta (0, 0)
Screenshot: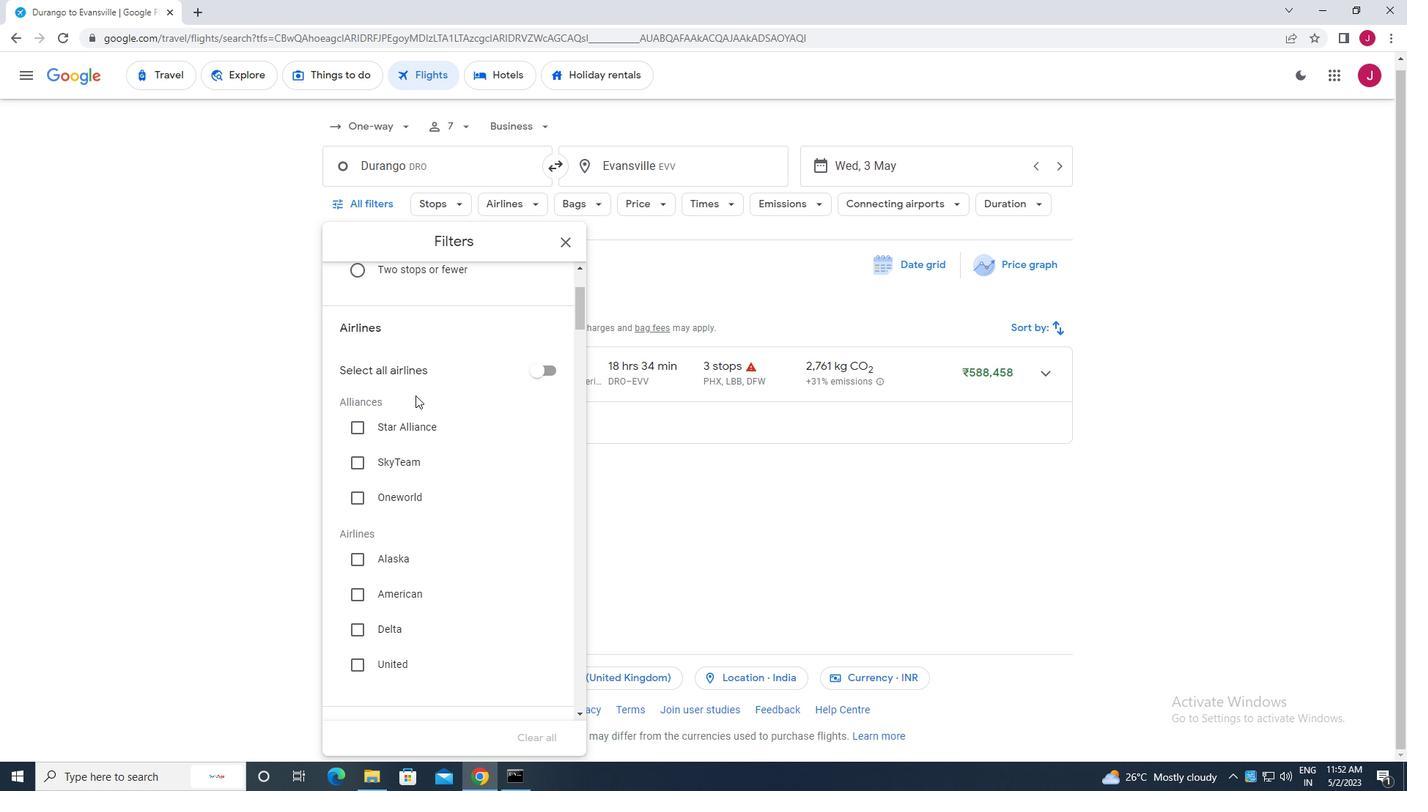 
Action: Mouse scrolled (413, 392) with delta (0, 0)
Screenshot: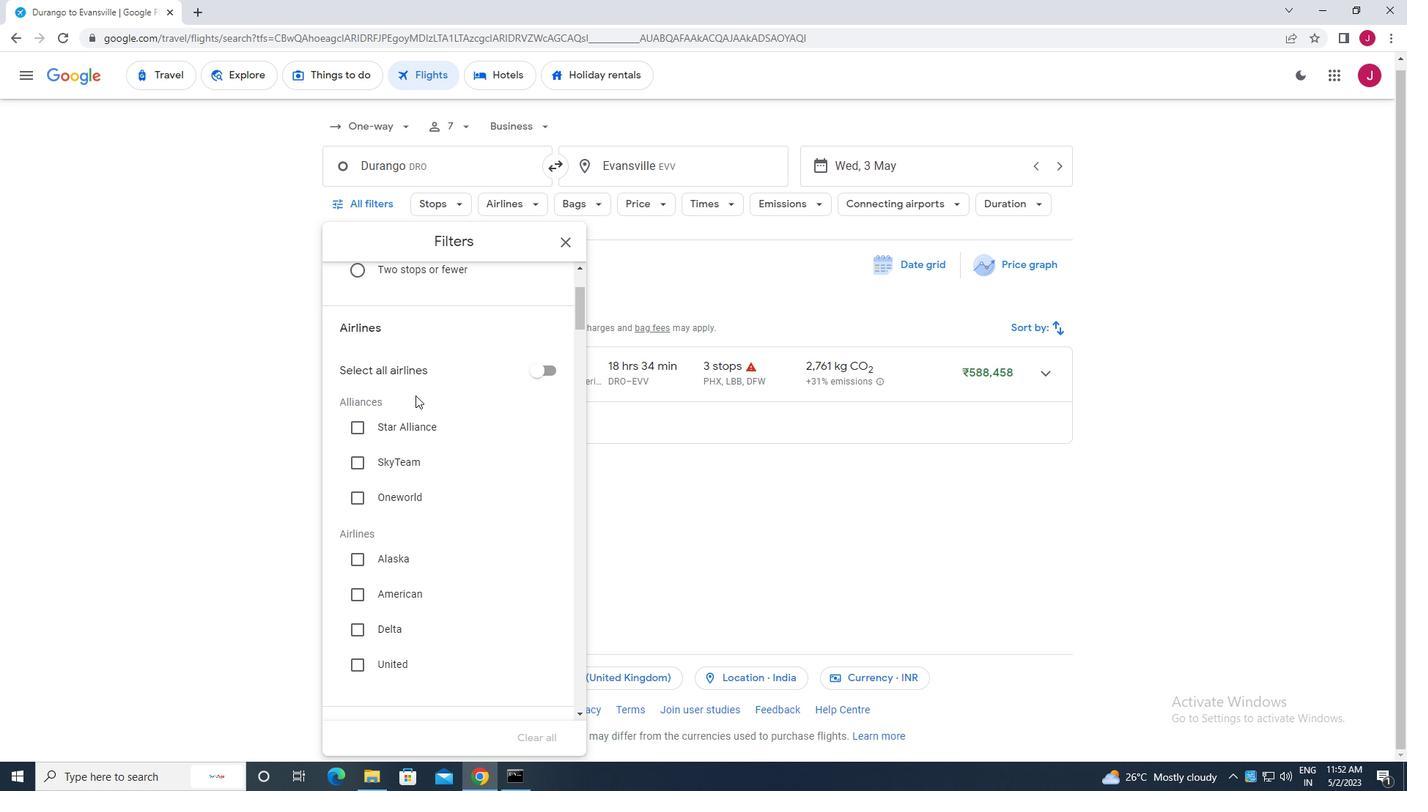 
Action: Mouse moved to (359, 509)
Screenshot: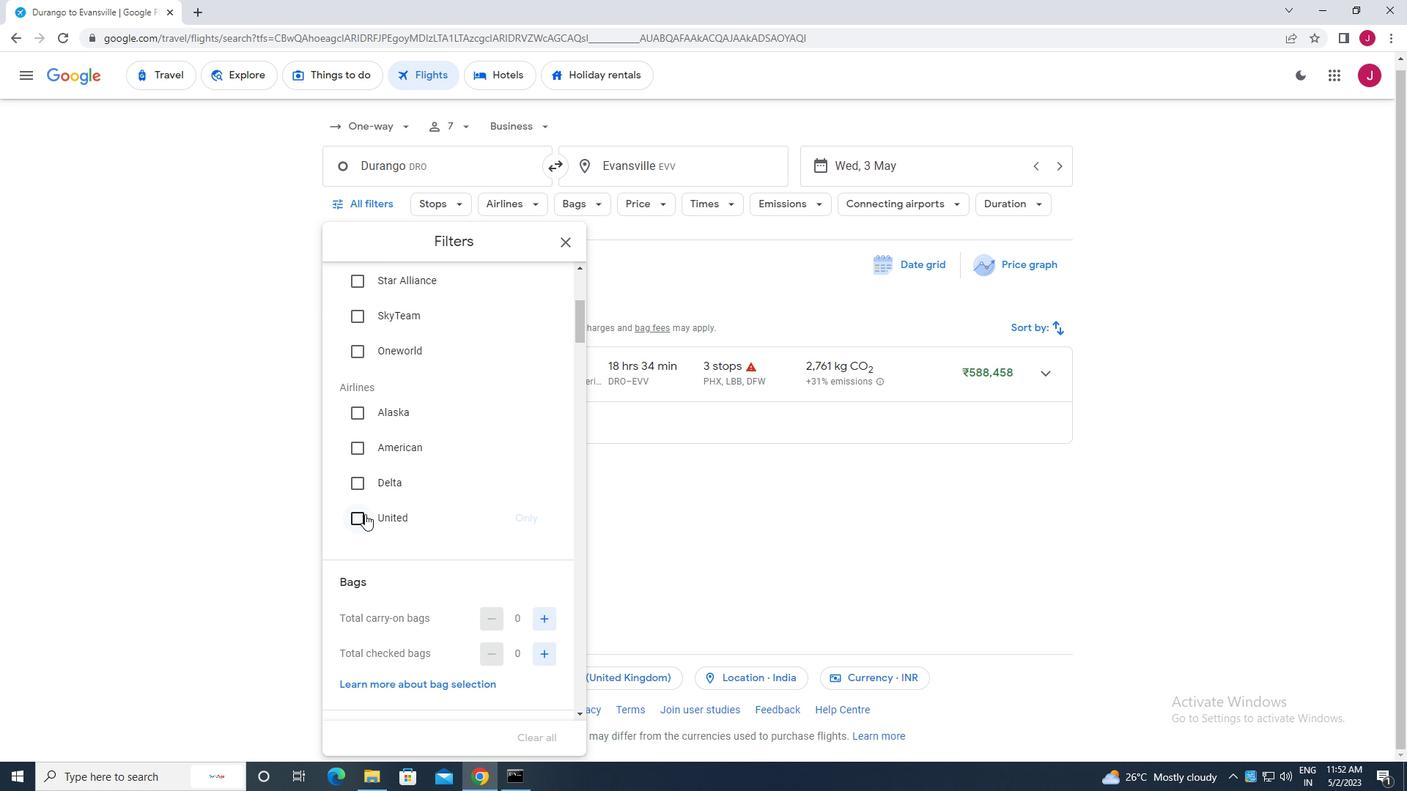 
Action: Mouse pressed left at (359, 509)
Screenshot: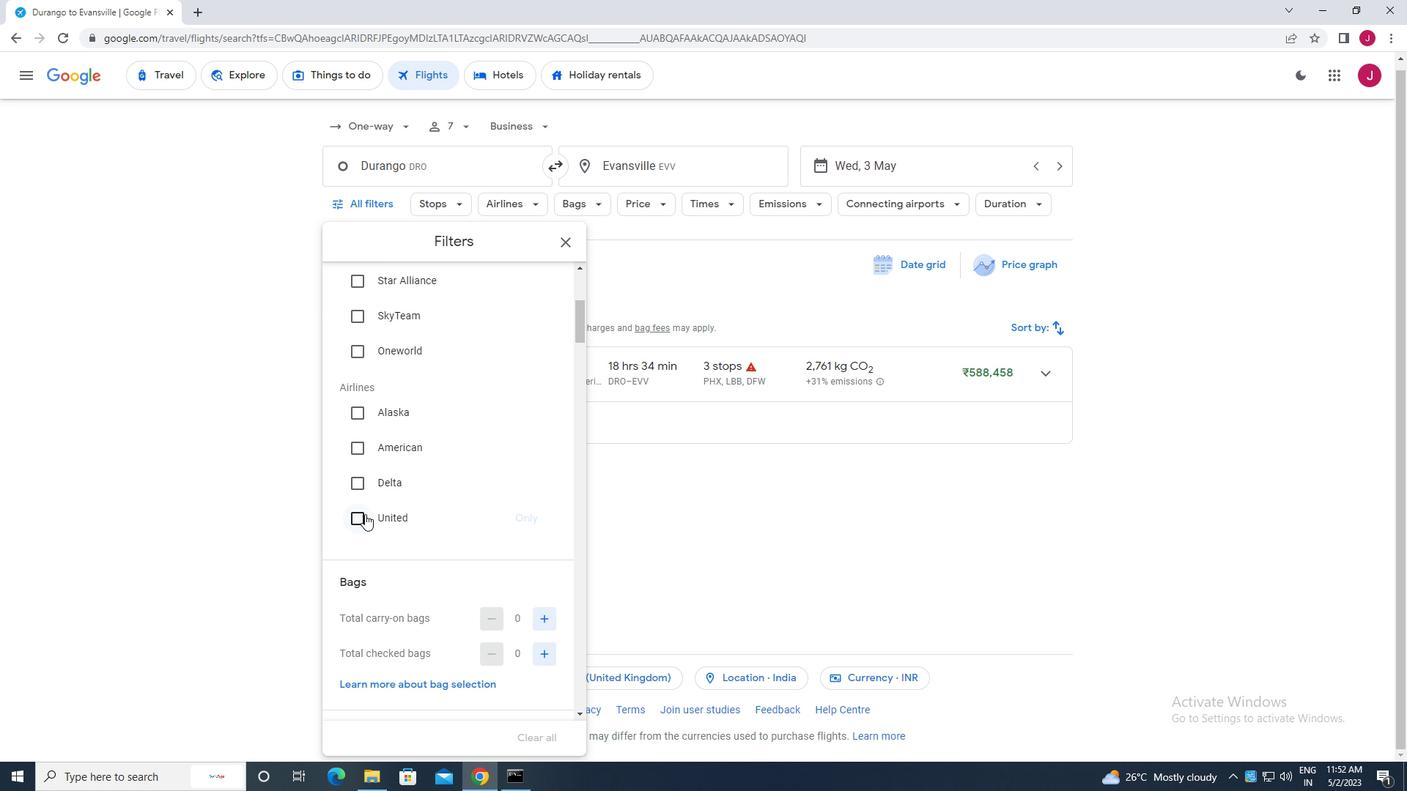 
Action: Mouse moved to (436, 451)
Screenshot: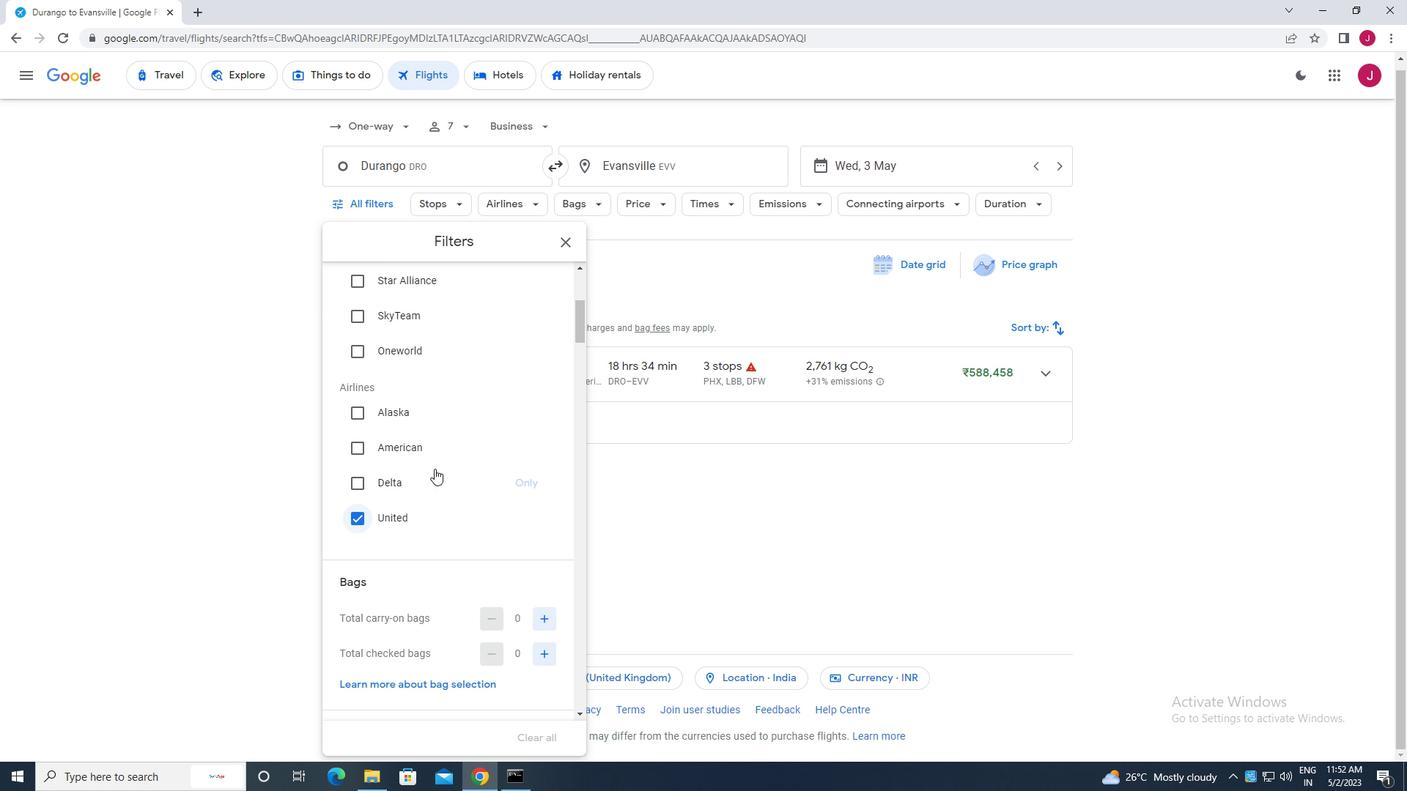 
Action: Mouse scrolled (436, 450) with delta (0, 0)
Screenshot: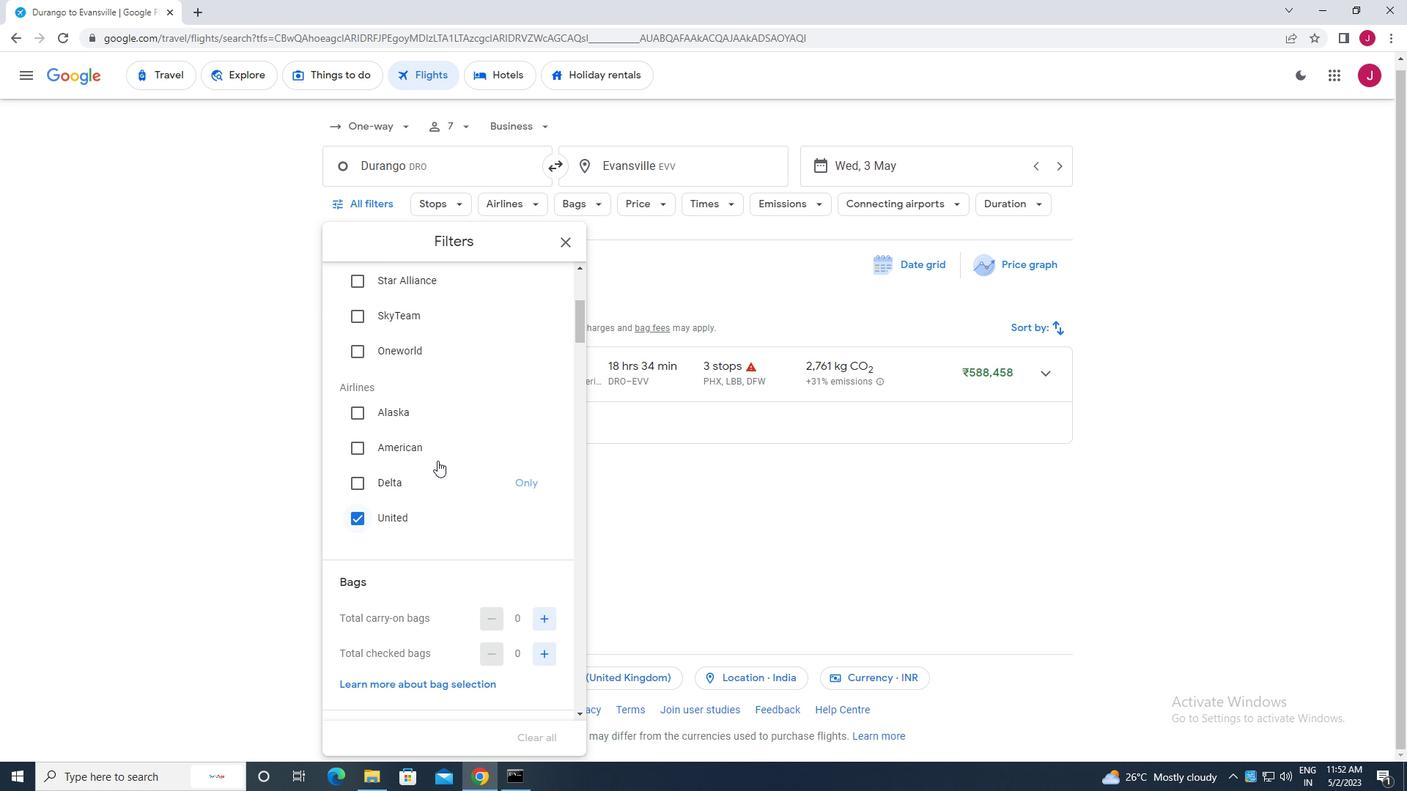 
Action: Mouse scrolled (436, 450) with delta (0, 0)
Screenshot: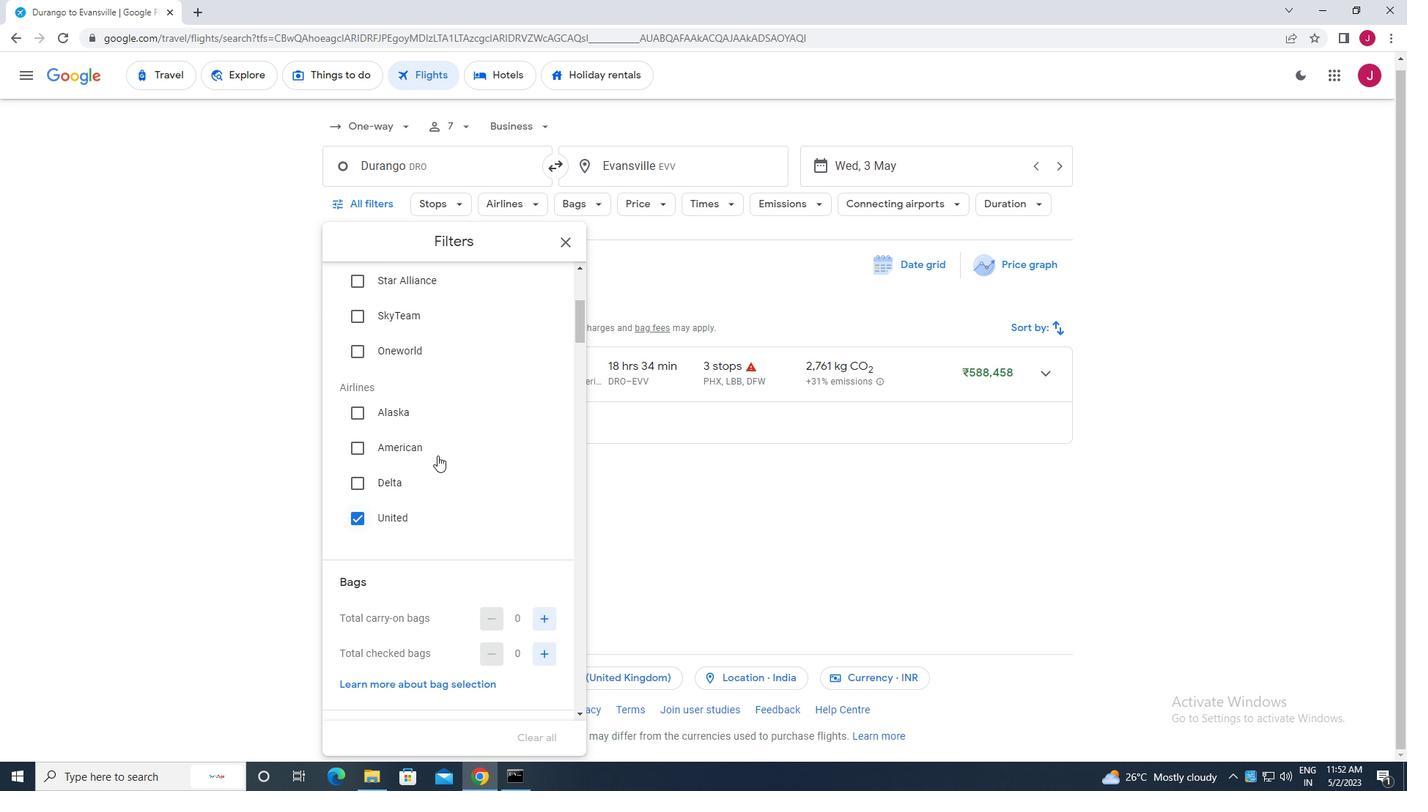 
Action: Mouse scrolled (436, 450) with delta (0, 0)
Screenshot: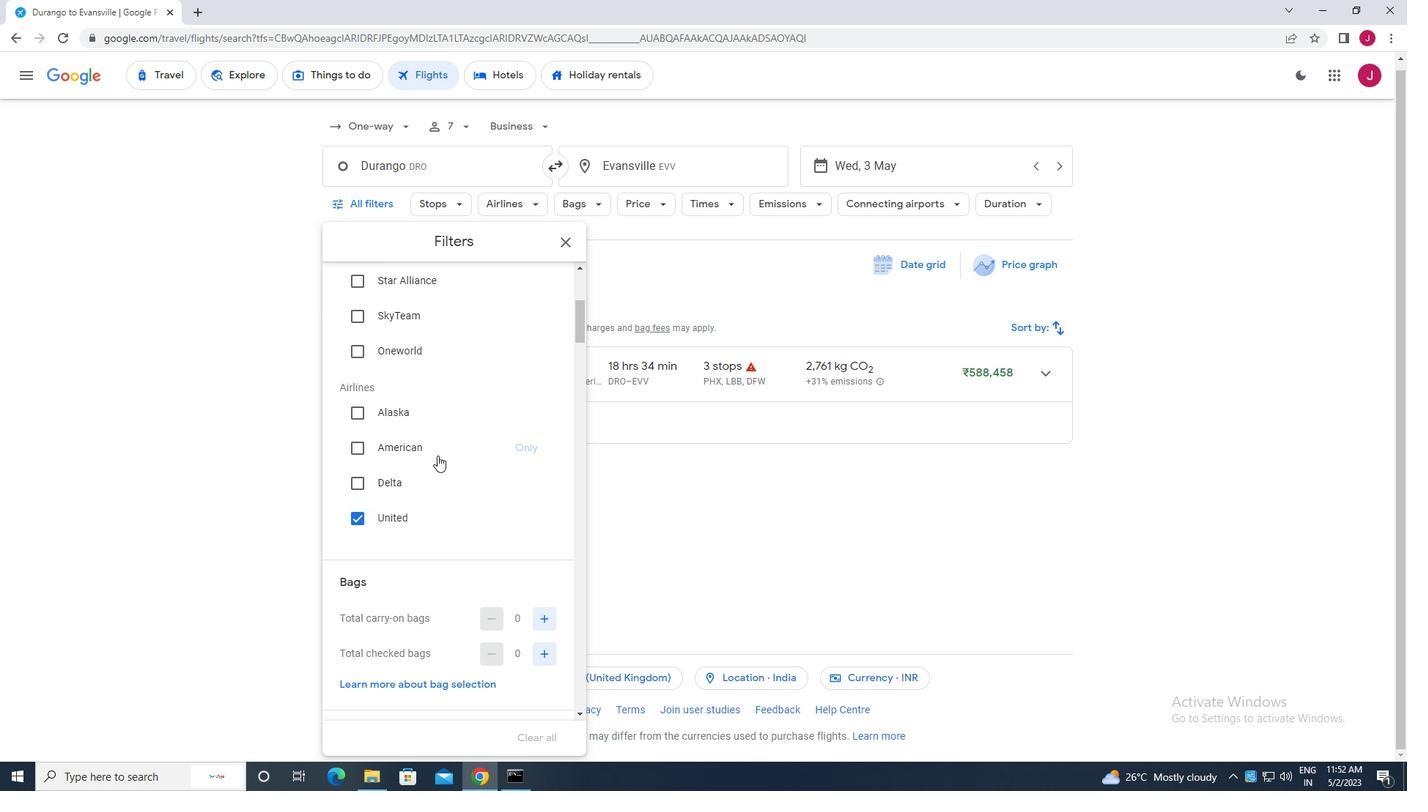 
Action: Mouse scrolled (436, 450) with delta (0, 0)
Screenshot: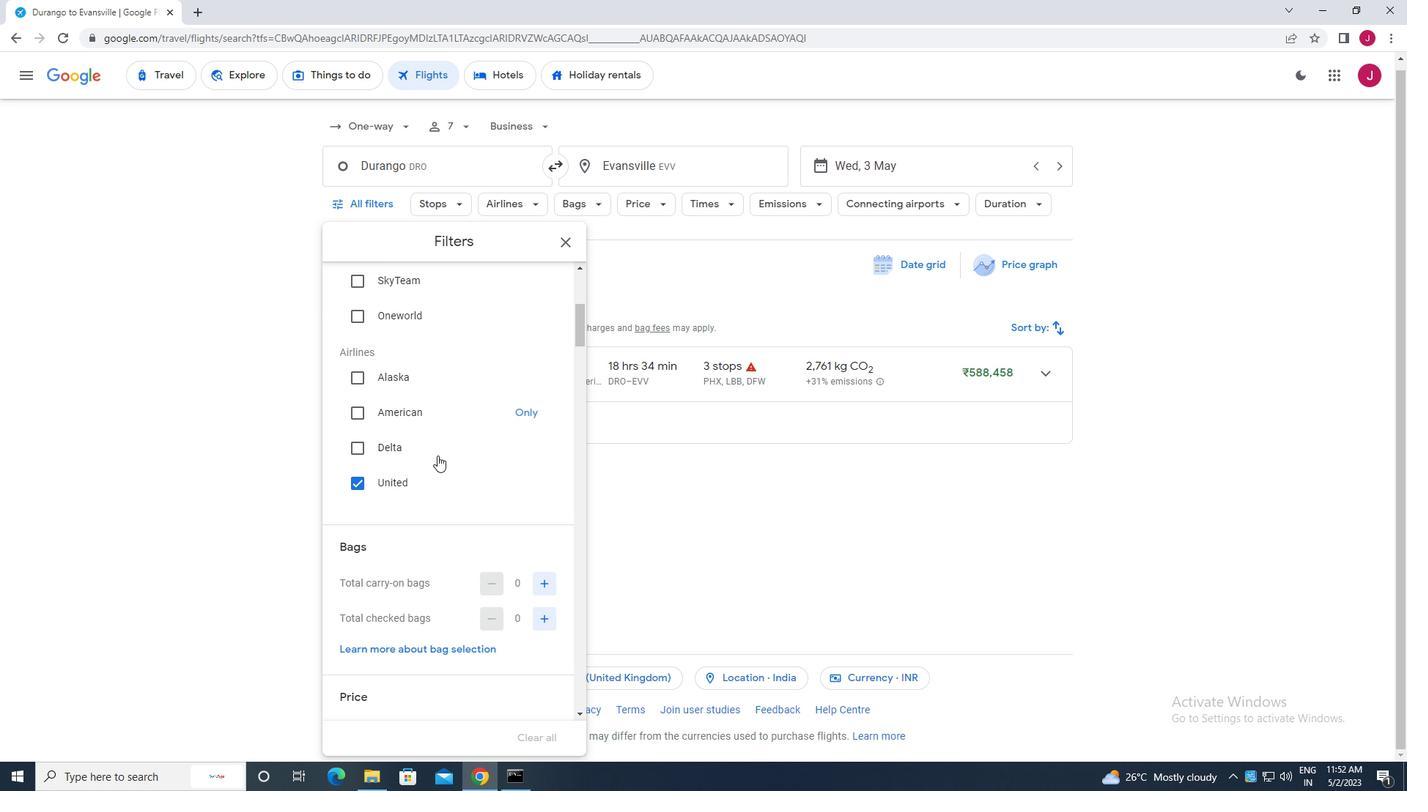 
Action: Mouse moved to (548, 359)
Screenshot: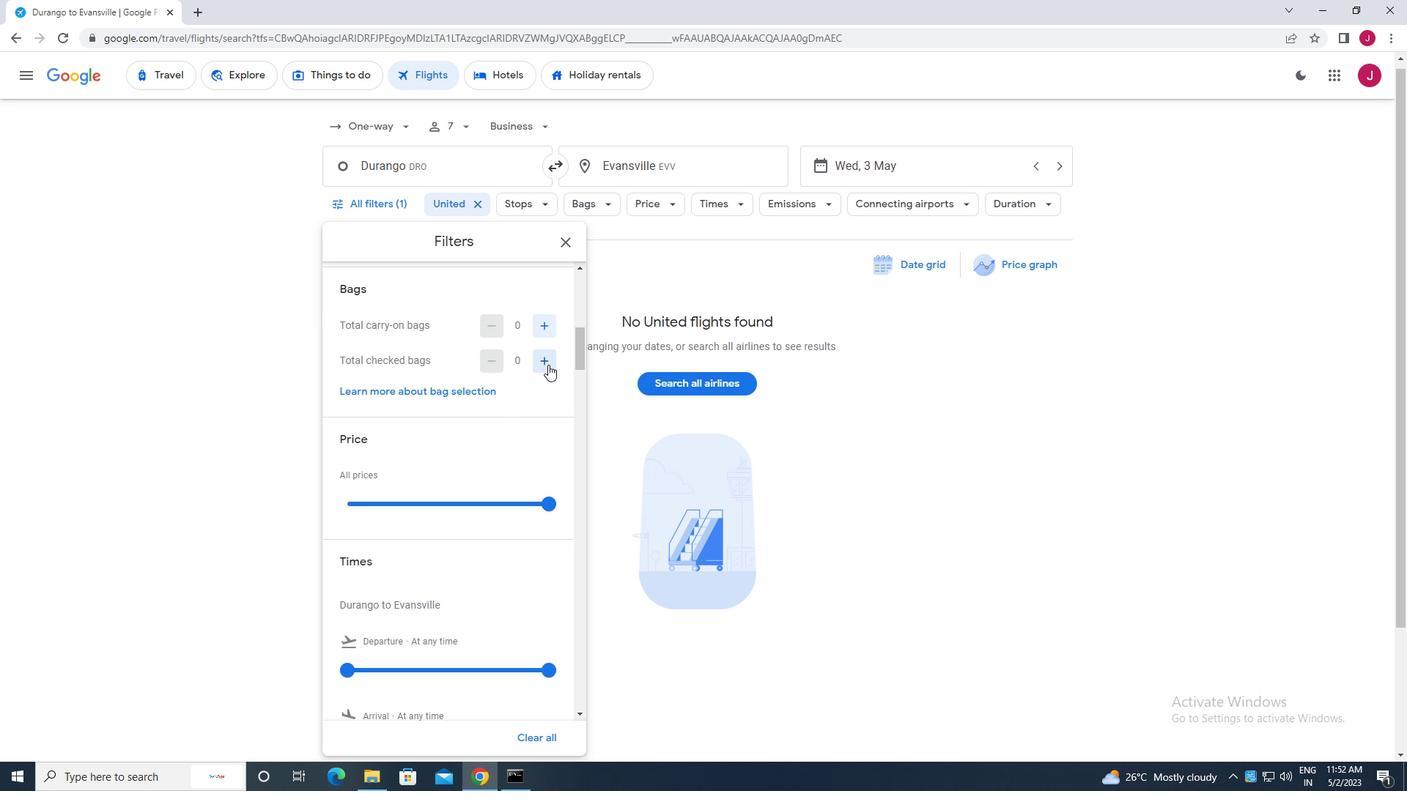 
Action: Mouse pressed left at (548, 359)
Screenshot: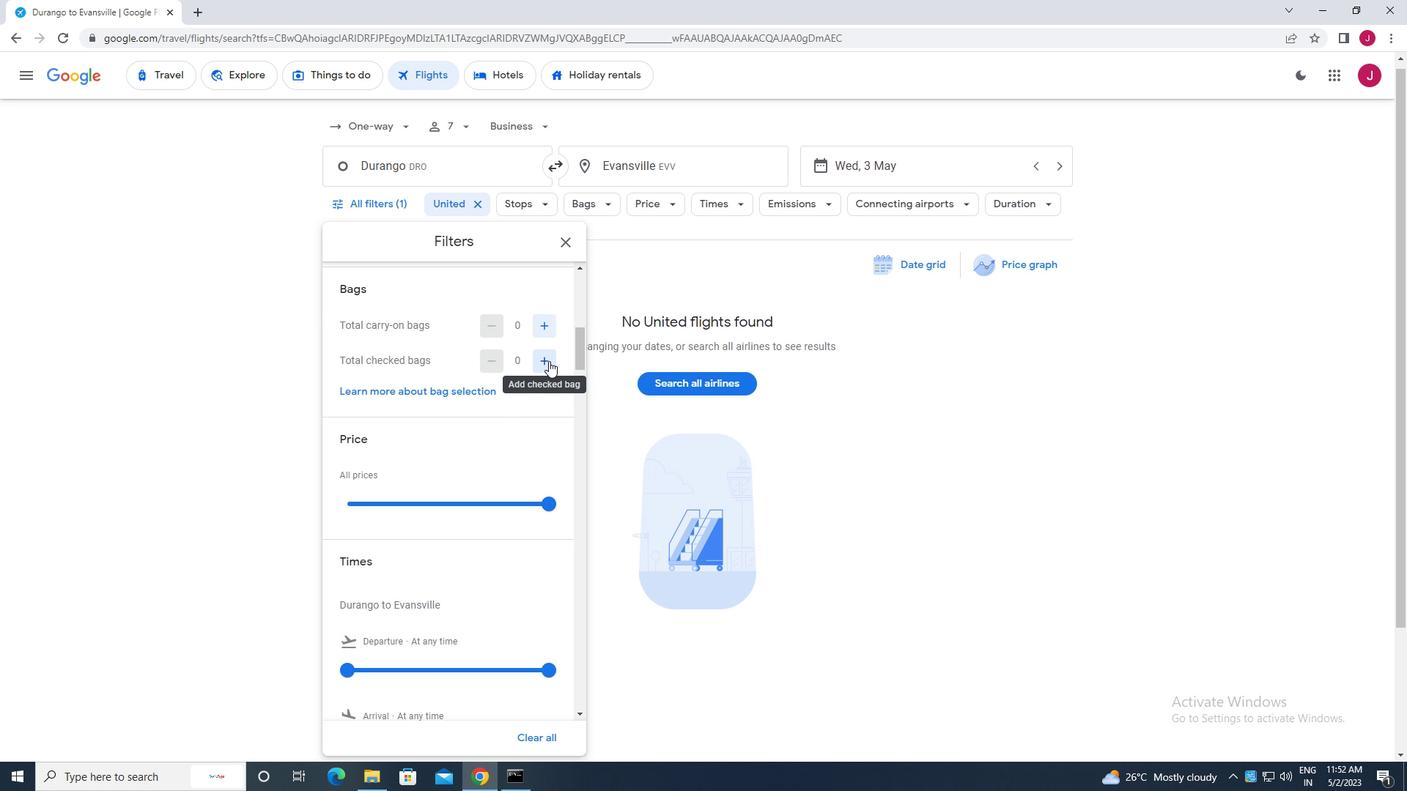 
Action: Mouse moved to (548, 359)
Screenshot: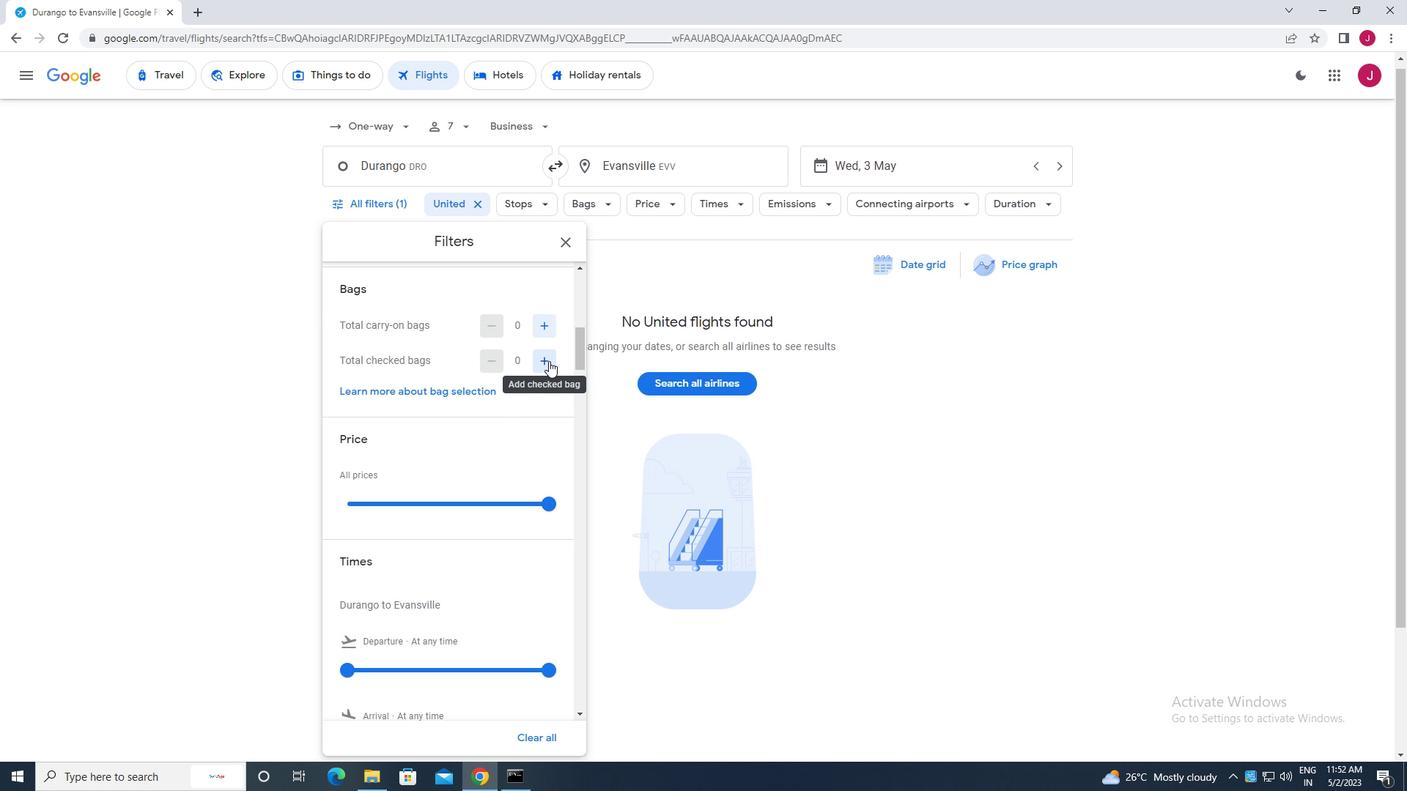 
Action: Mouse pressed left at (548, 359)
Screenshot: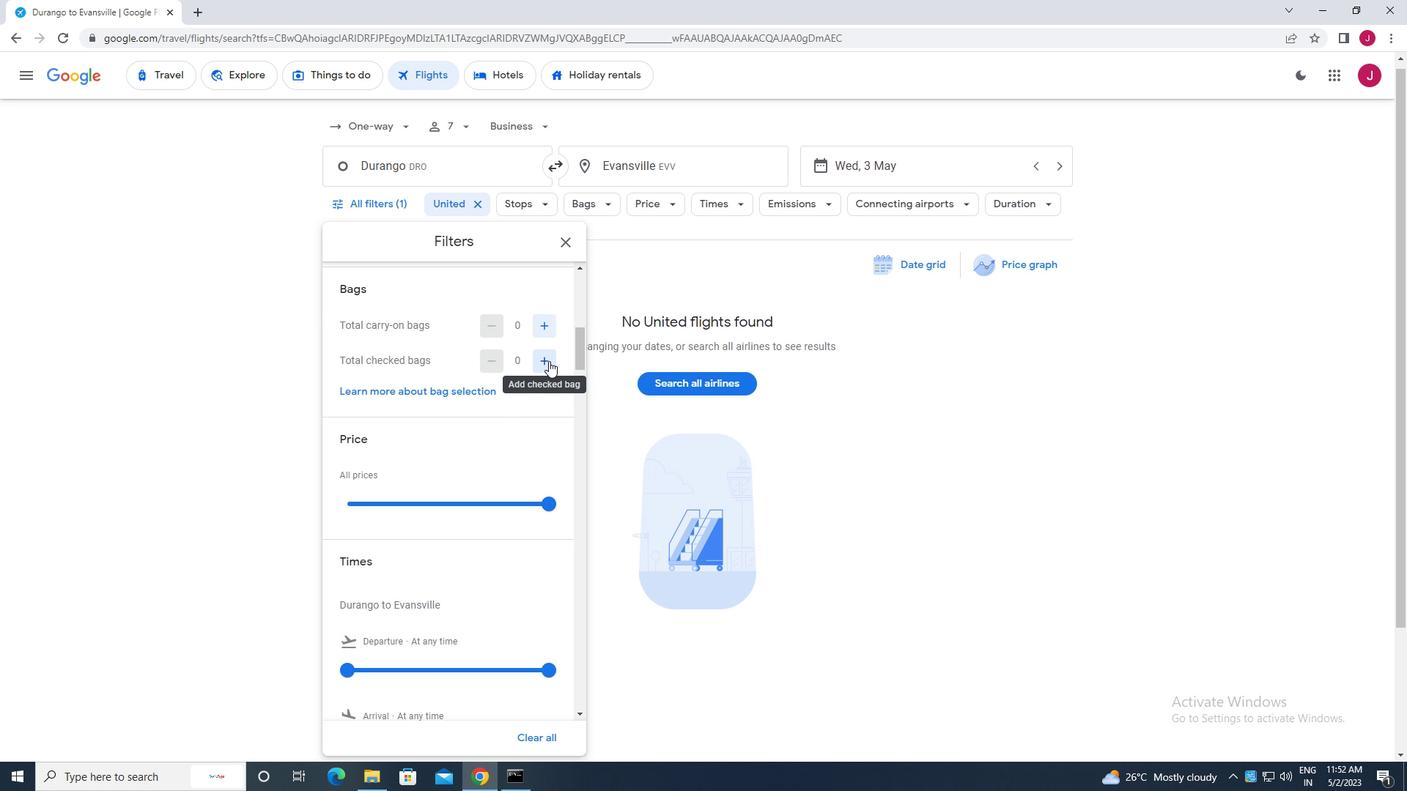 
Action: Mouse pressed left at (548, 359)
Screenshot: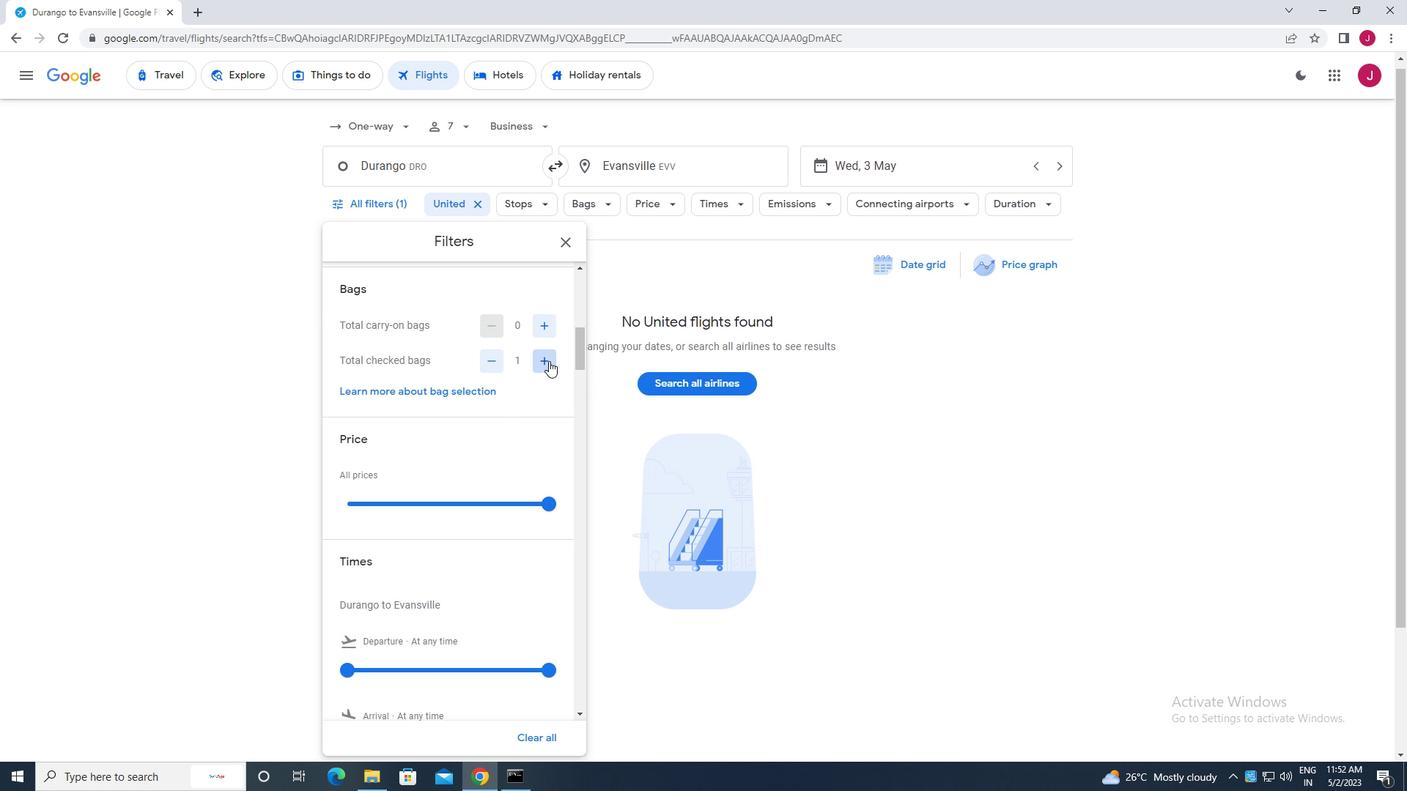 
Action: Mouse pressed left at (548, 359)
Screenshot: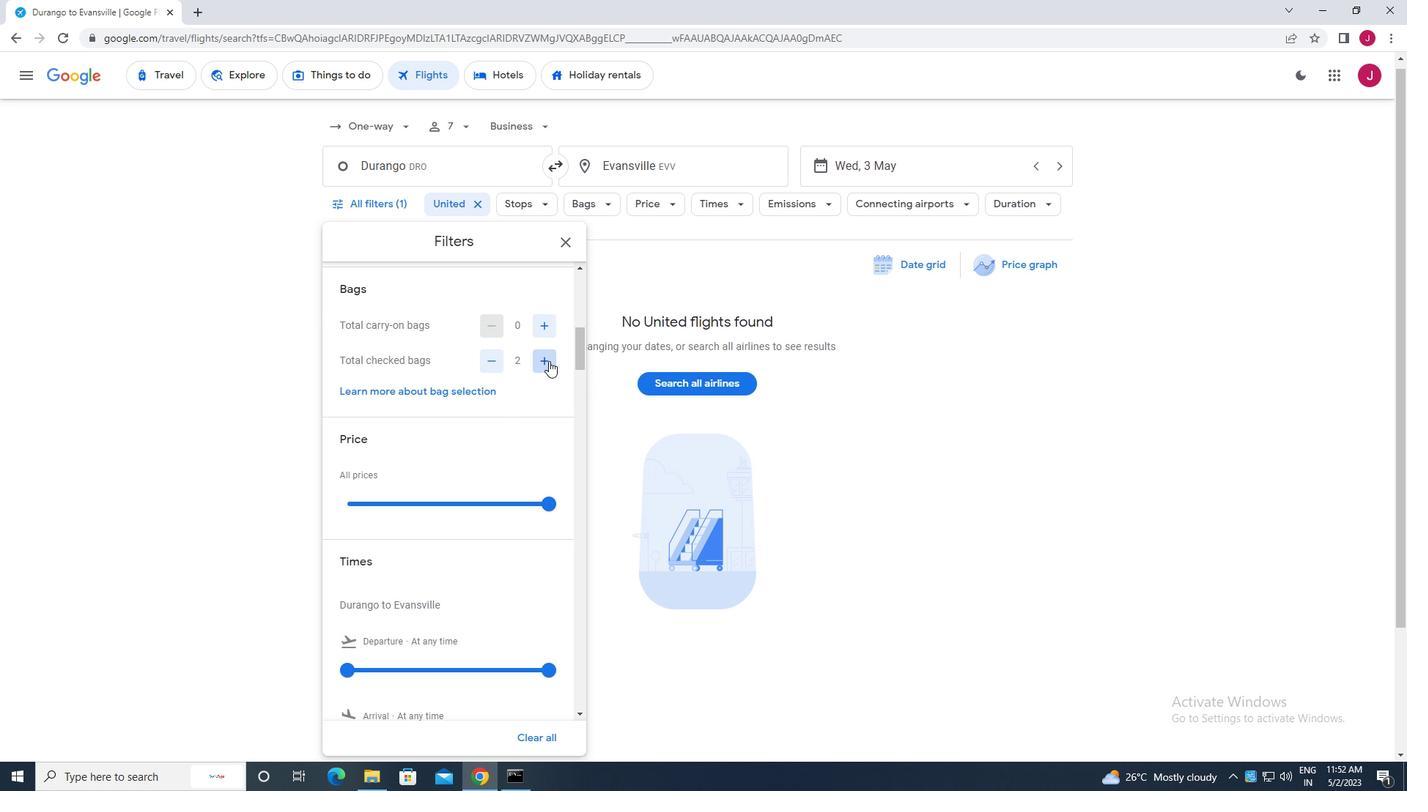 
Action: Mouse pressed left at (548, 359)
Screenshot: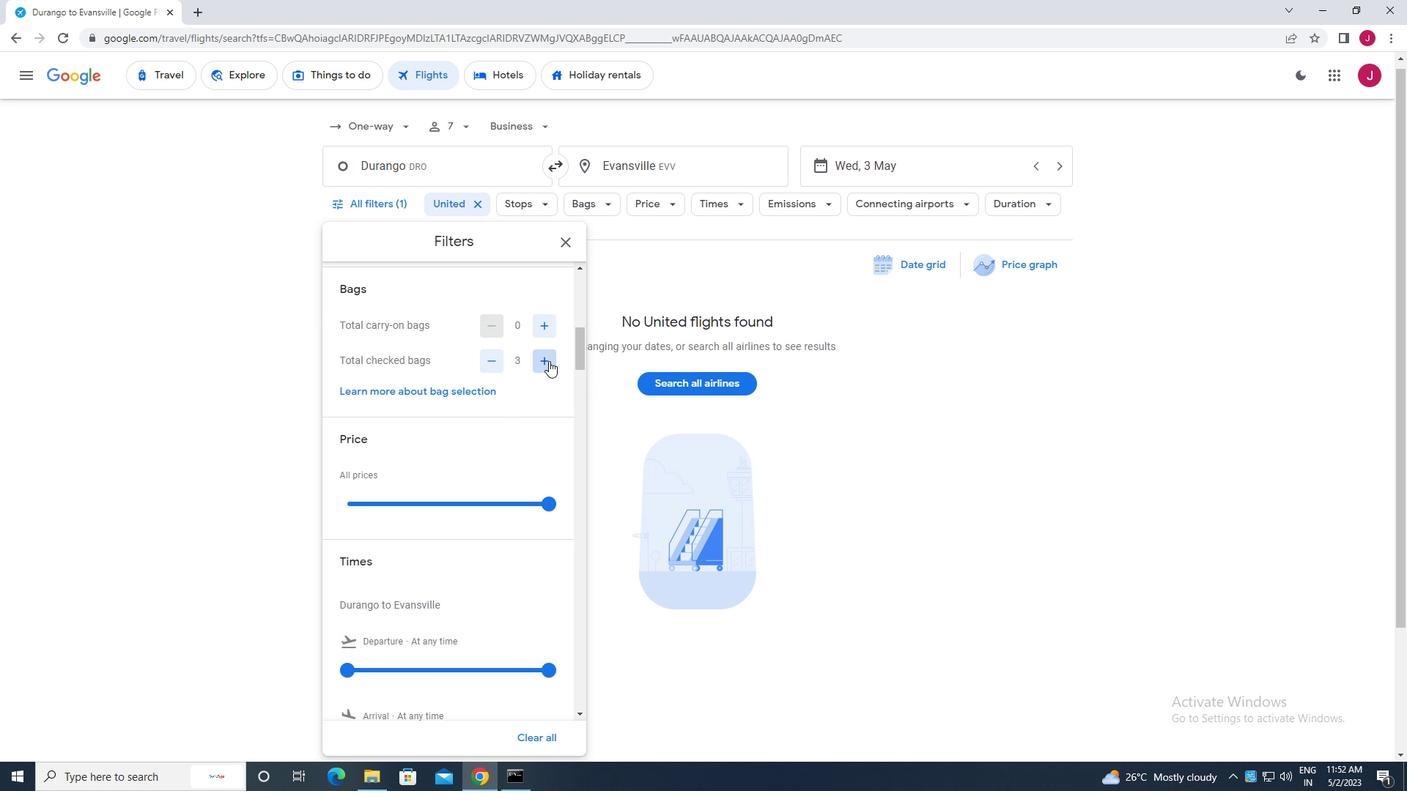 
Action: Mouse pressed left at (548, 359)
Screenshot: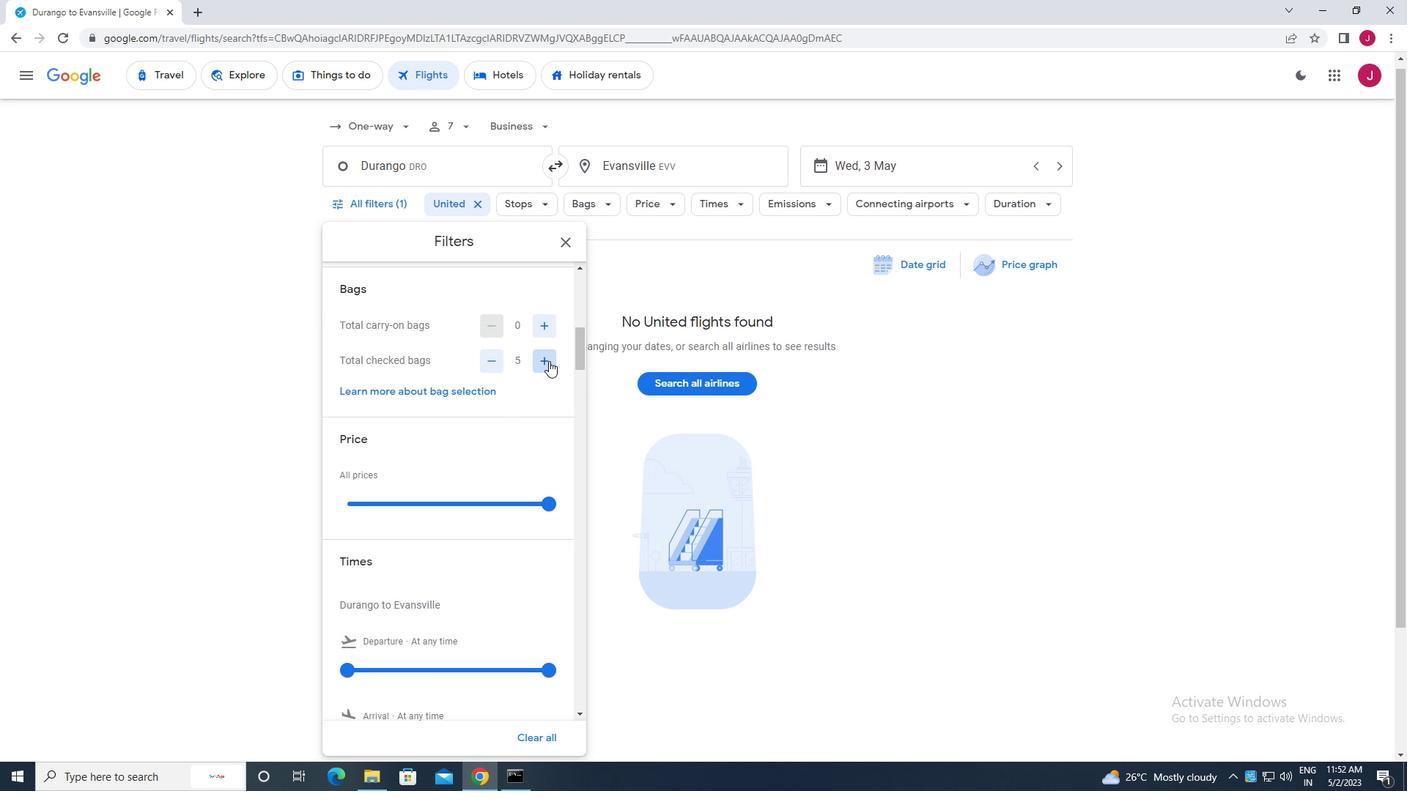 
Action: Mouse pressed left at (548, 359)
Screenshot: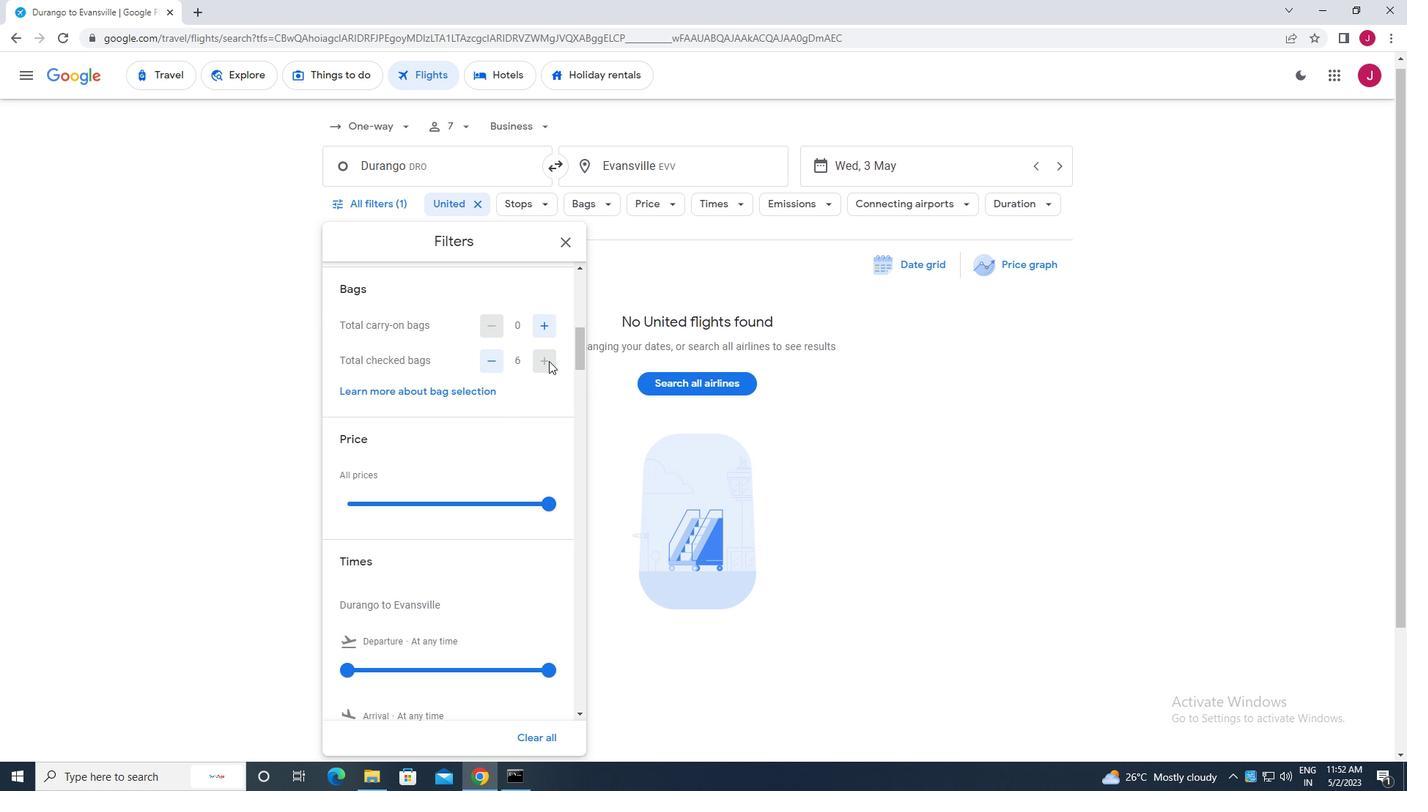 
Action: Mouse moved to (546, 496)
Screenshot: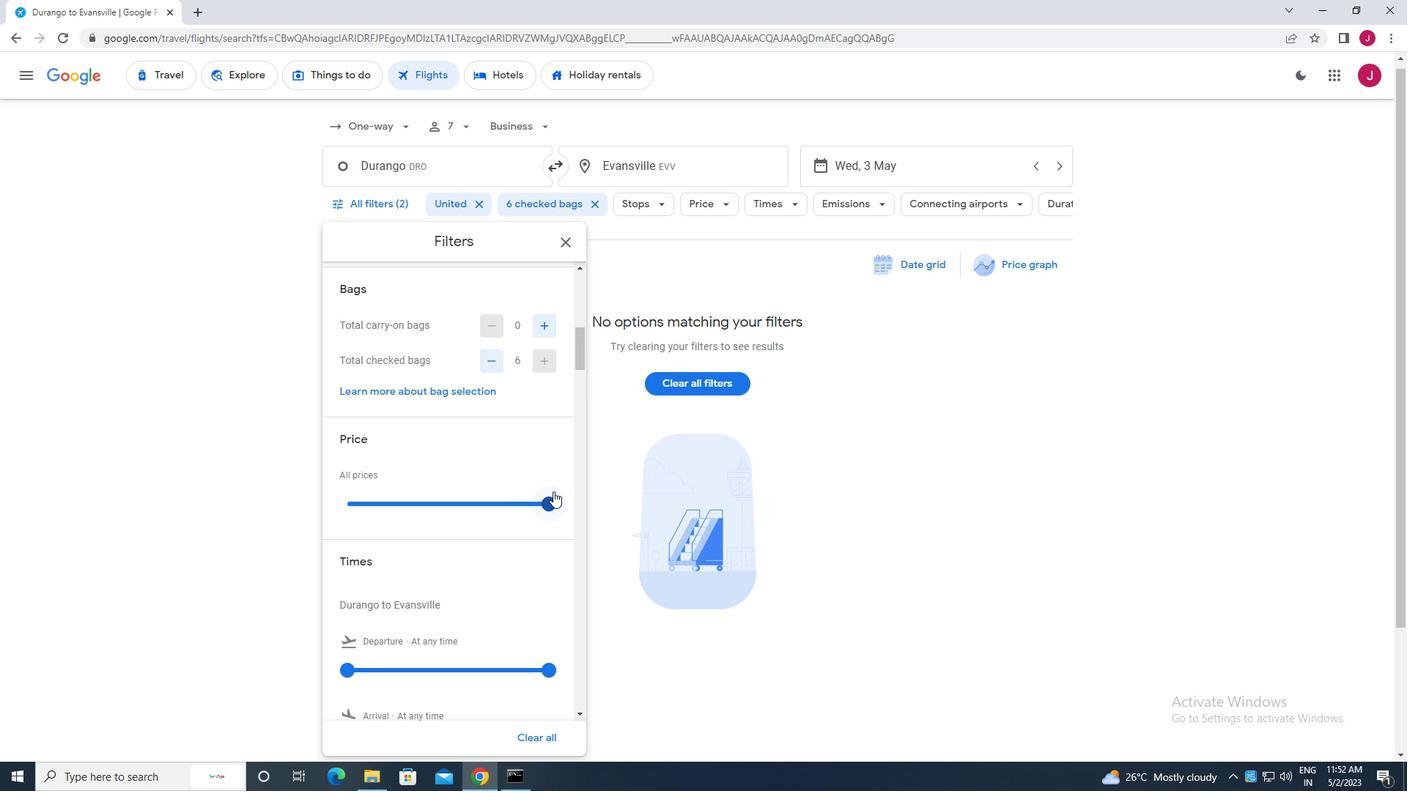 
Action: Mouse pressed left at (546, 496)
Screenshot: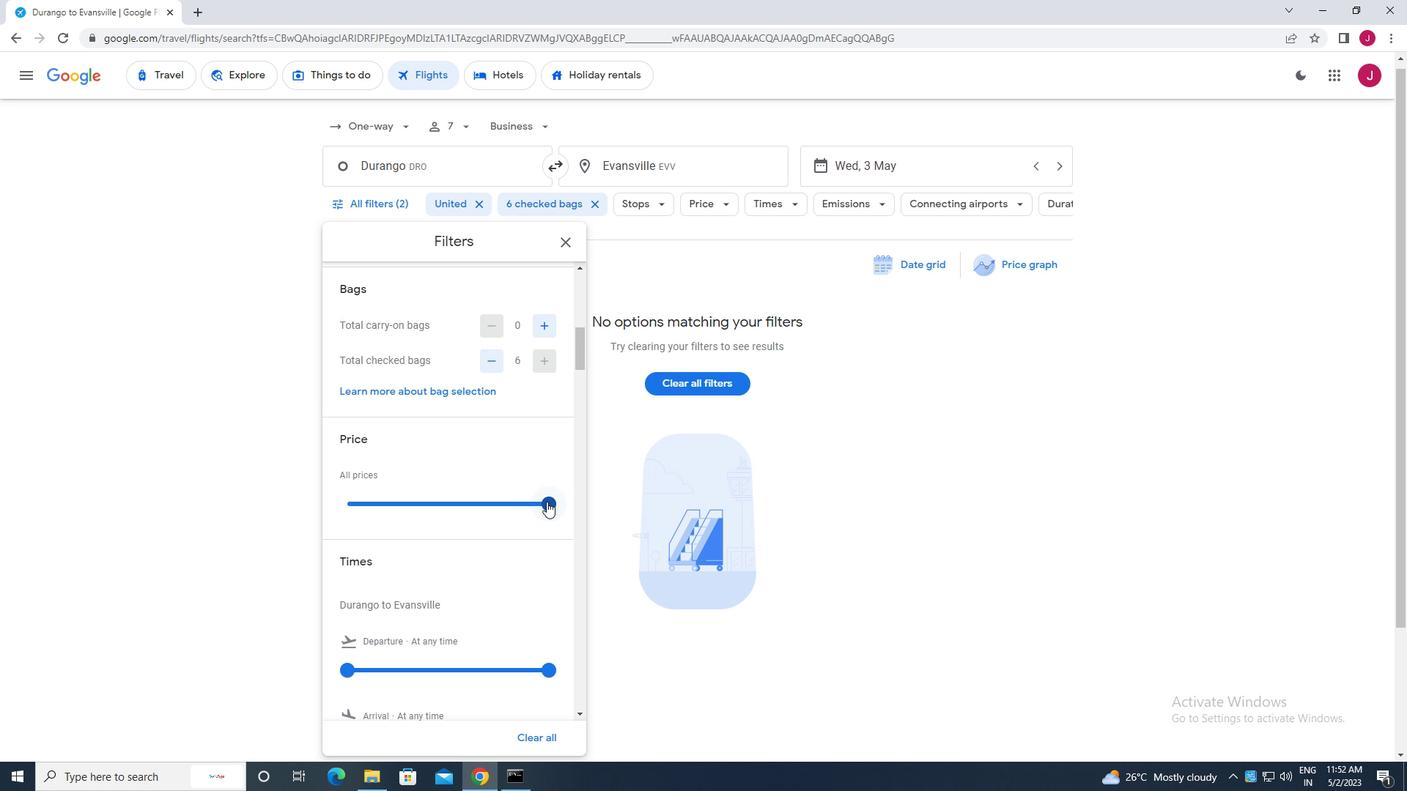 
Action: Mouse moved to (527, 391)
Screenshot: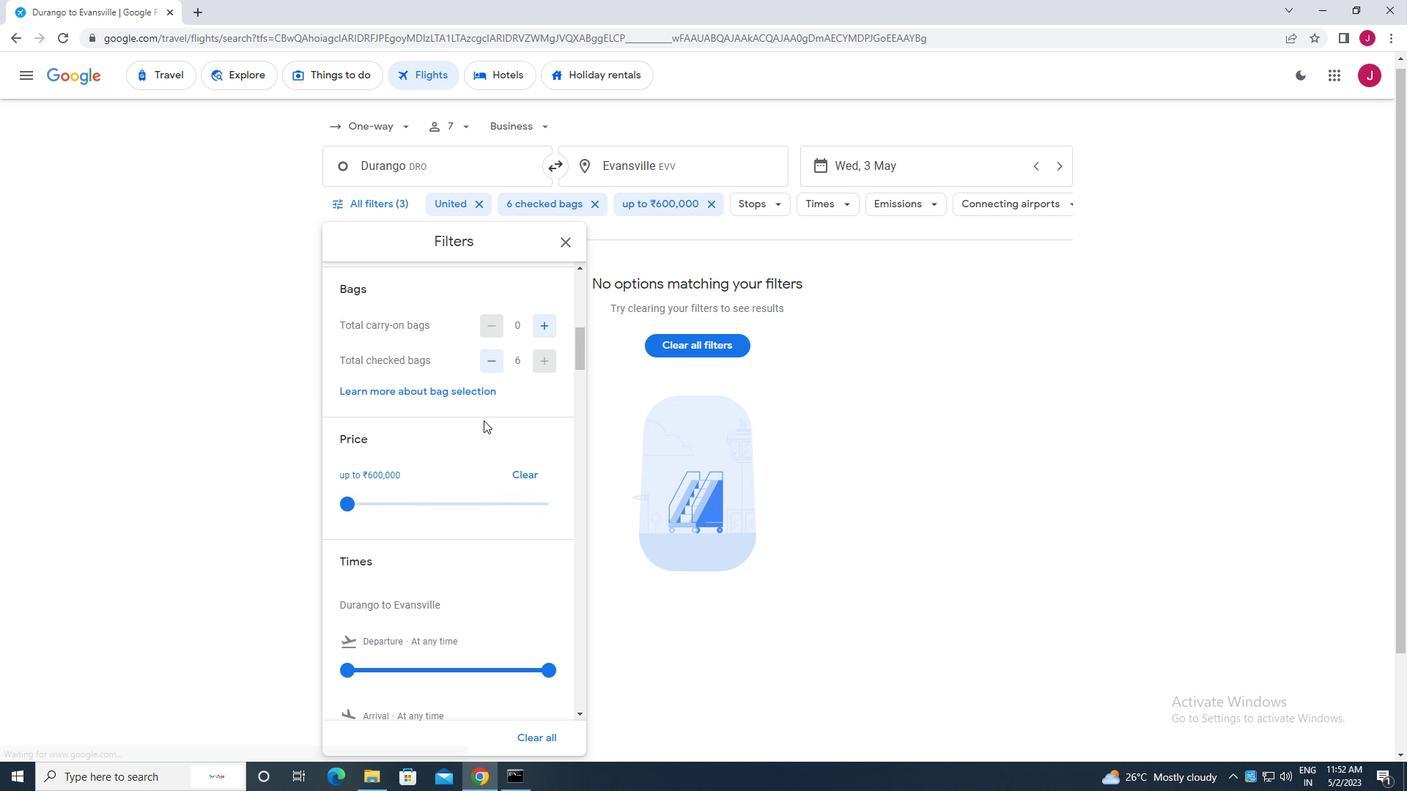 
Action: Mouse scrolled (527, 390) with delta (0, 0)
Screenshot: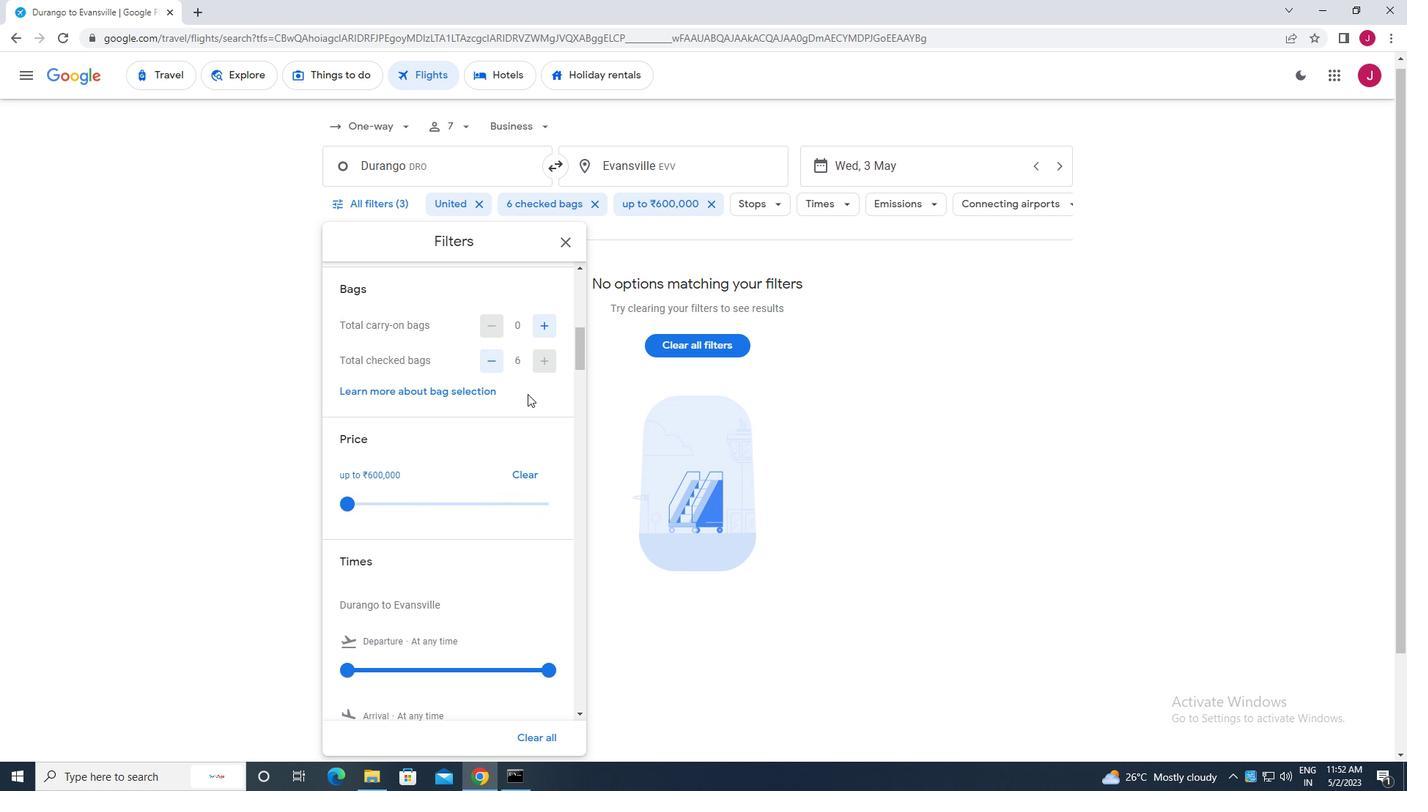 
Action: Mouse moved to (527, 391)
Screenshot: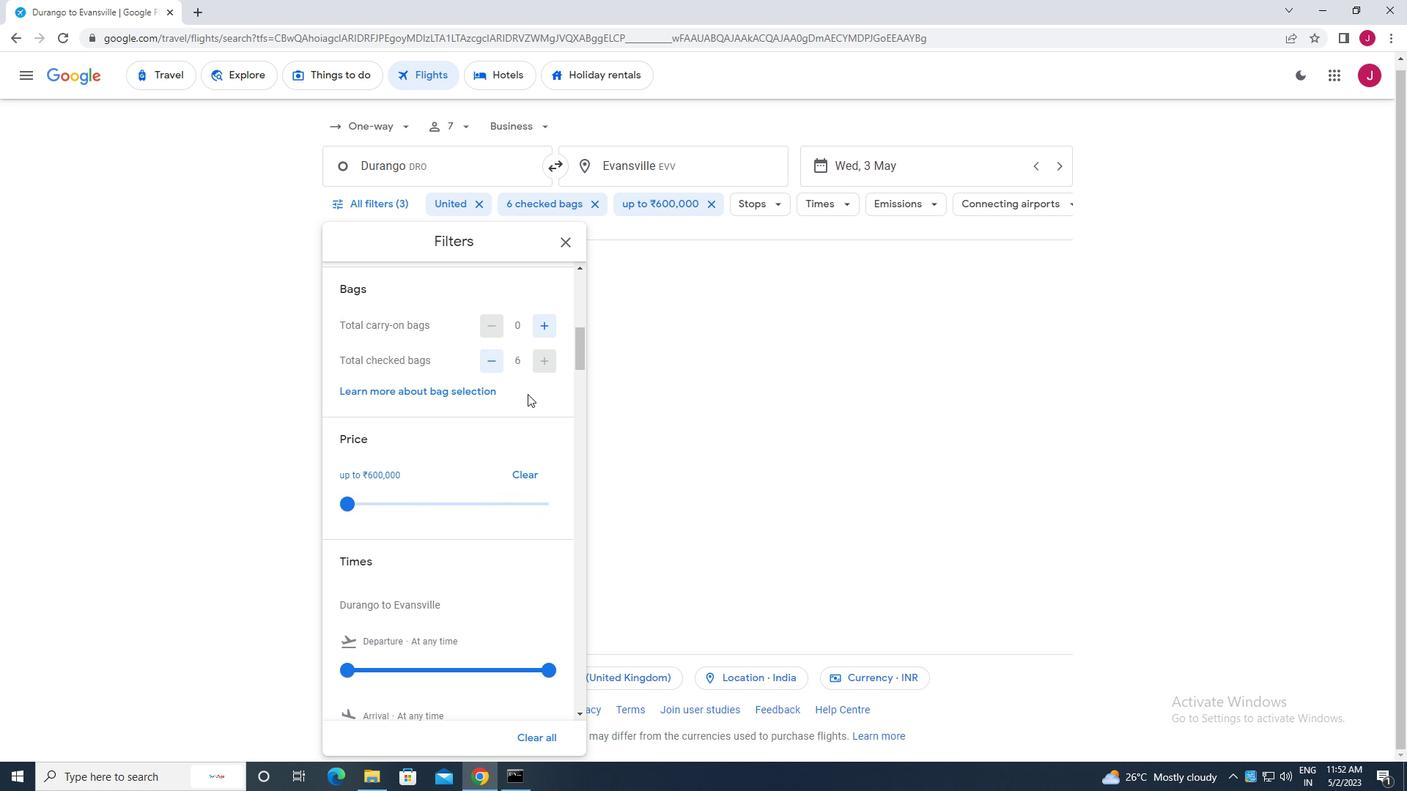 
Action: Mouse scrolled (527, 390) with delta (0, 0)
Screenshot: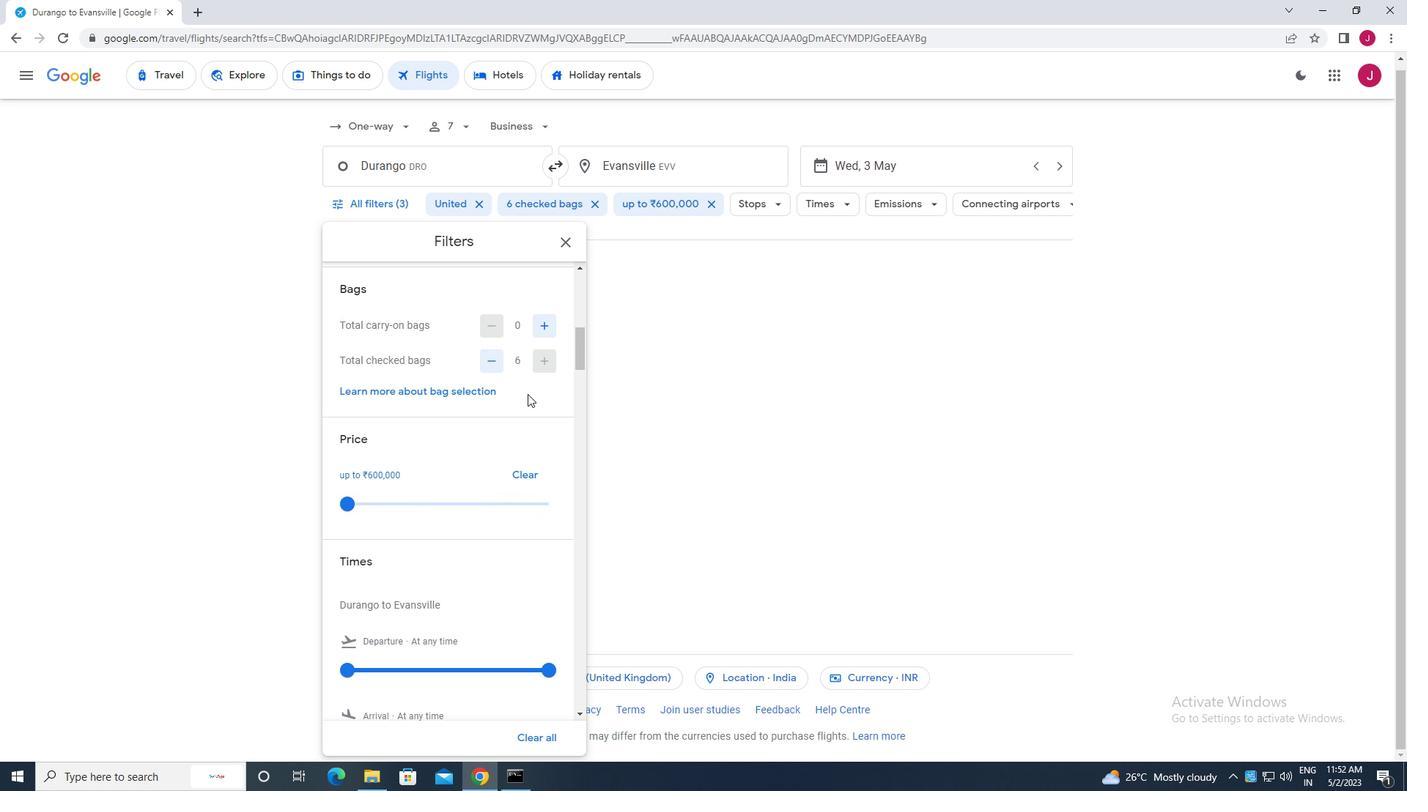 
Action: Mouse moved to (528, 391)
Screenshot: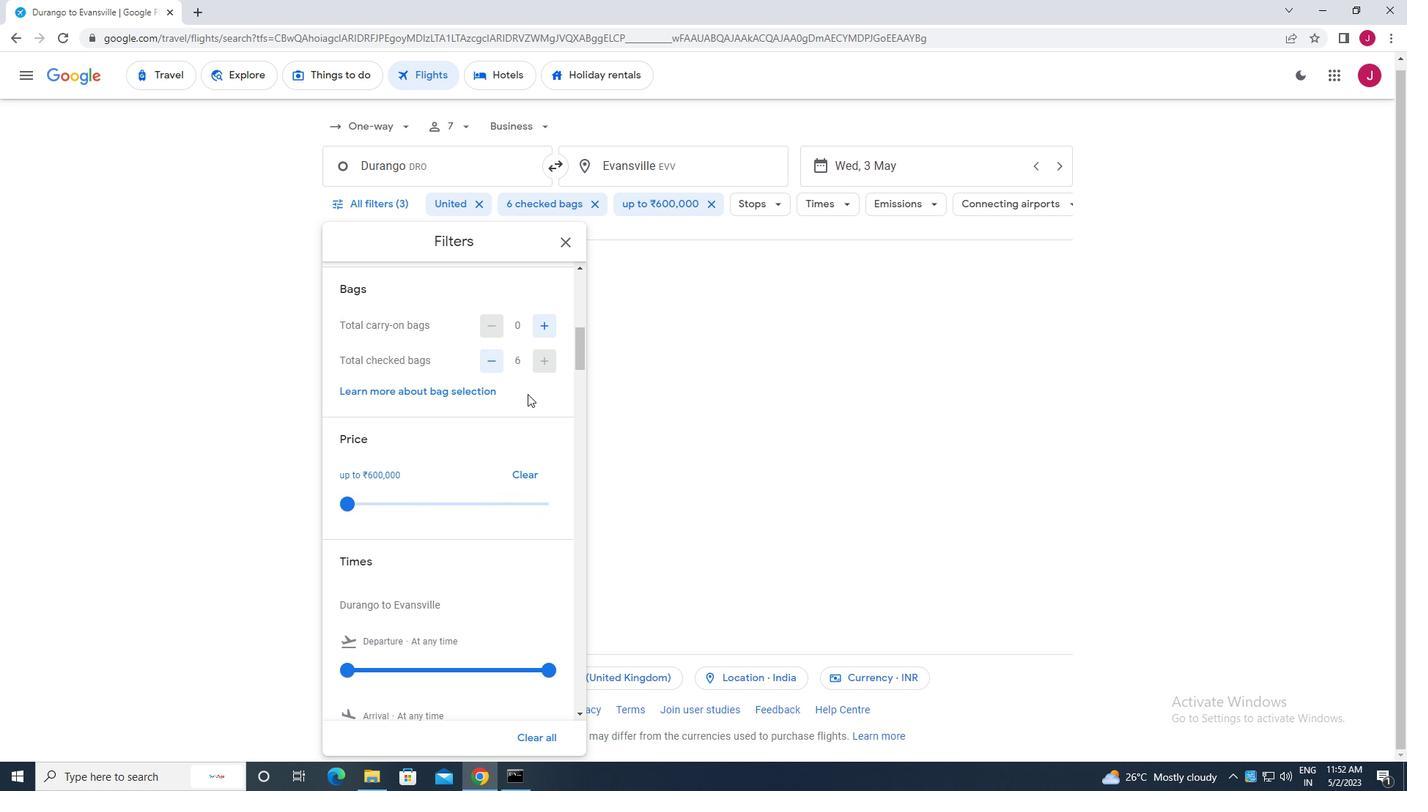 
Action: Mouse scrolled (528, 390) with delta (0, 0)
Screenshot: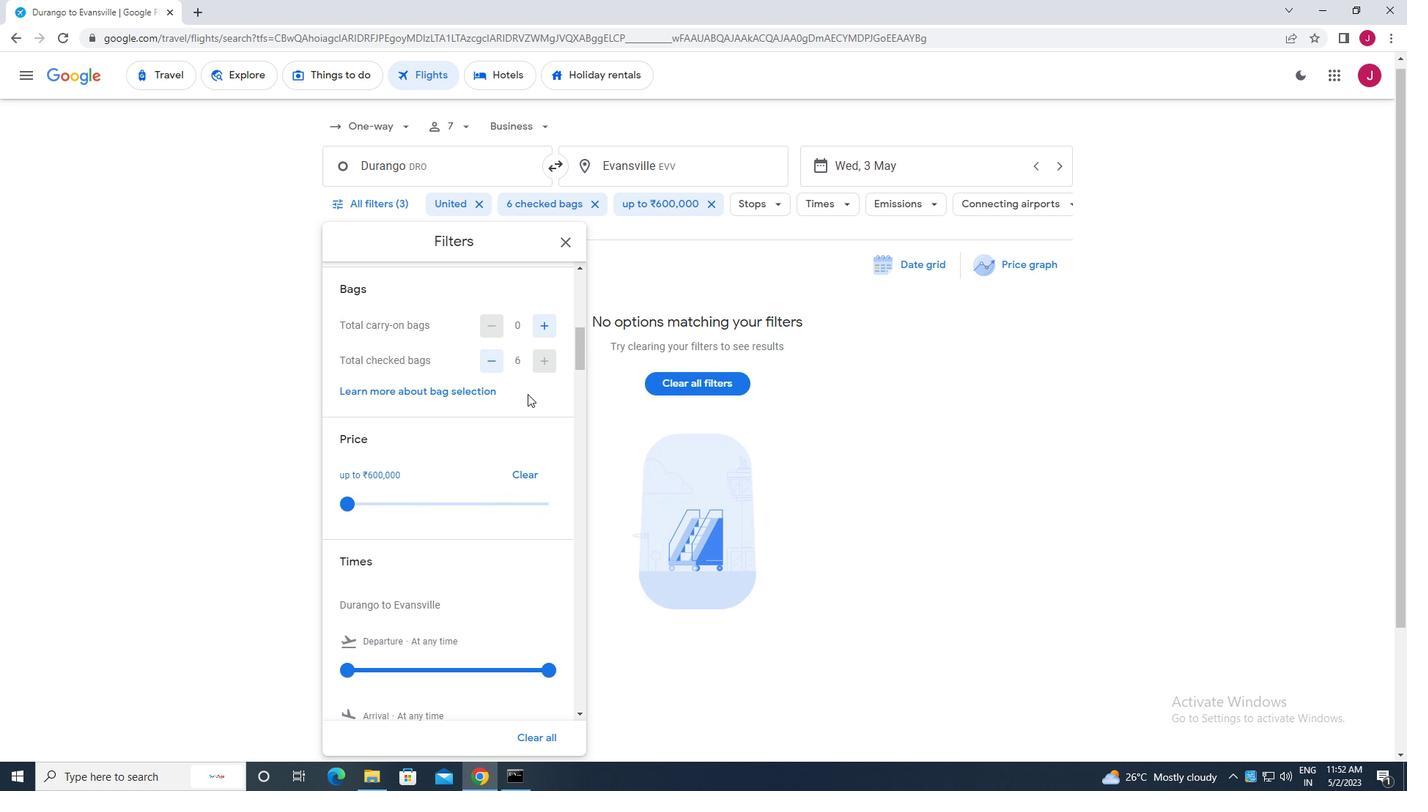 
Action: Mouse moved to (339, 445)
Screenshot: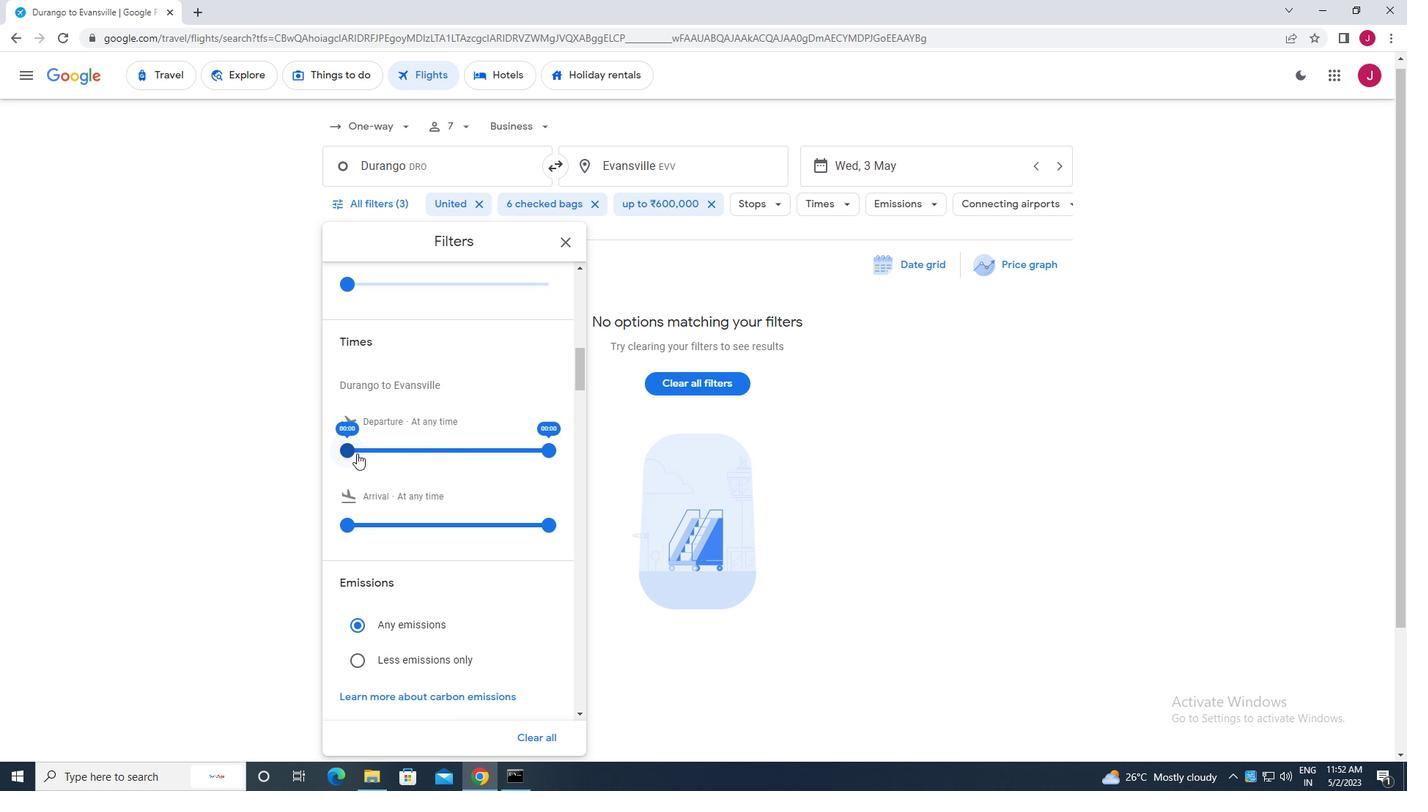 
Action: Mouse pressed left at (339, 445)
Screenshot: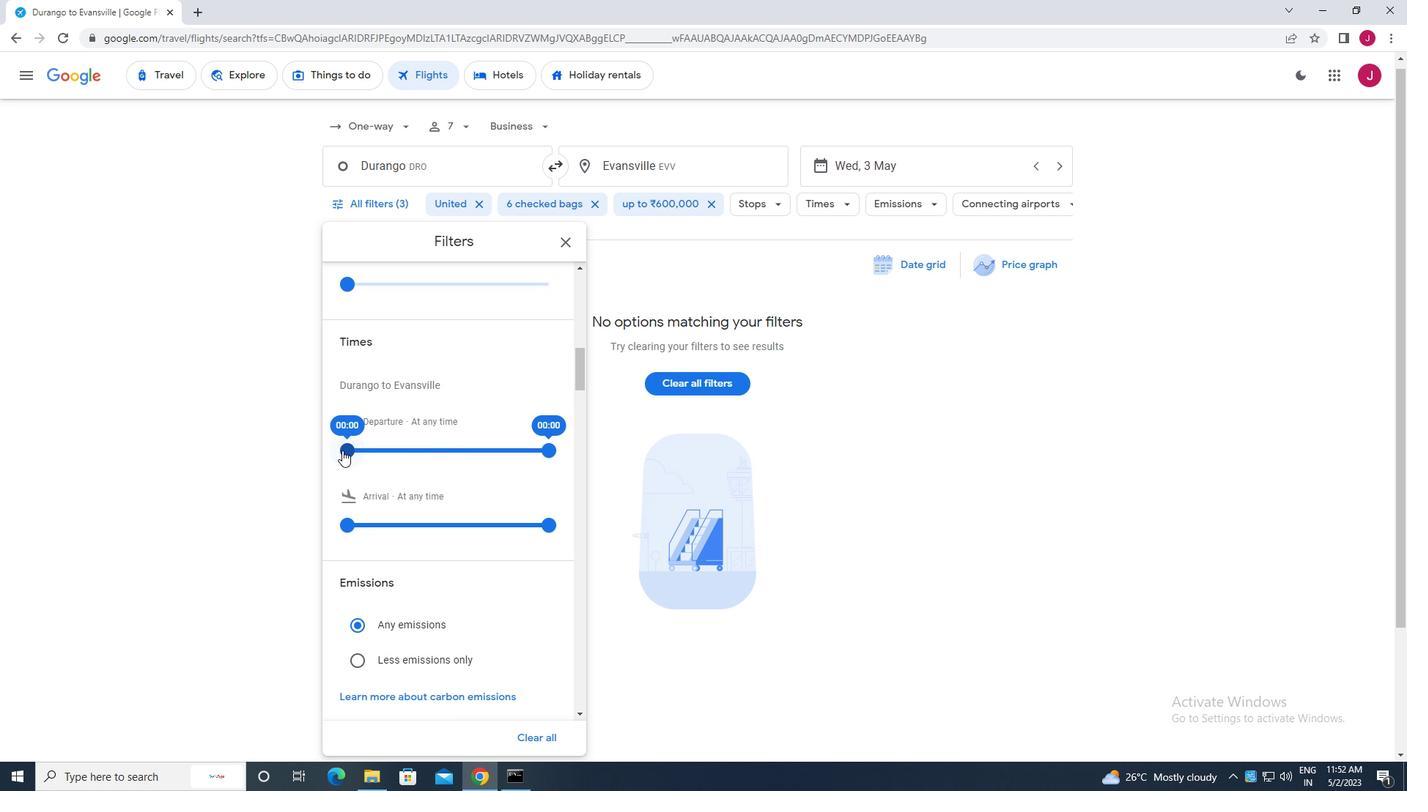 
Action: Mouse moved to (551, 444)
Screenshot: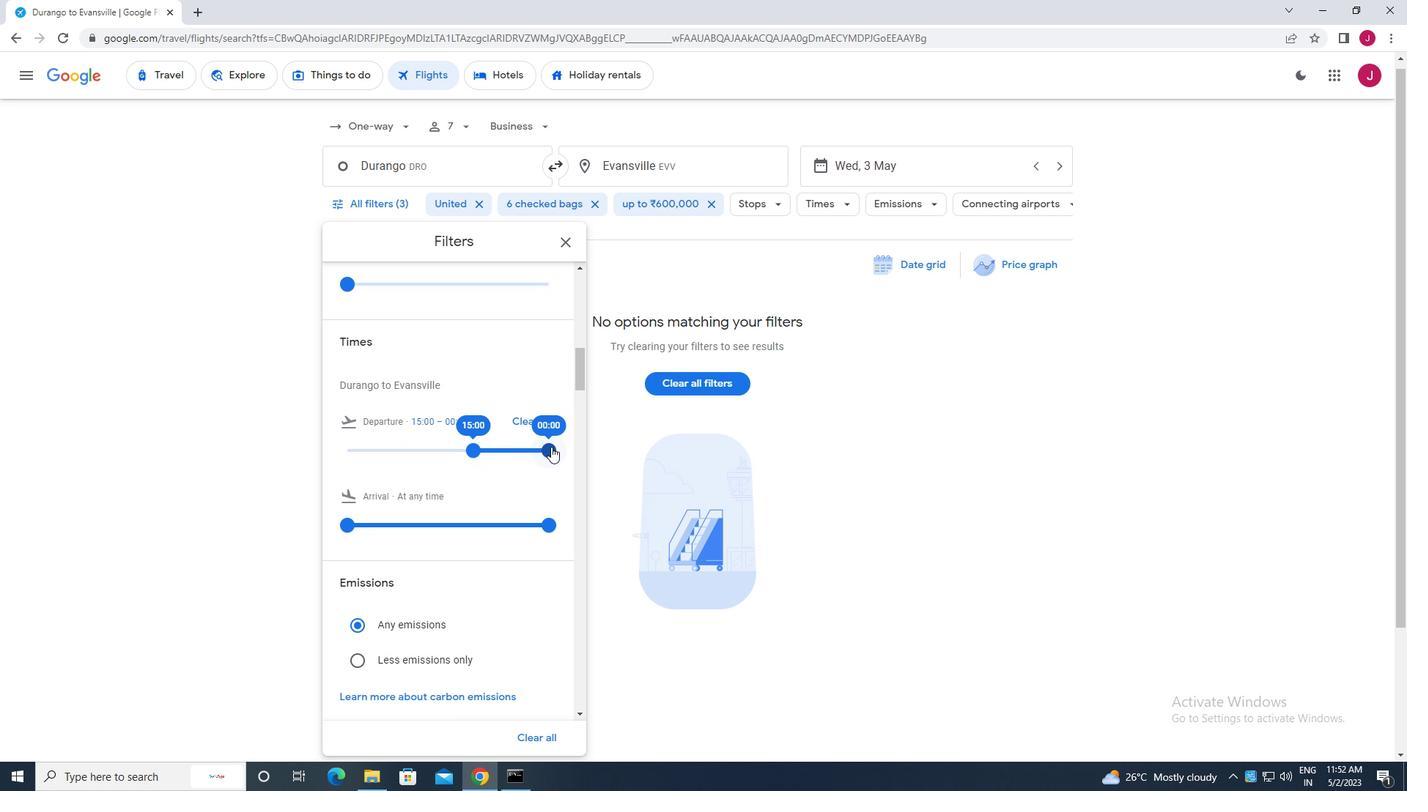 
Action: Mouse pressed left at (551, 444)
Screenshot: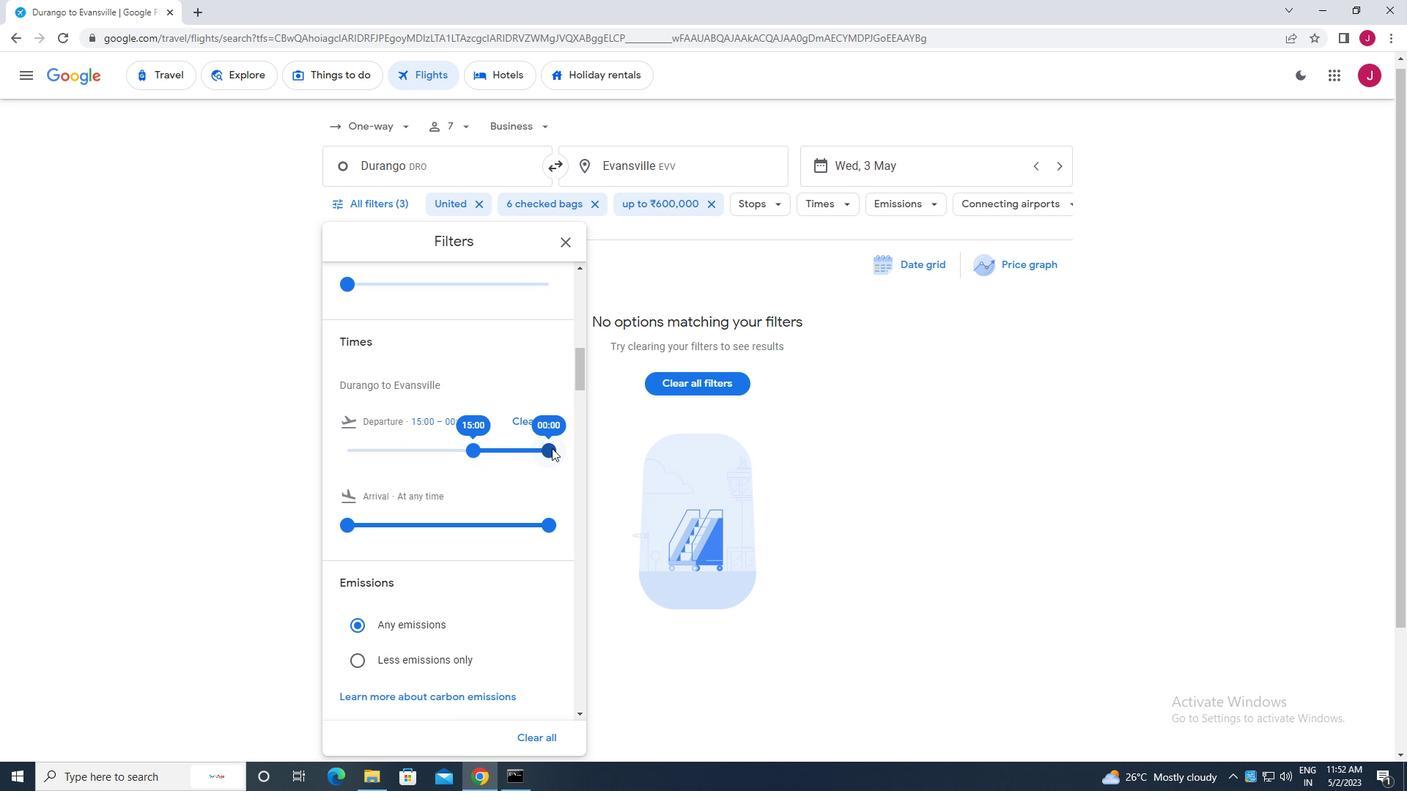 
Action: Mouse moved to (561, 248)
Screenshot: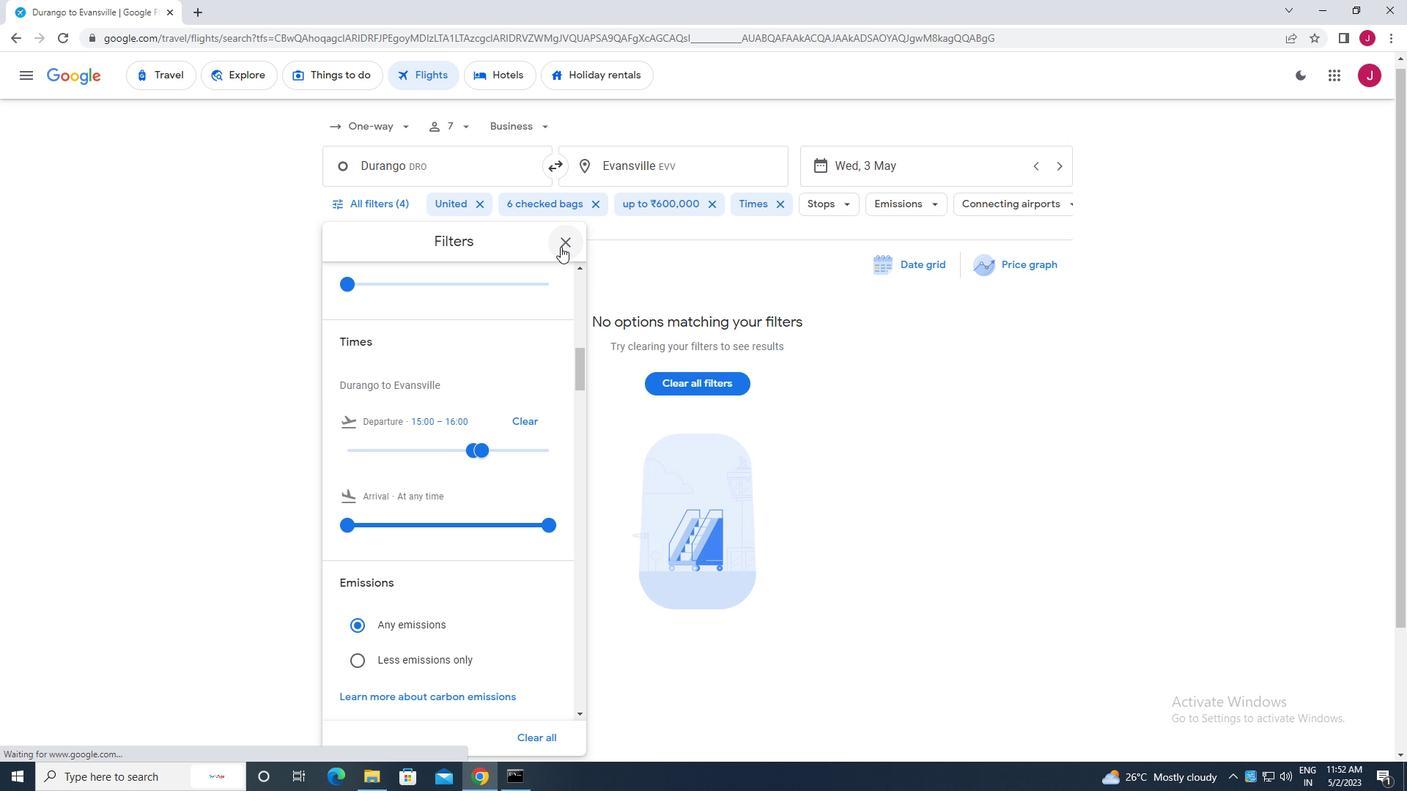 
Action: Mouse pressed left at (561, 248)
Screenshot: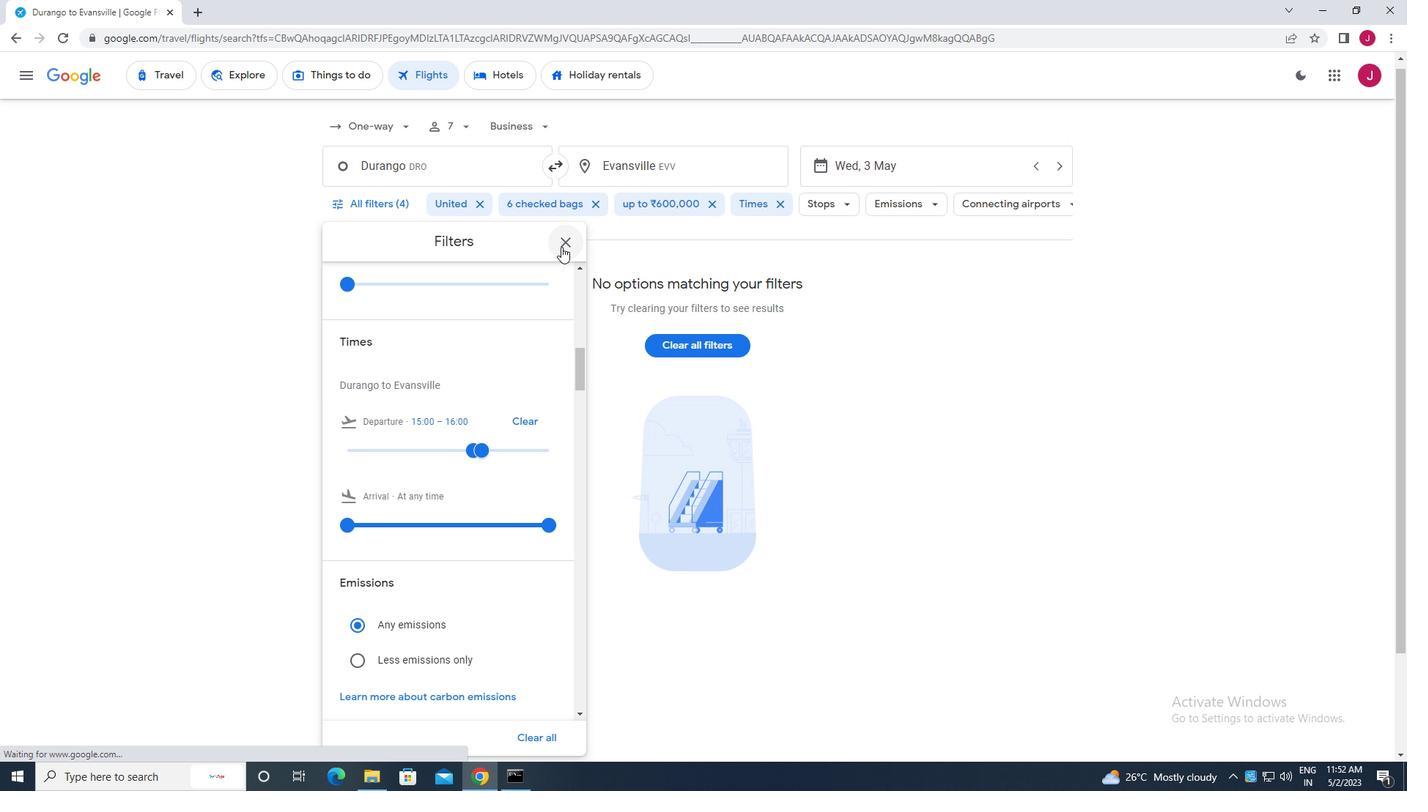 
Action: Mouse moved to (552, 256)
Screenshot: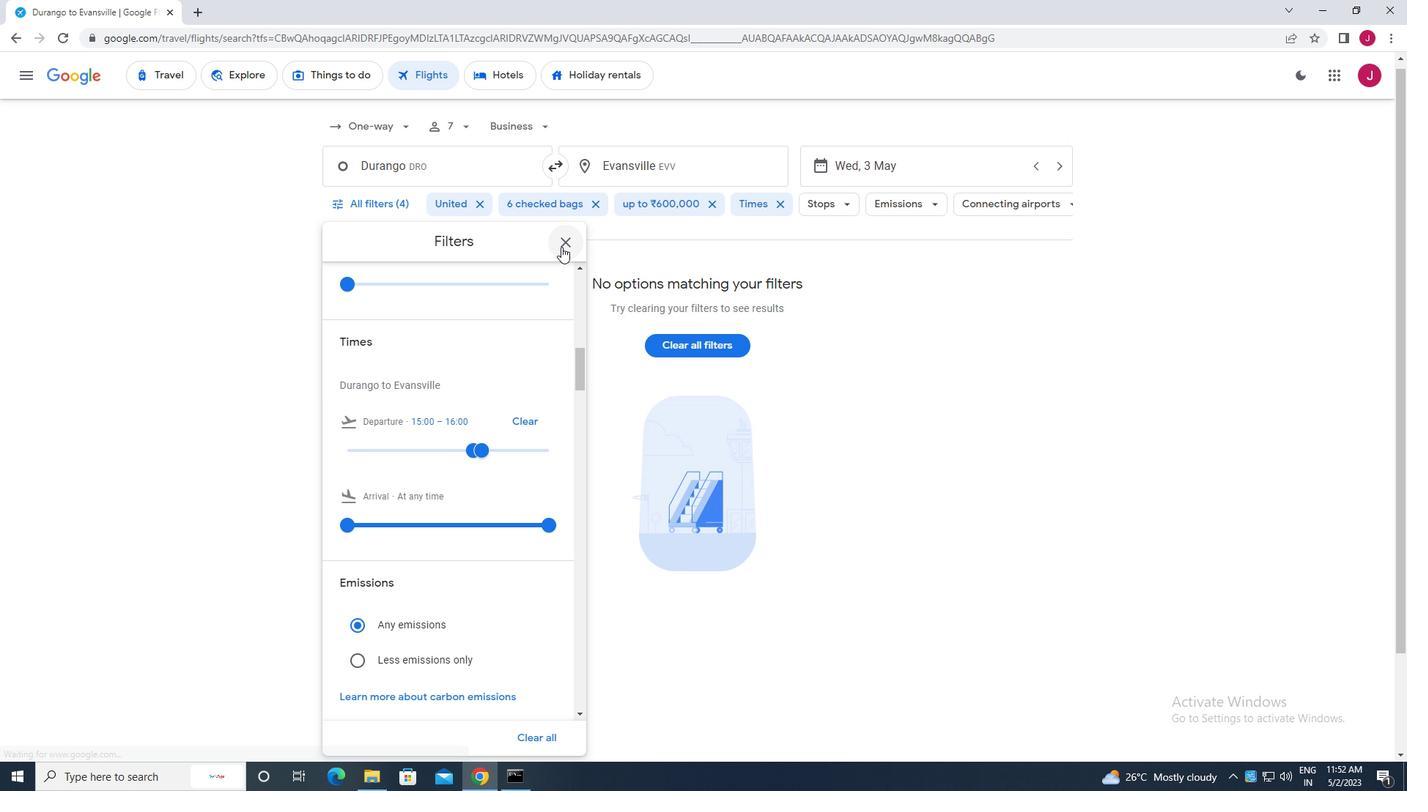
